 Task: Look for space in Pobé, Benin from 5th July, 2023 to 11th July, 2023 for 2 adults in price range Rs.8000 to Rs.16000. Place can be entire place with 2 bedrooms having 2 beds and 1 bathroom. Property type can be house, flat, guest house. Booking option can be shelf check-in. Required host language is English.
Action: Mouse moved to (694, 91)
Screenshot: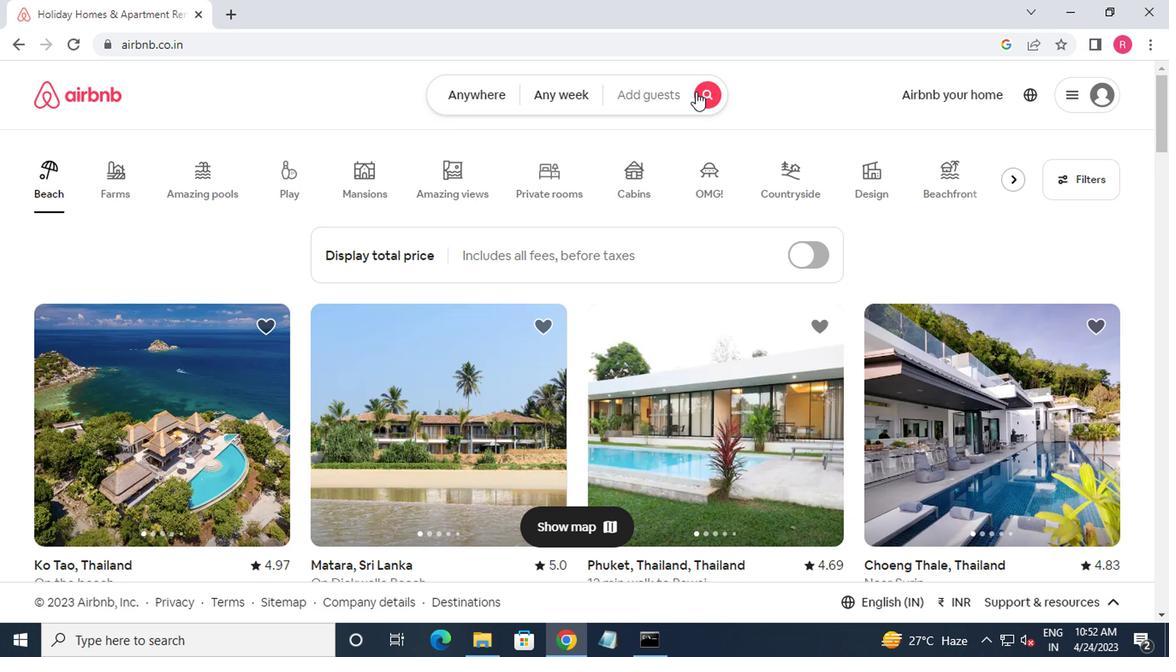 
Action: Mouse pressed left at (694, 91)
Screenshot: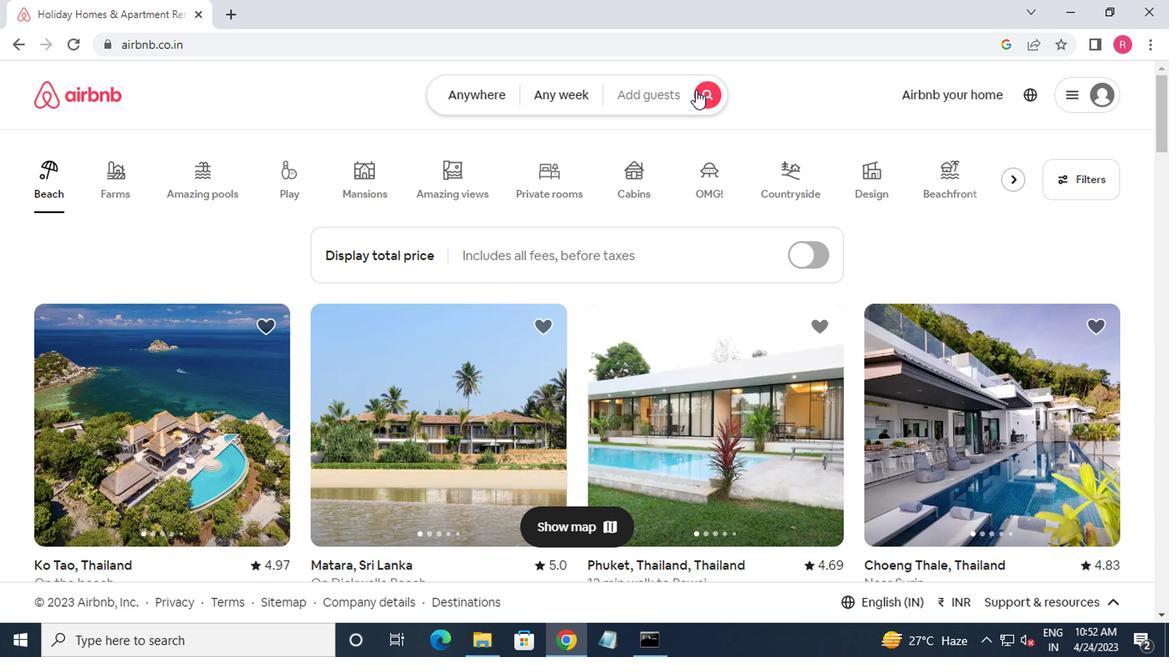 
Action: Mouse moved to (330, 168)
Screenshot: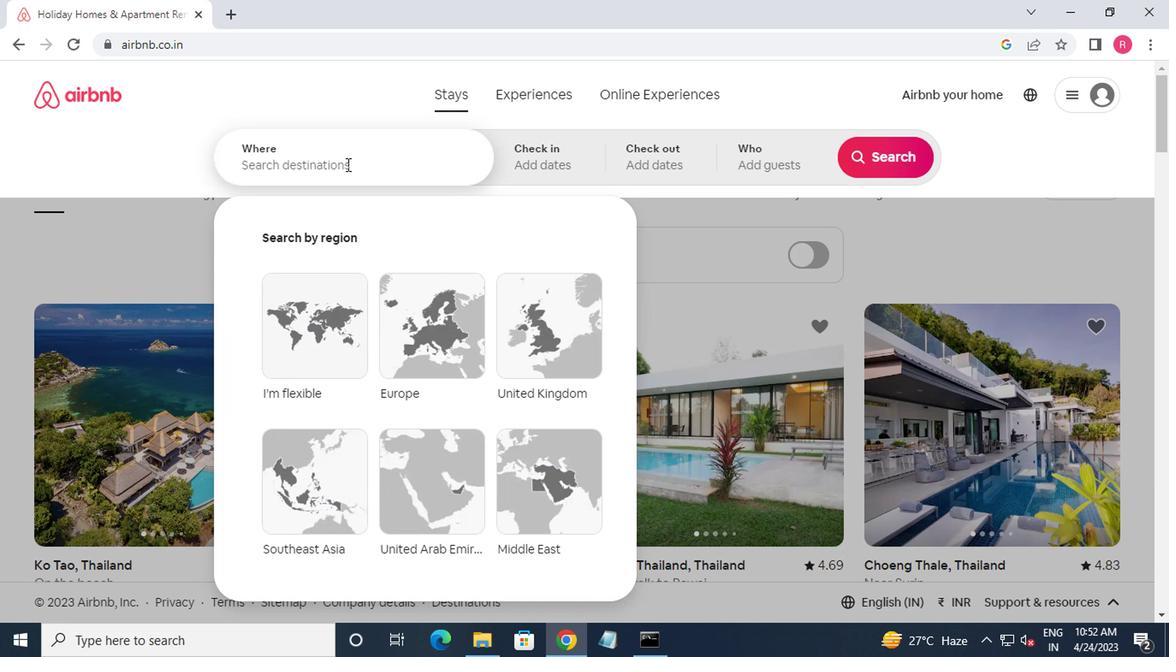 
Action: Mouse pressed left at (330, 168)
Screenshot: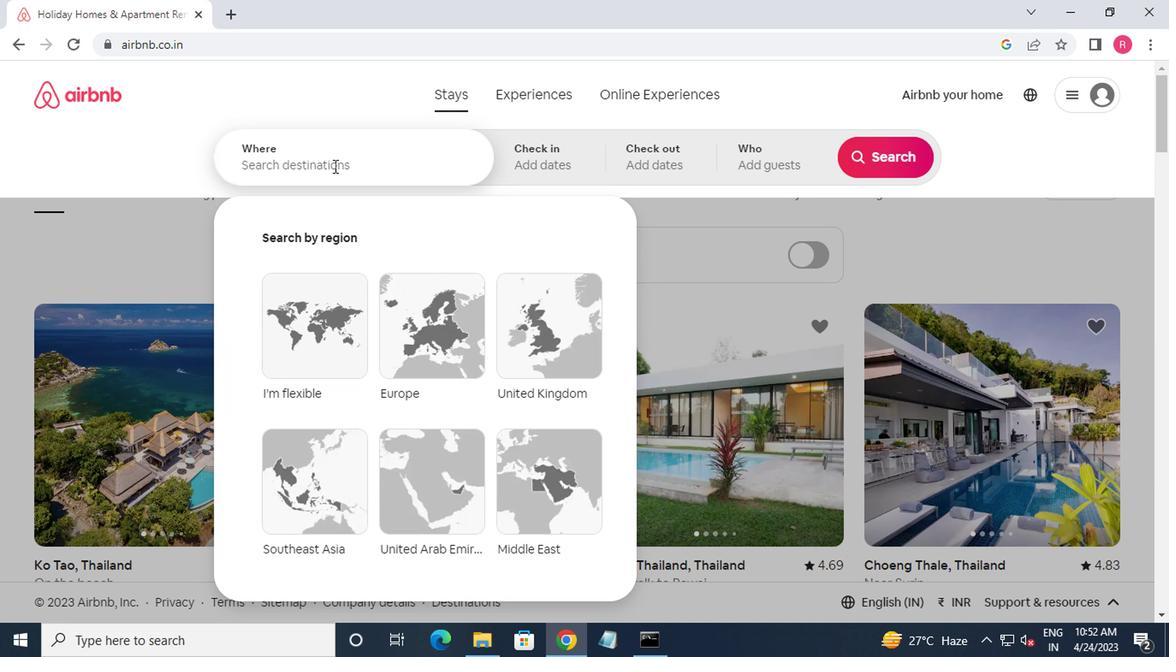 
Action: Mouse moved to (330, 168)
Screenshot: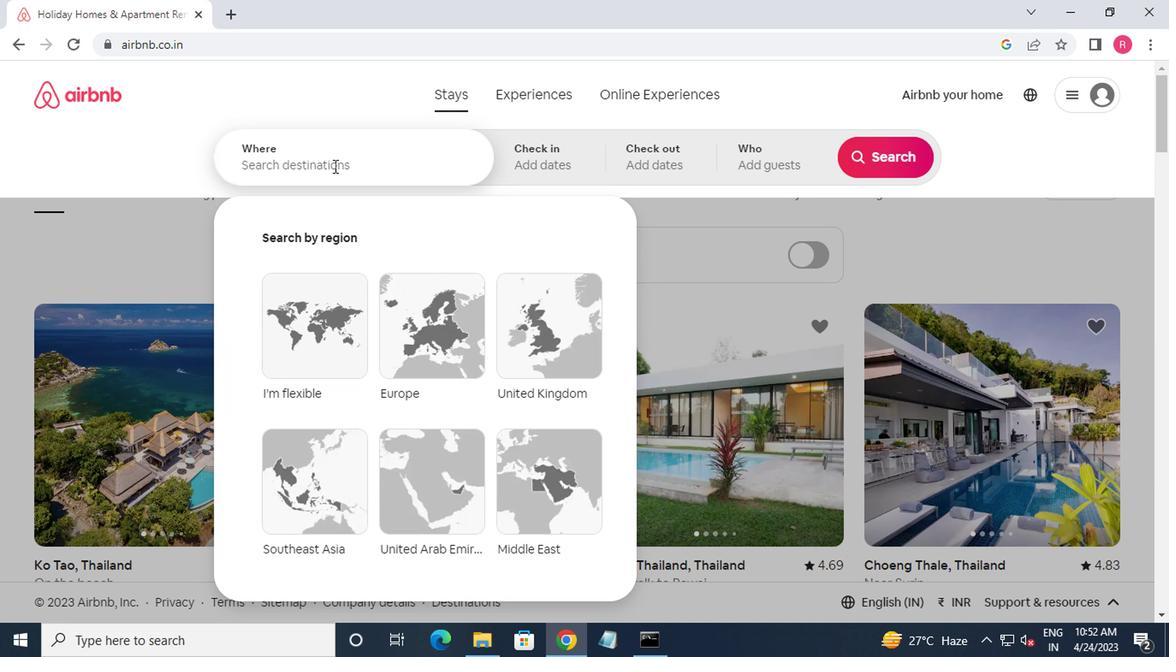 
Action: Key pressed <Key.shift_r><Key.shift_r><Key.shift_r><Key.shift_r><Key.shift_r>Pobe,<Key.shift><Key.shift><Key.shift><Key.shift><Key.shift><Key.shift><Key.shift><Key.shift><Key.shift><Key.shift><Key.shift><Key.shift><Key.shift><Key.shift><Key.shift><Key.shift><Key.shift><Key.shift><Key.shift><Key.shift><Key.shift><Key.shift><Key.shift><Key.shift><Key.shift><Key.shift><Key.shift><Key.shift><Key.shift><Key.shift><Key.shift>BENIN
Screenshot: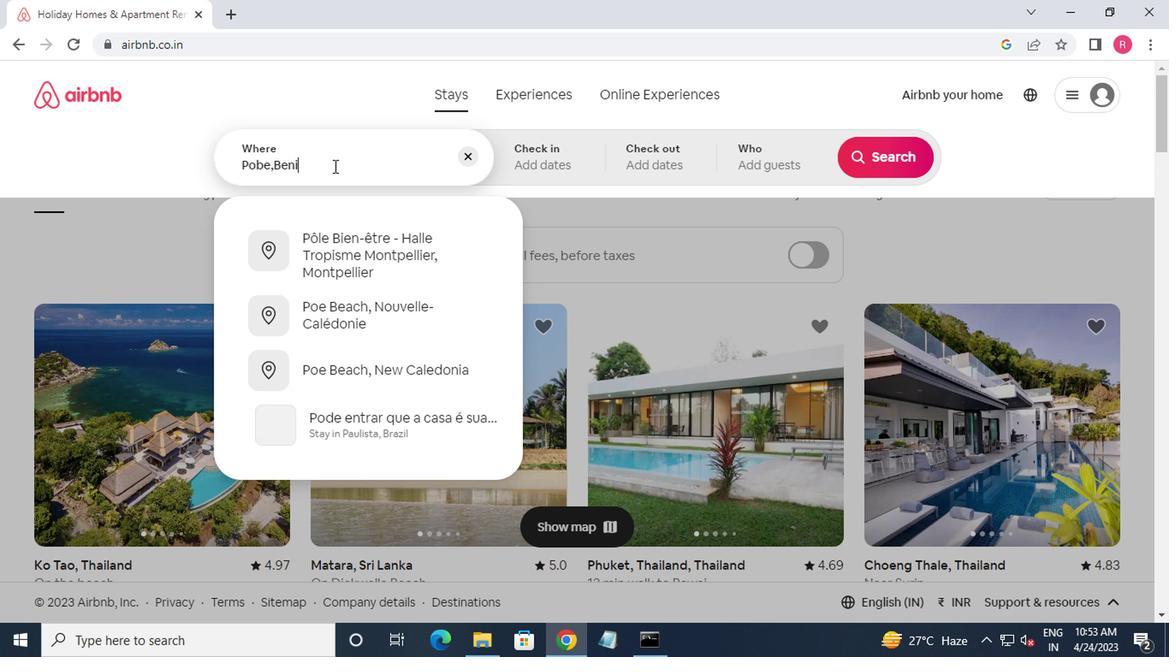 
Action: Mouse moved to (346, 246)
Screenshot: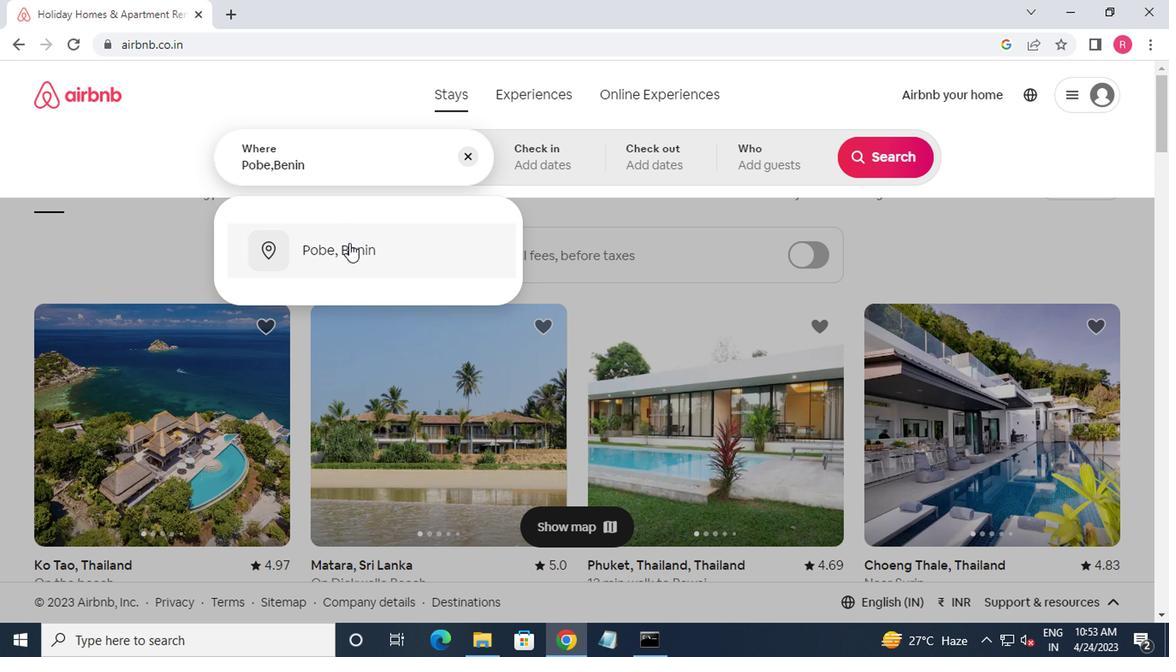 
Action: Mouse pressed left at (346, 246)
Screenshot: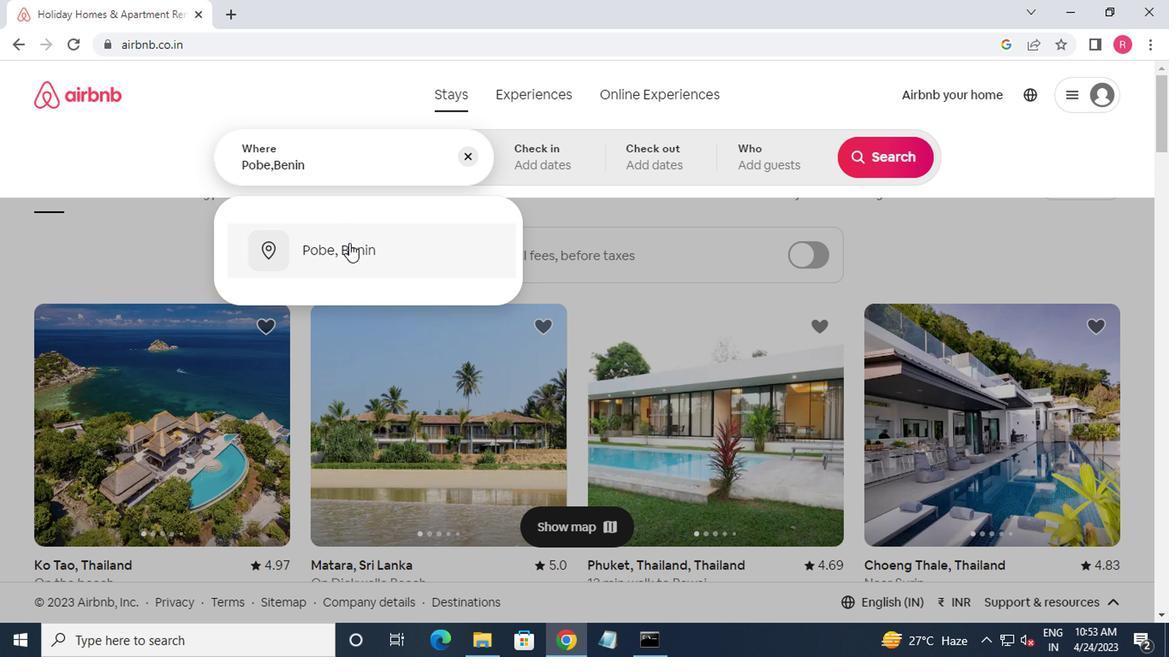 
Action: Mouse moved to (876, 300)
Screenshot: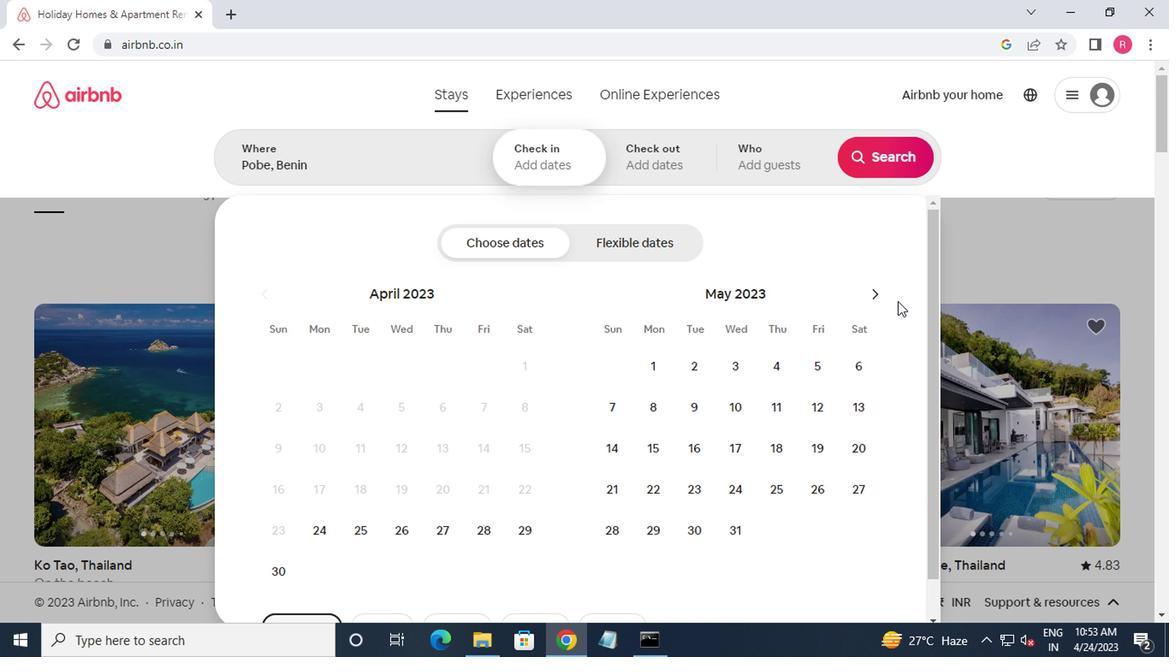 
Action: Mouse pressed left at (876, 300)
Screenshot: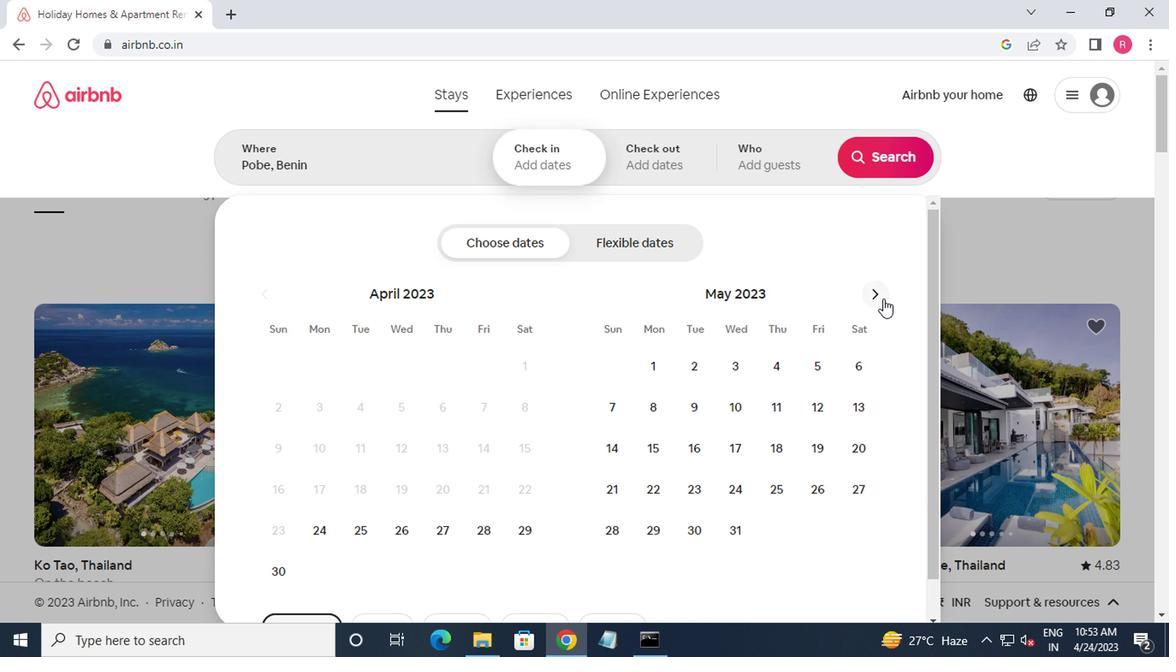 
Action: Mouse moved to (876, 300)
Screenshot: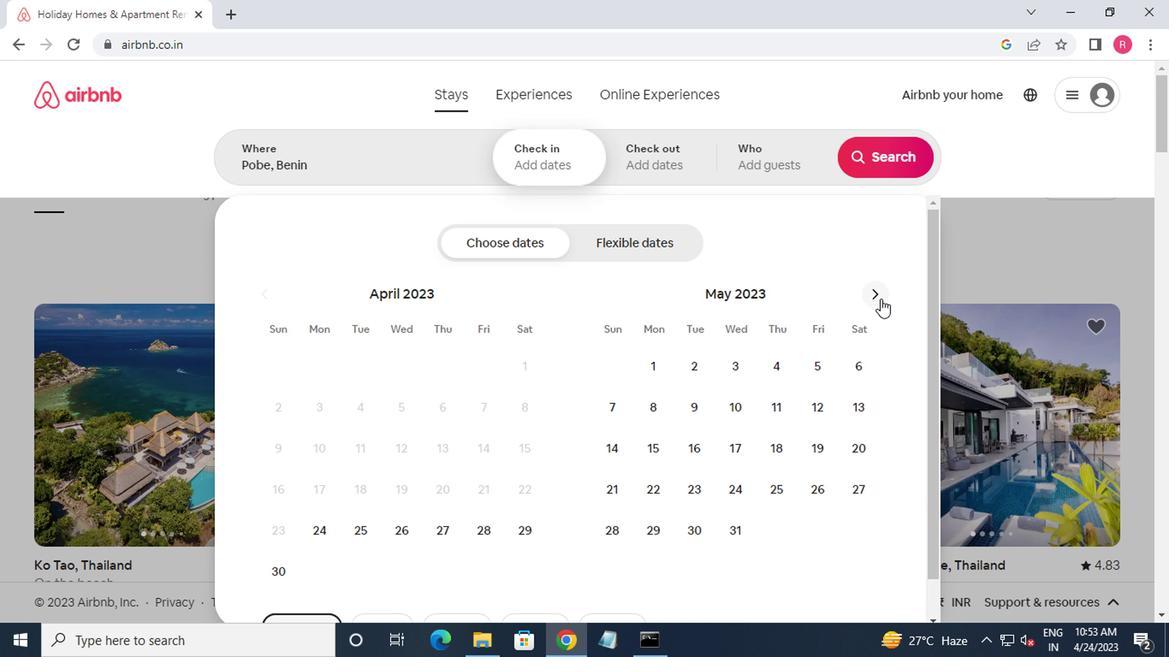 
Action: Mouse pressed left at (876, 300)
Screenshot: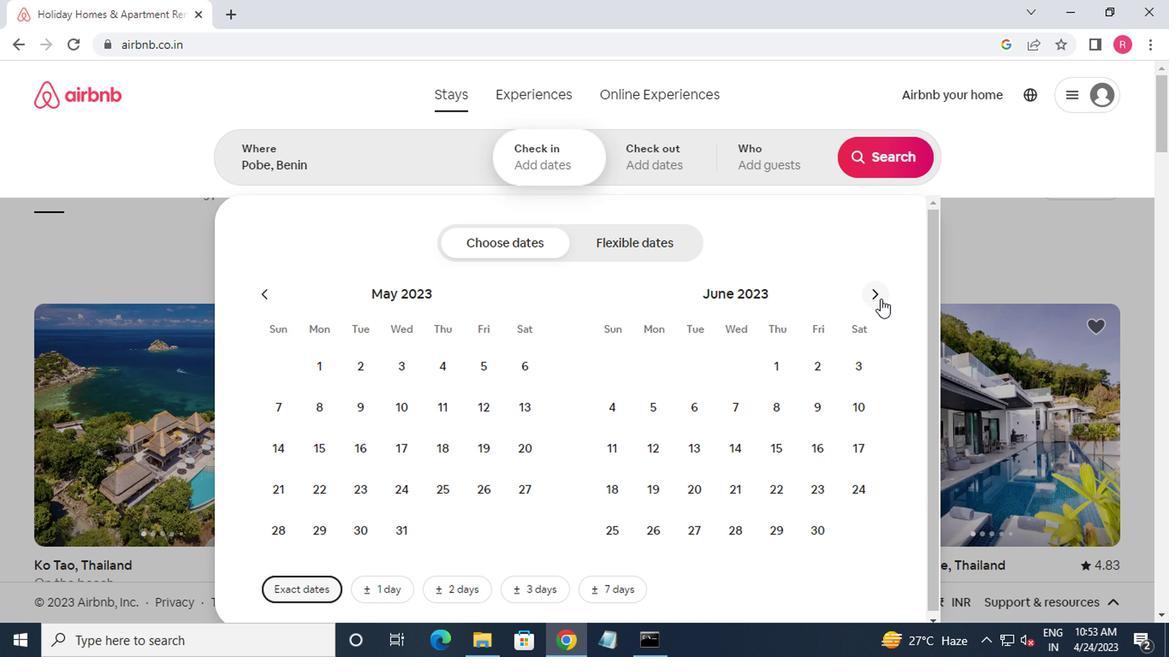 
Action: Mouse moved to (744, 414)
Screenshot: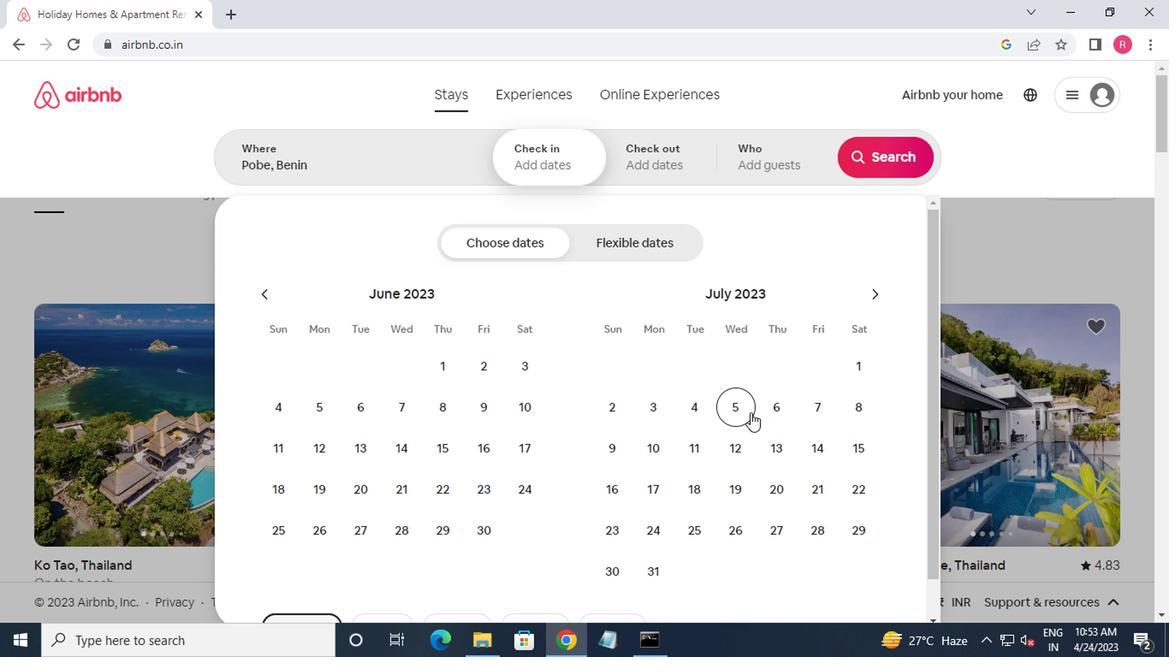 
Action: Mouse pressed left at (744, 414)
Screenshot: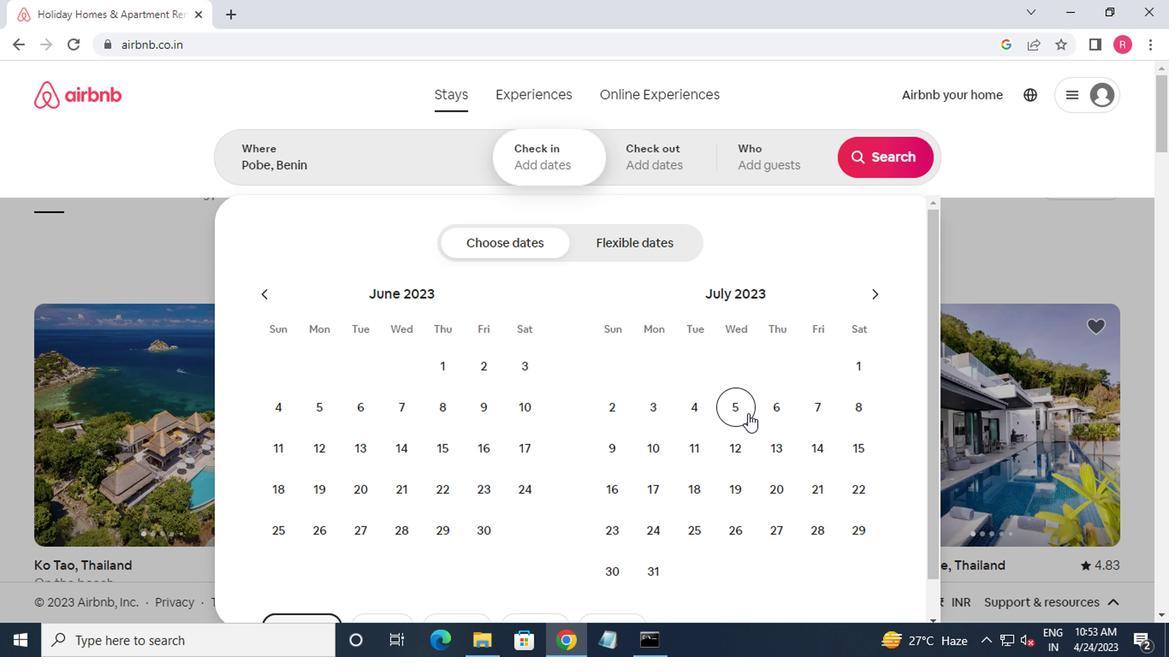 
Action: Mouse moved to (691, 447)
Screenshot: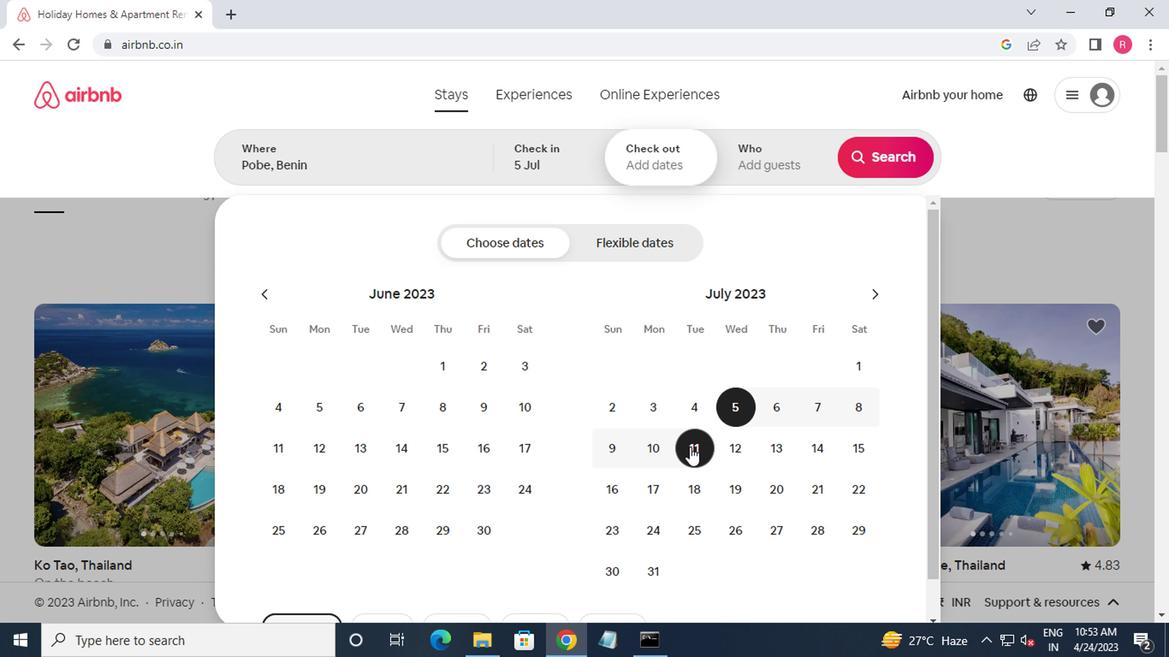 
Action: Mouse pressed left at (691, 447)
Screenshot: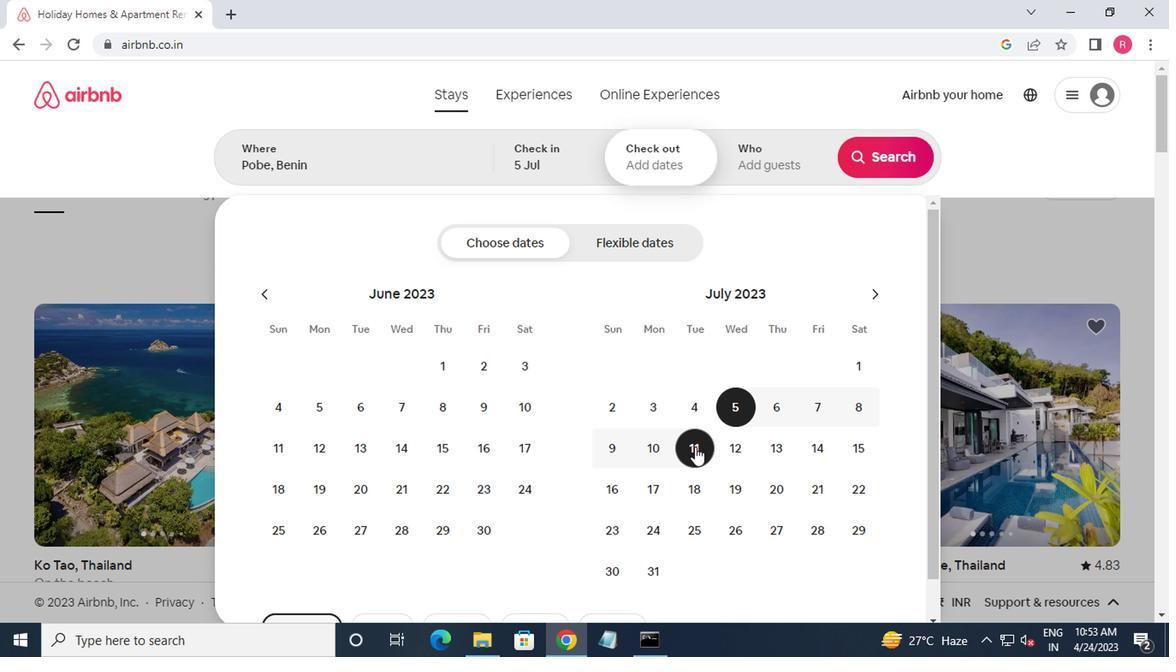 
Action: Mouse moved to (752, 174)
Screenshot: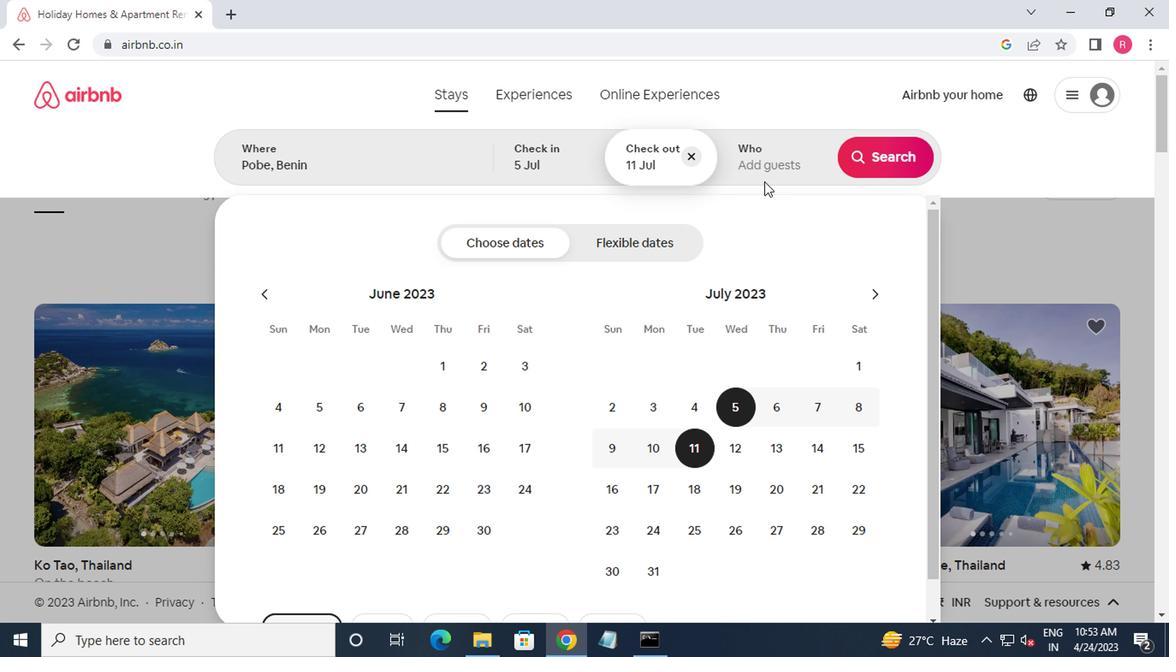 
Action: Mouse pressed left at (752, 174)
Screenshot: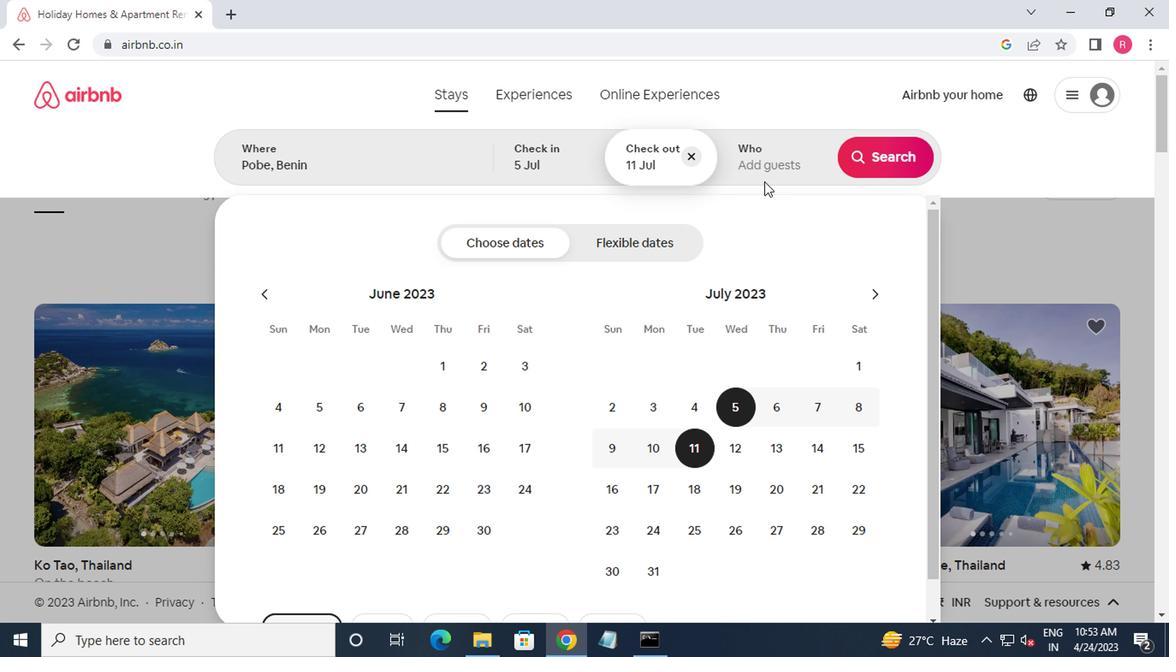 
Action: Mouse moved to (891, 252)
Screenshot: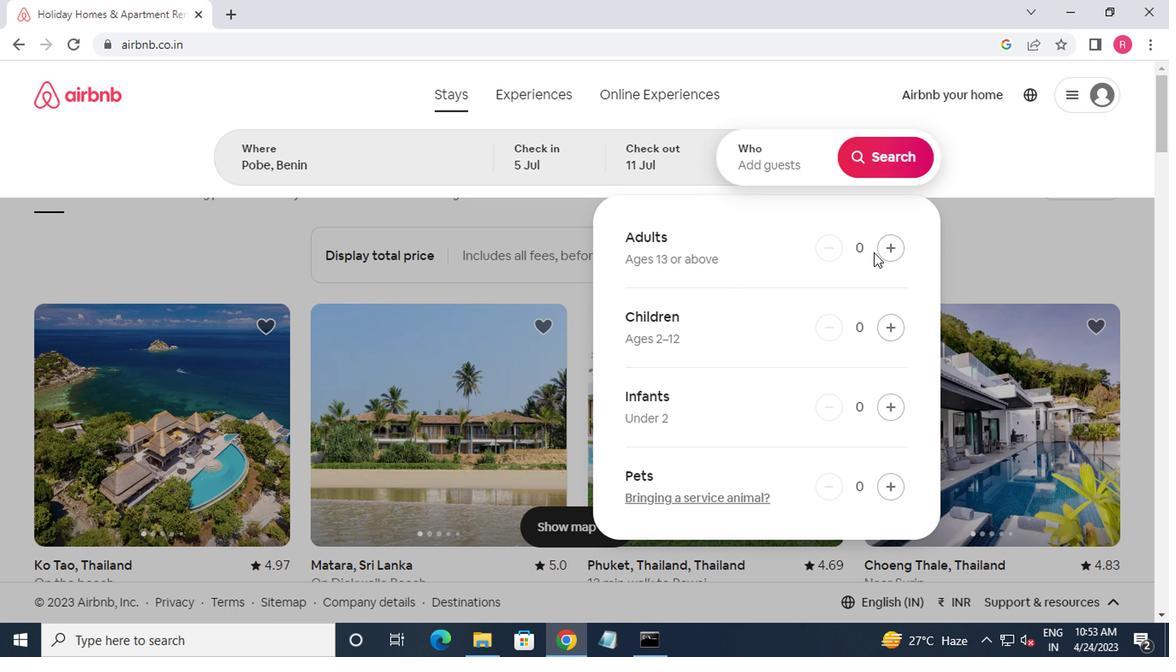 
Action: Mouse pressed left at (891, 252)
Screenshot: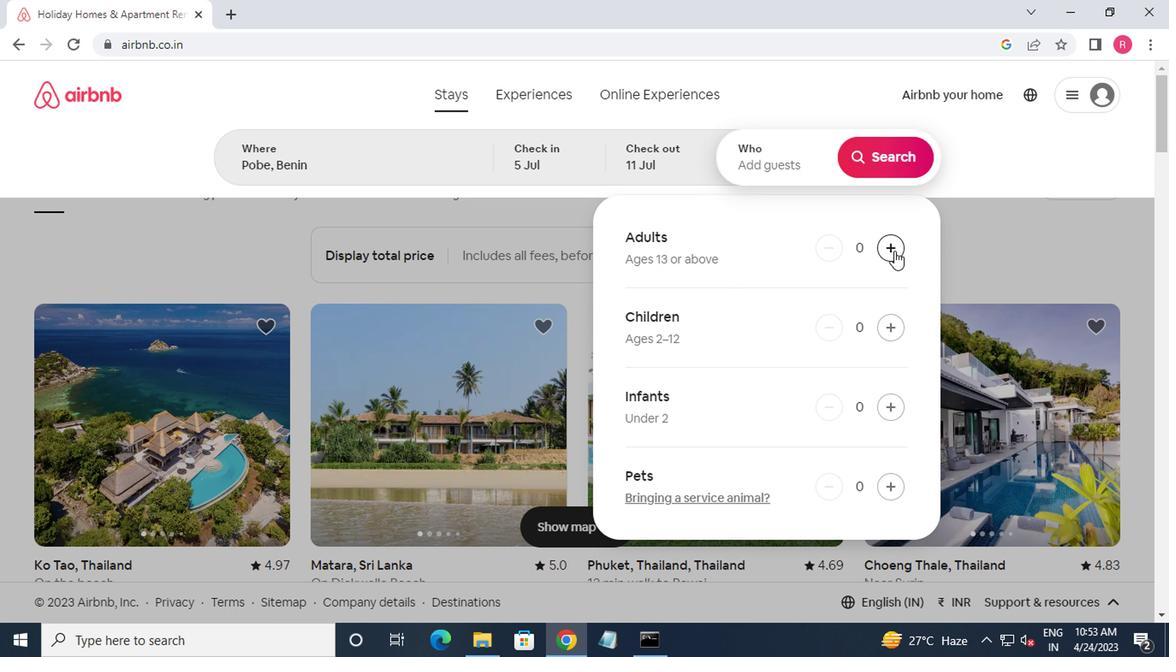 
Action: Mouse pressed left at (891, 252)
Screenshot: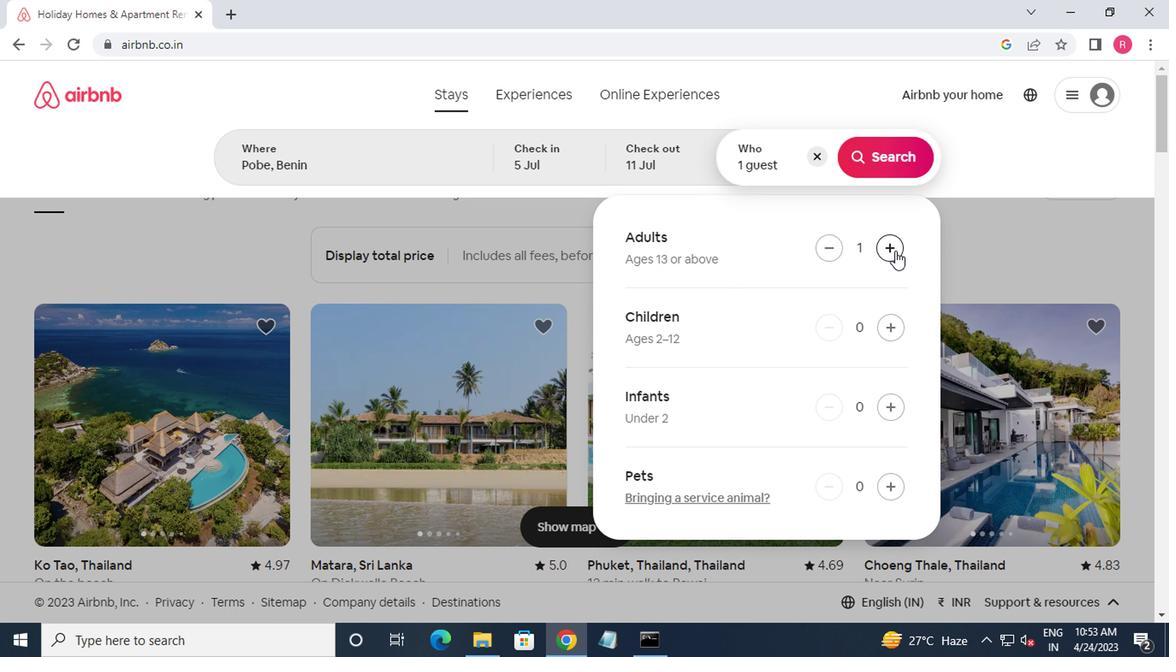 
Action: Mouse moved to (883, 172)
Screenshot: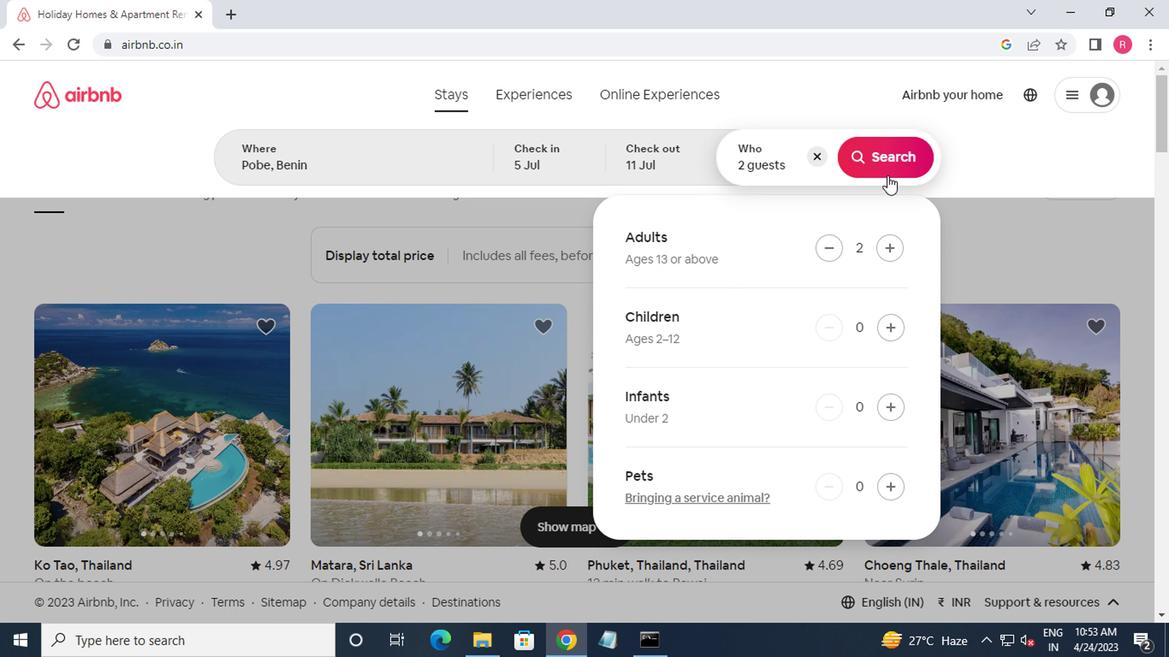 
Action: Mouse pressed left at (883, 172)
Screenshot: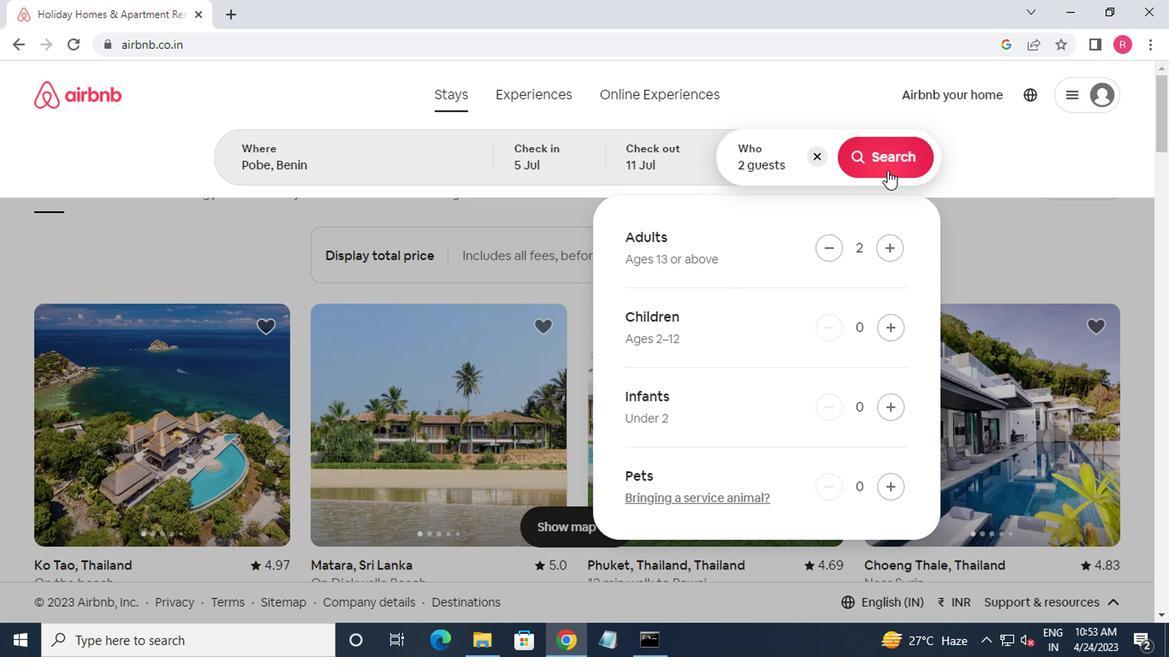 
Action: Mouse moved to (1069, 166)
Screenshot: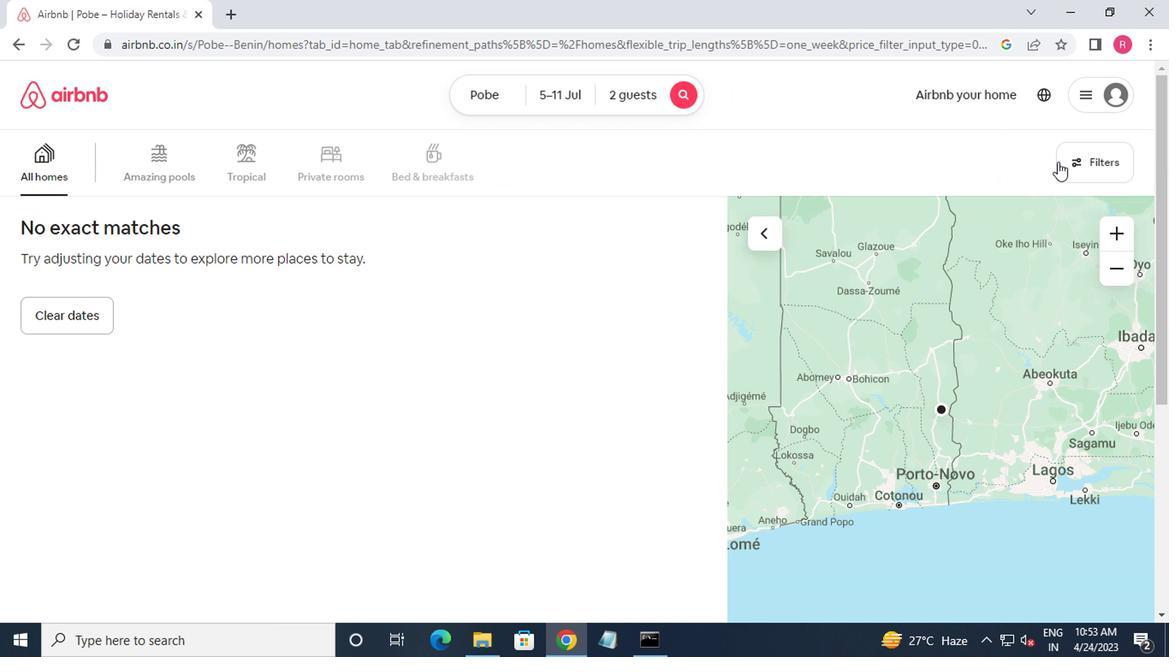 
Action: Mouse pressed left at (1069, 166)
Screenshot: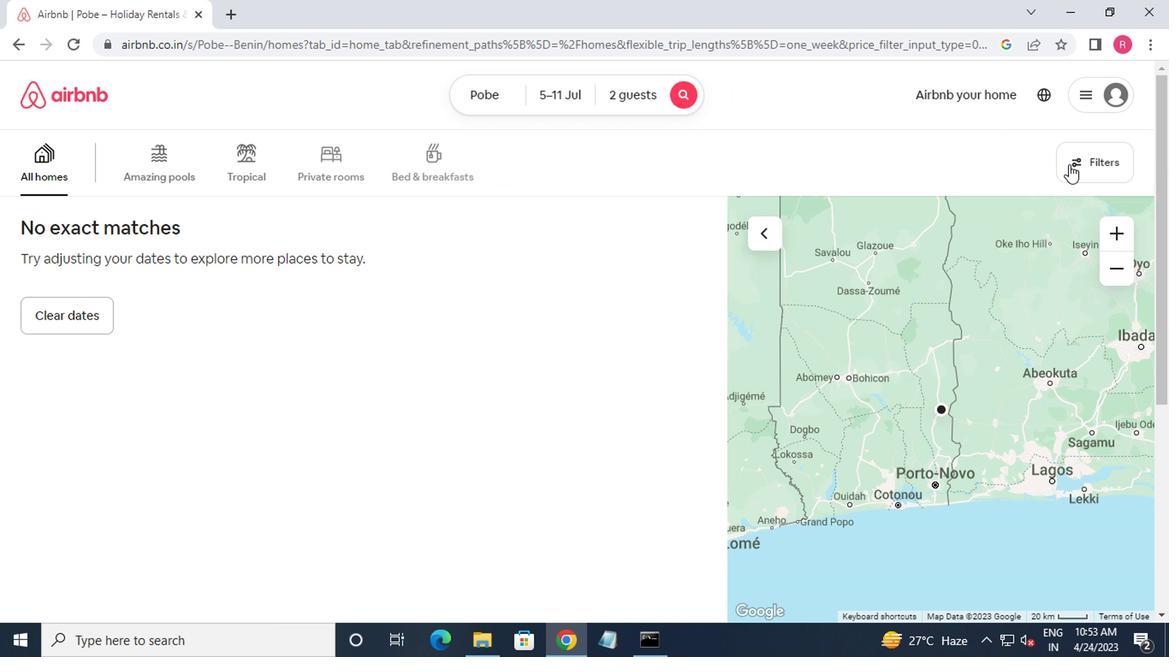
Action: Mouse moved to (381, 270)
Screenshot: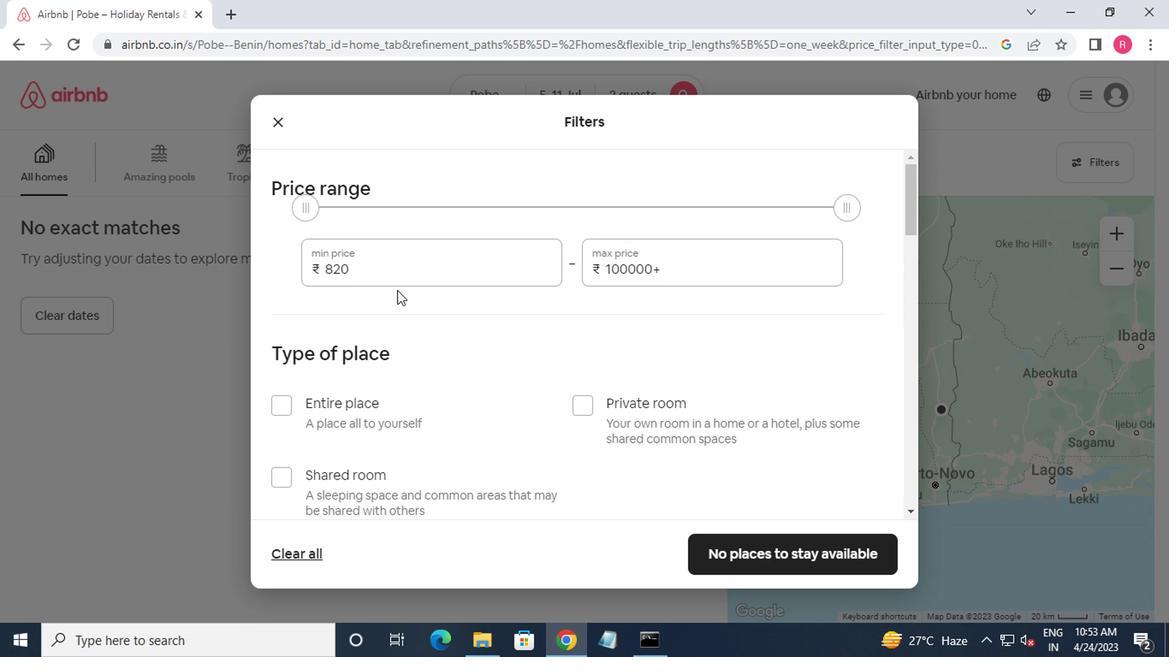 
Action: Mouse pressed left at (381, 270)
Screenshot: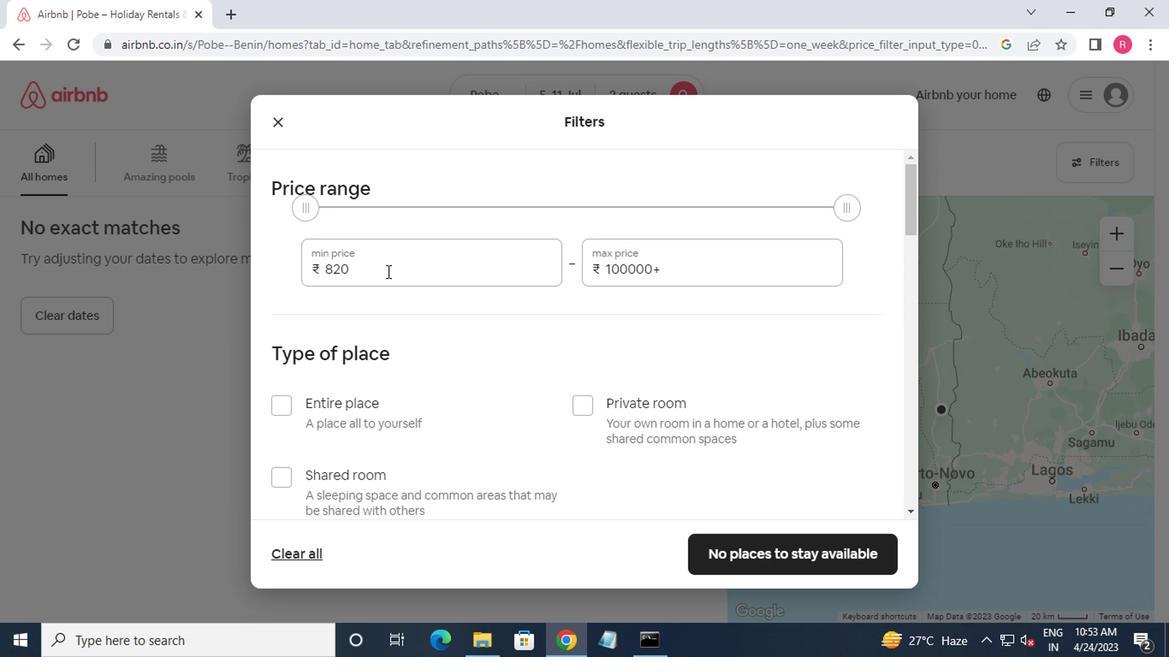 
Action: Key pressed <Key.backspace><Key.backspace>000<Key.tab>16000
Screenshot: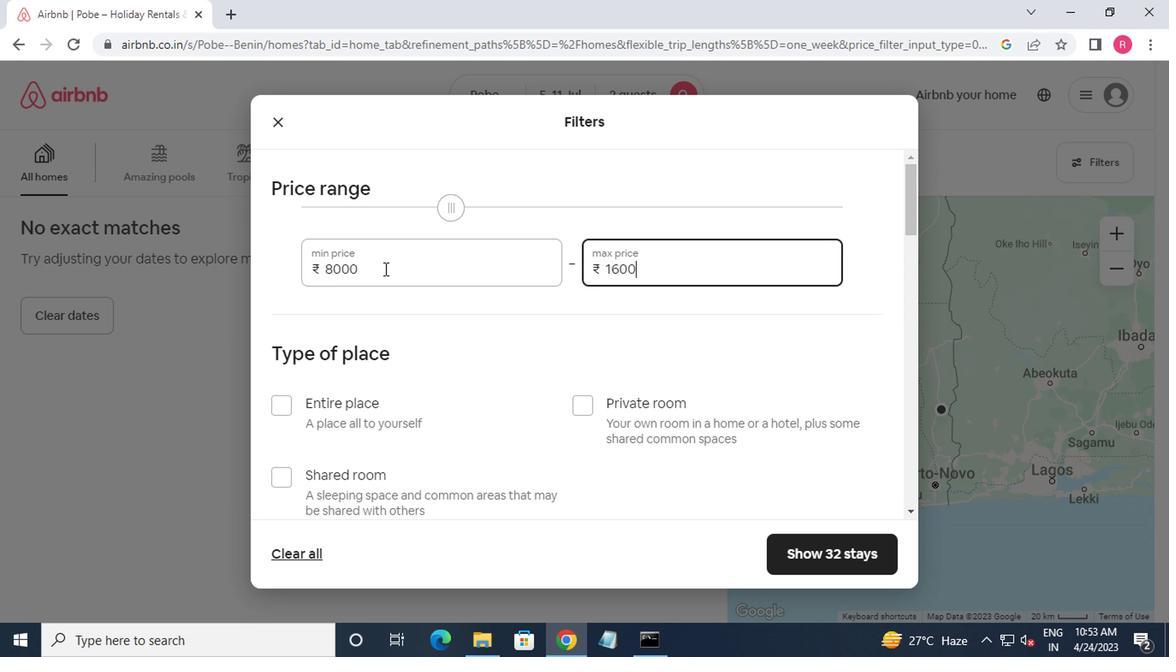 
Action: Mouse moved to (354, 307)
Screenshot: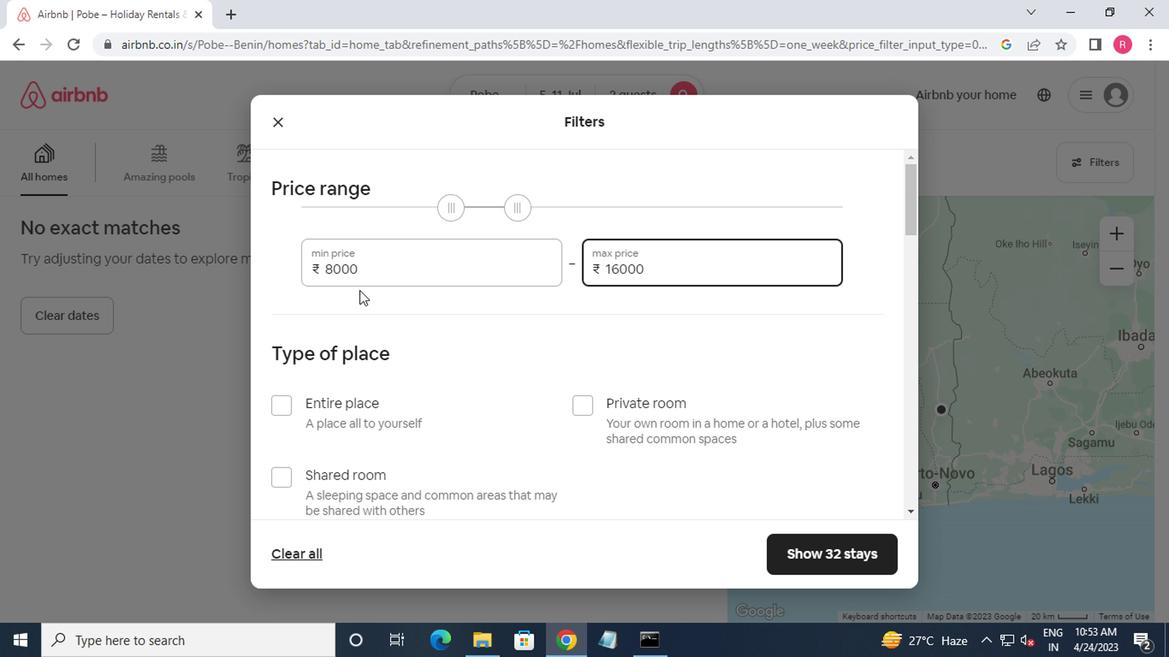 
Action: Mouse scrolled (354, 306) with delta (0, 0)
Screenshot: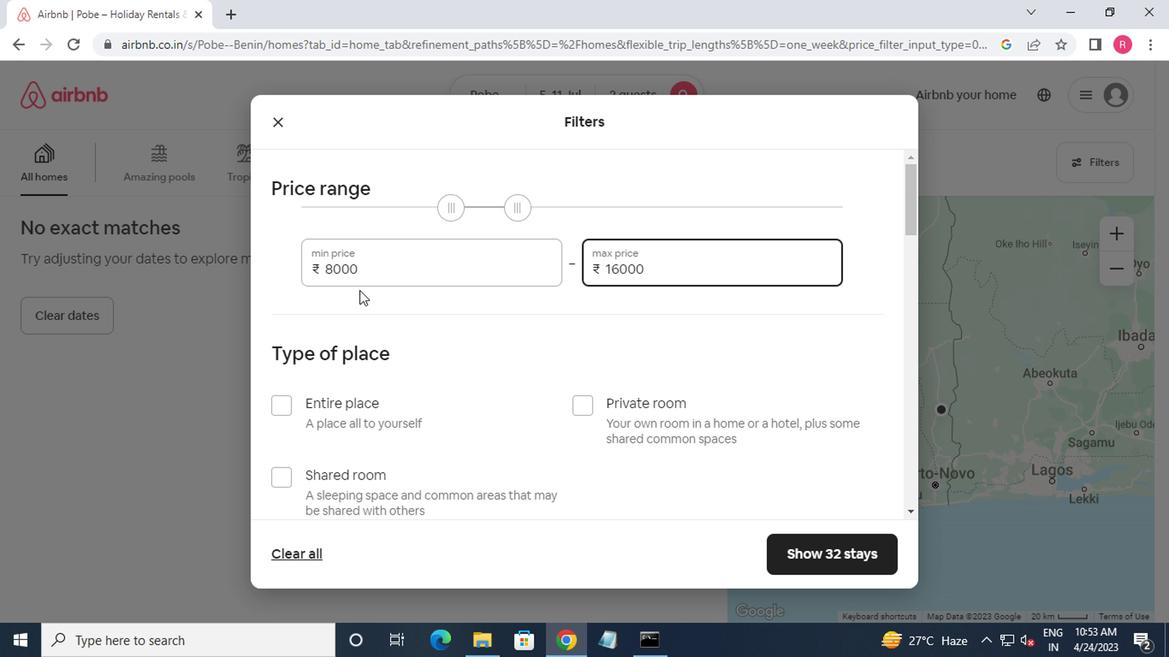
Action: Mouse moved to (335, 349)
Screenshot: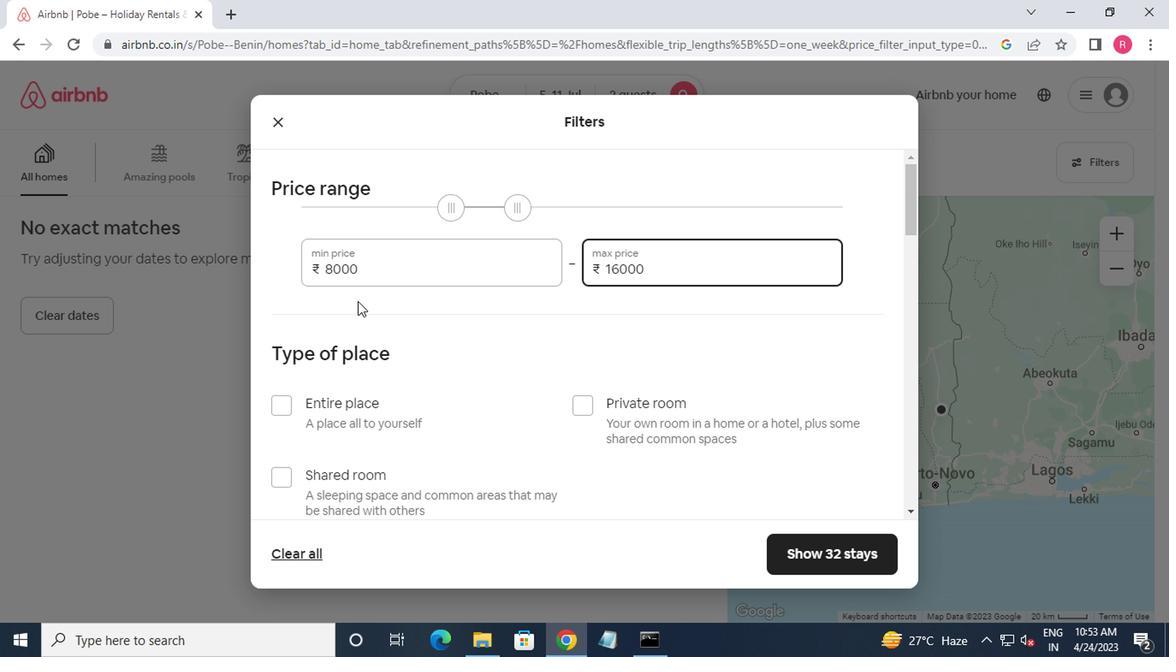 
Action: Mouse scrolled (335, 349) with delta (0, 0)
Screenshot: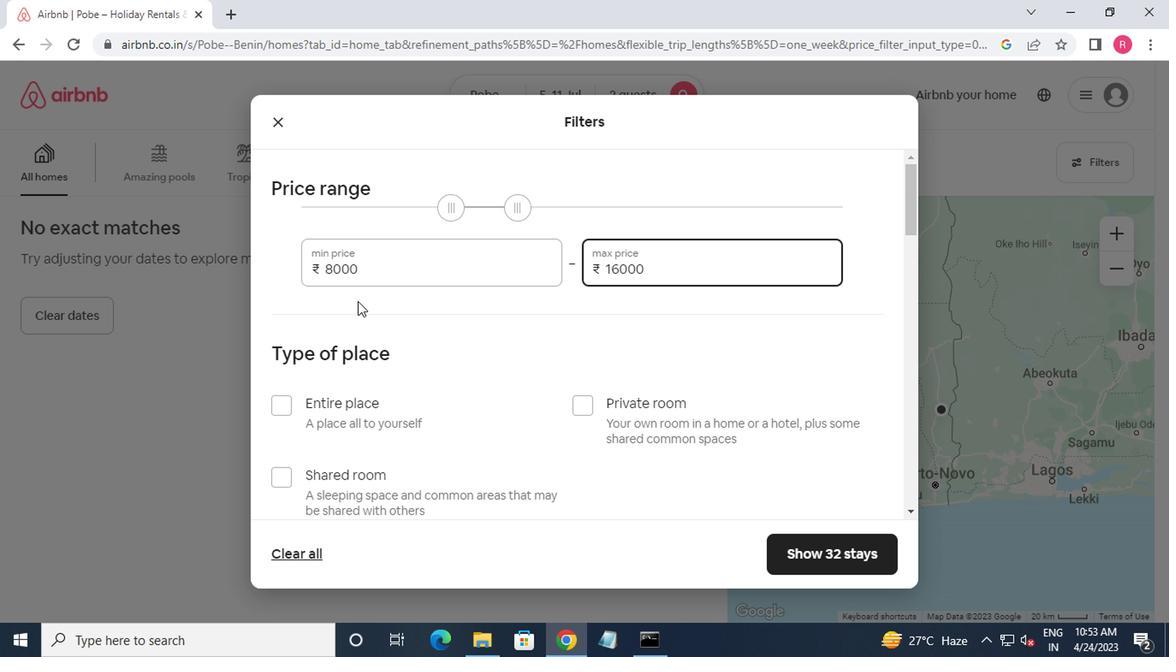 
Action: Mouse moved to (267, 234)
Screenshot: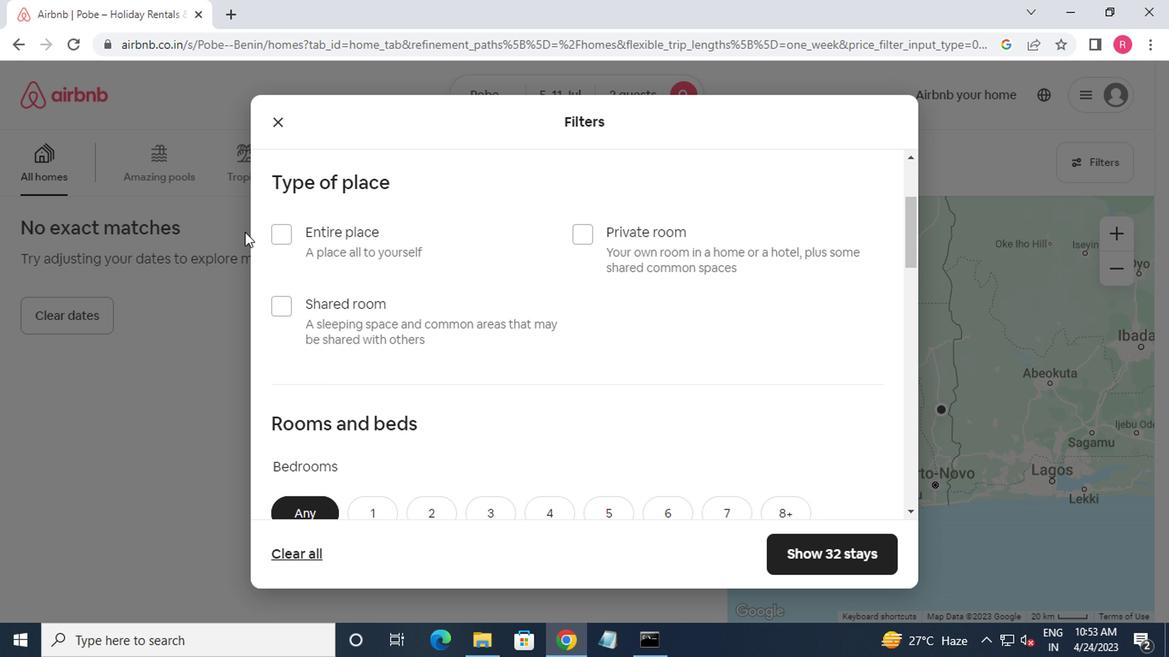 
Action: Mouse pressed left at (267, 234)
Screenshot: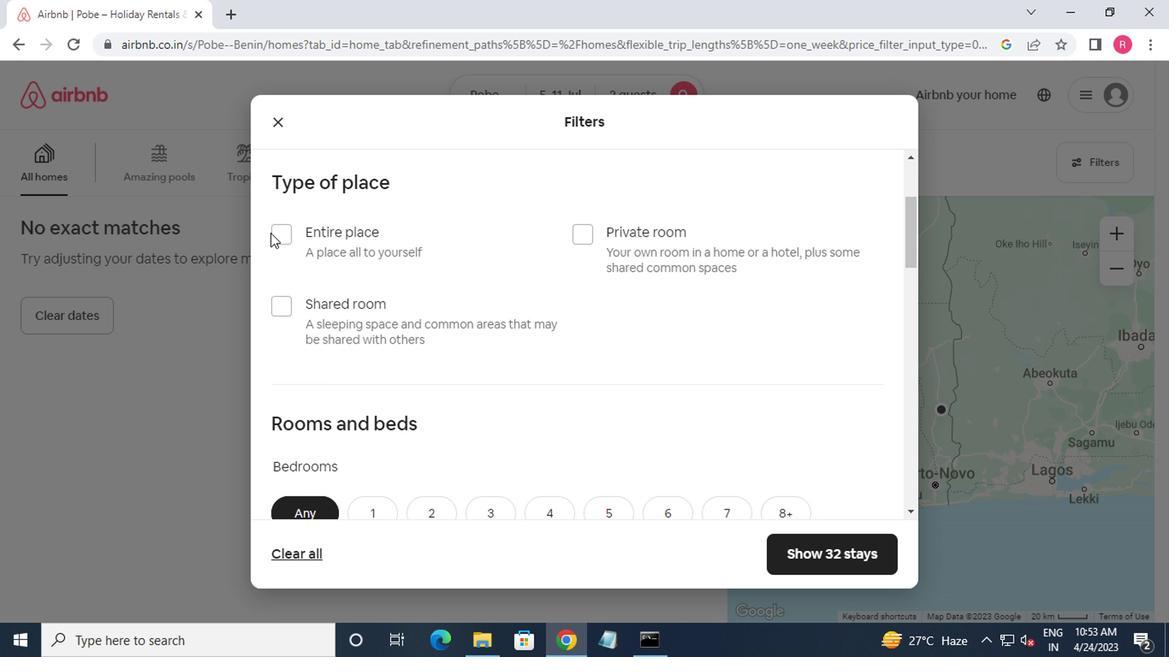 
Action: Mouse moved to (265, 240)
Screenshot: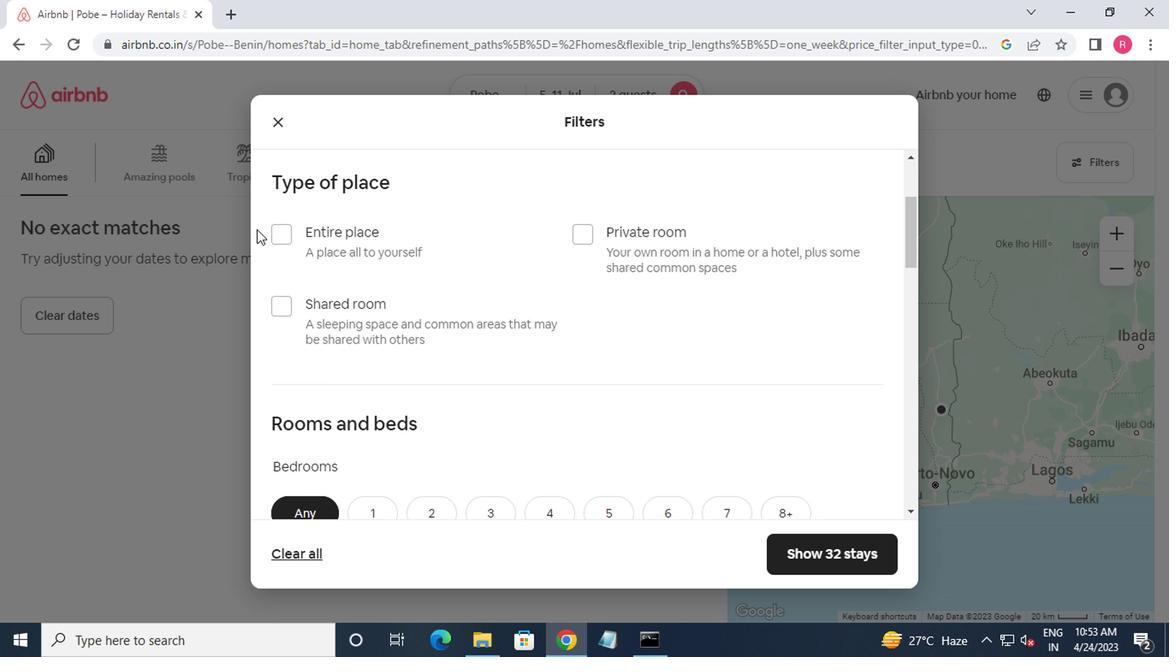 
Action: Mouse scrolled (265, 240) with delta (0, 0)
Screenshot: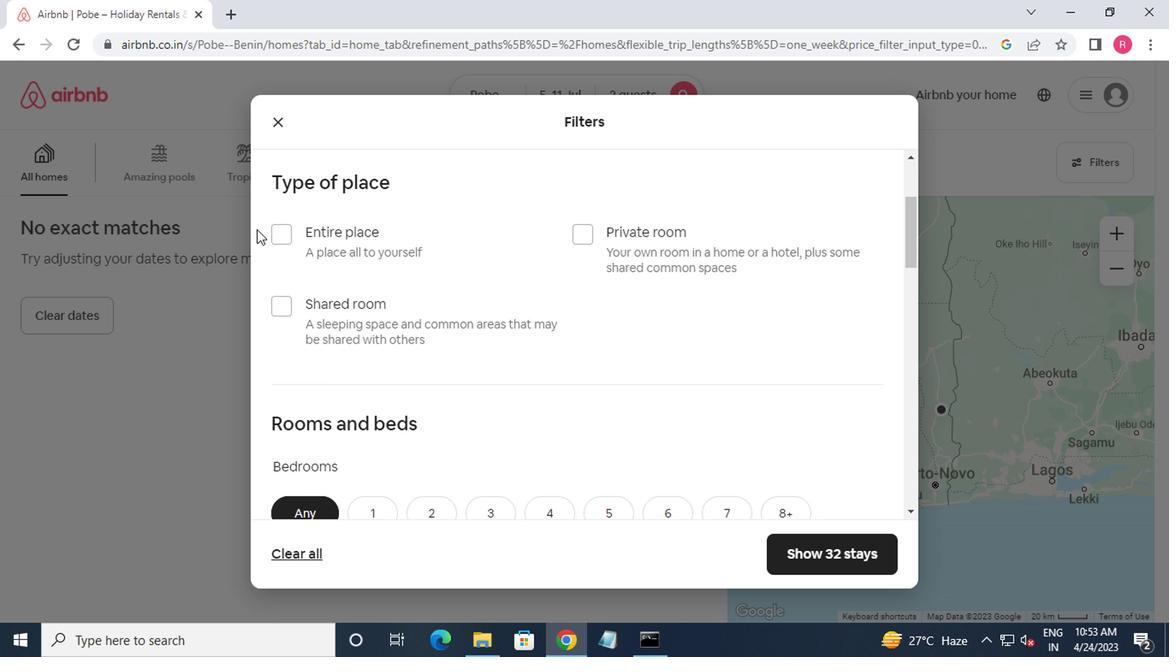 
Action: Mouse moved to (269, 243)
Screenshot: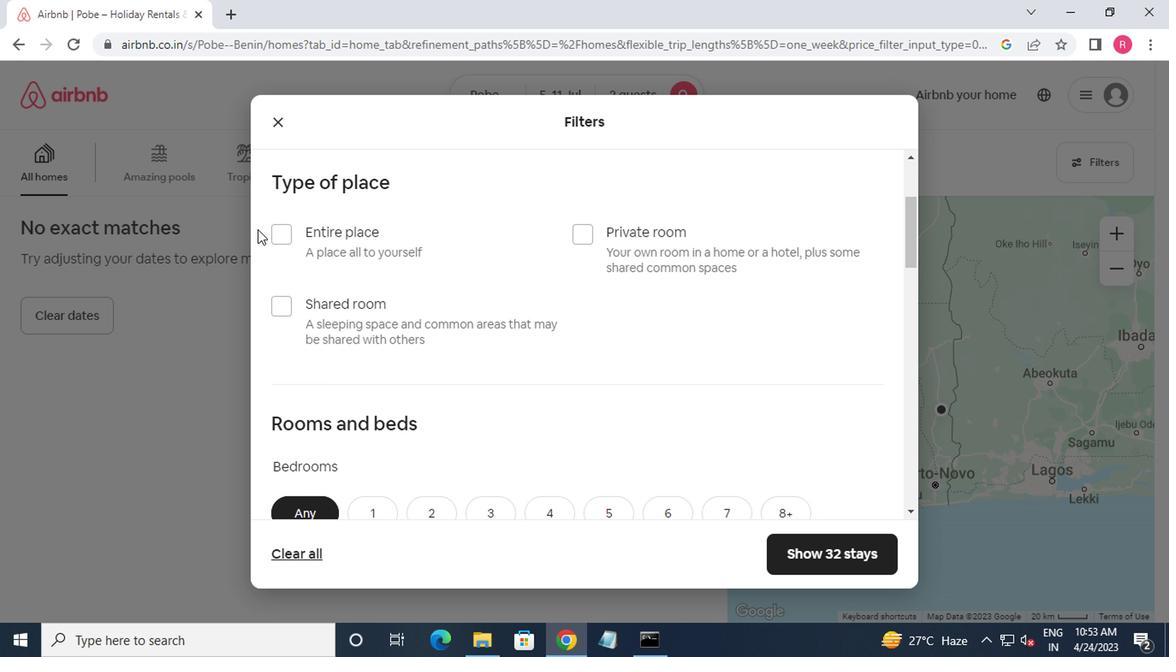
Action: Mouse scrolled (269, 242) with delta (0, 0)
Screenshot: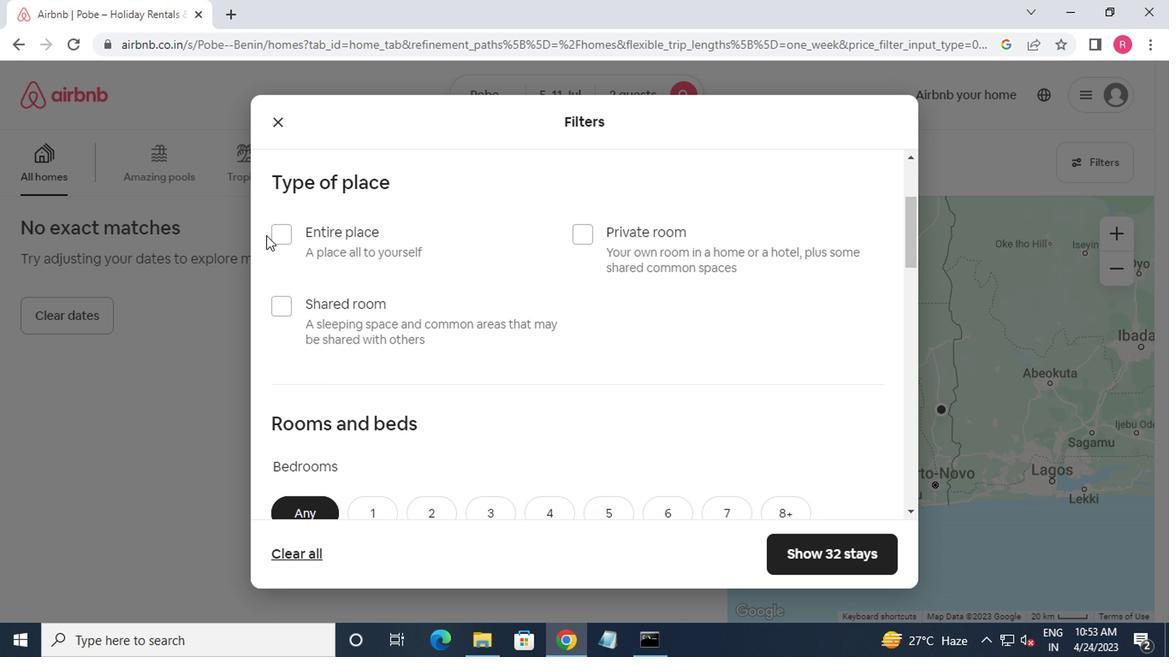 
Action: Mouse moved to (285, 225)
Screenshot: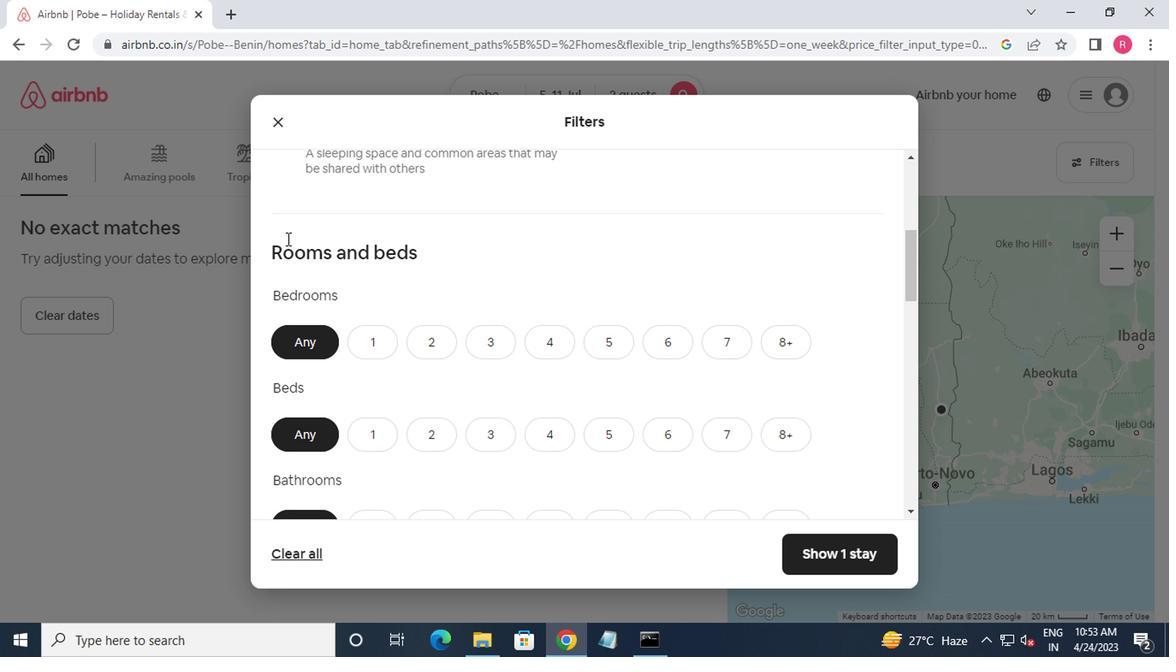 
Action: Mouse scrolled (285, 226) with delta (0, 0)
Screenshot: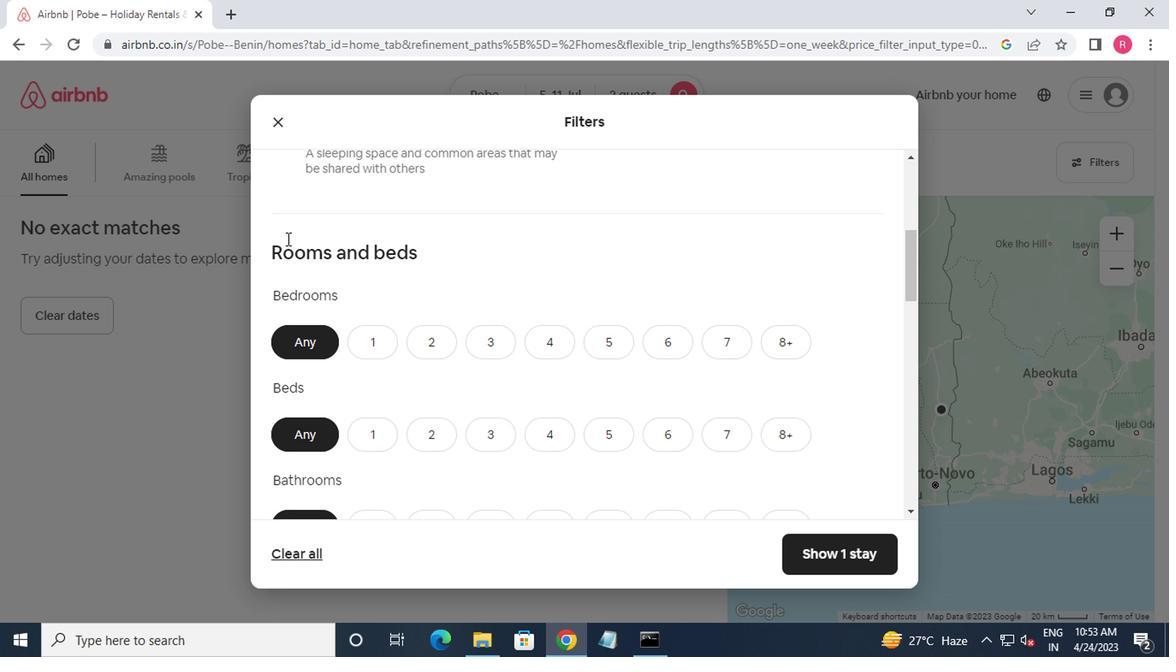
Action: Mouse moved to (285, 225)
Screenshot: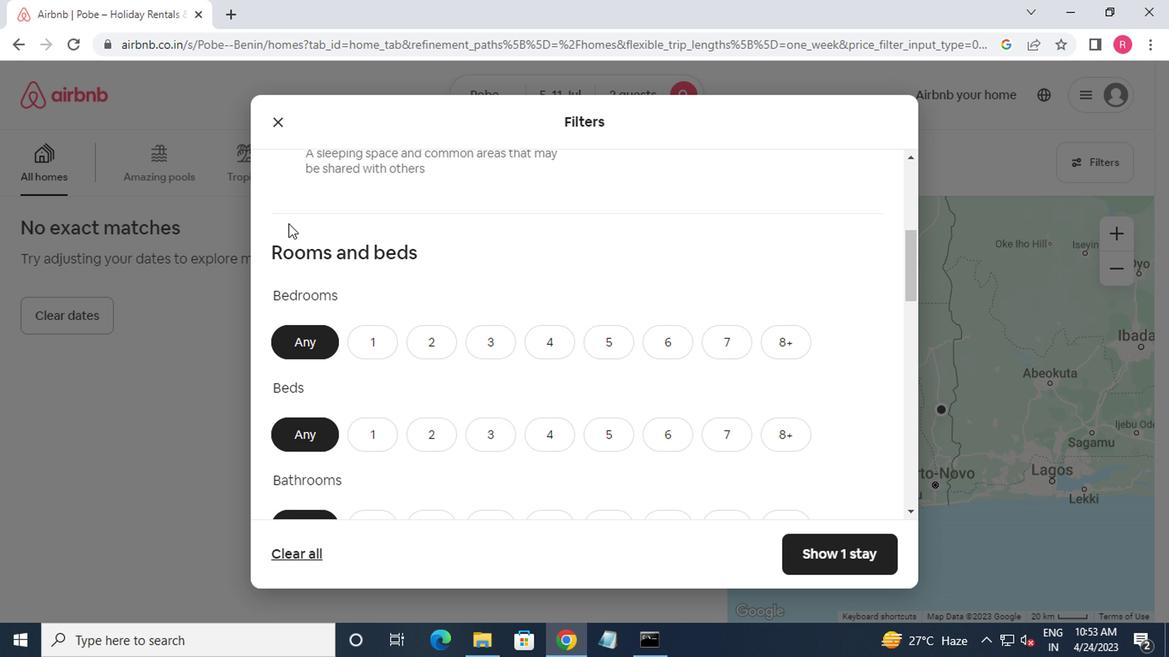 
Action: Mouse scrolled (285, 226) with delta (0, 0)
Screenshot: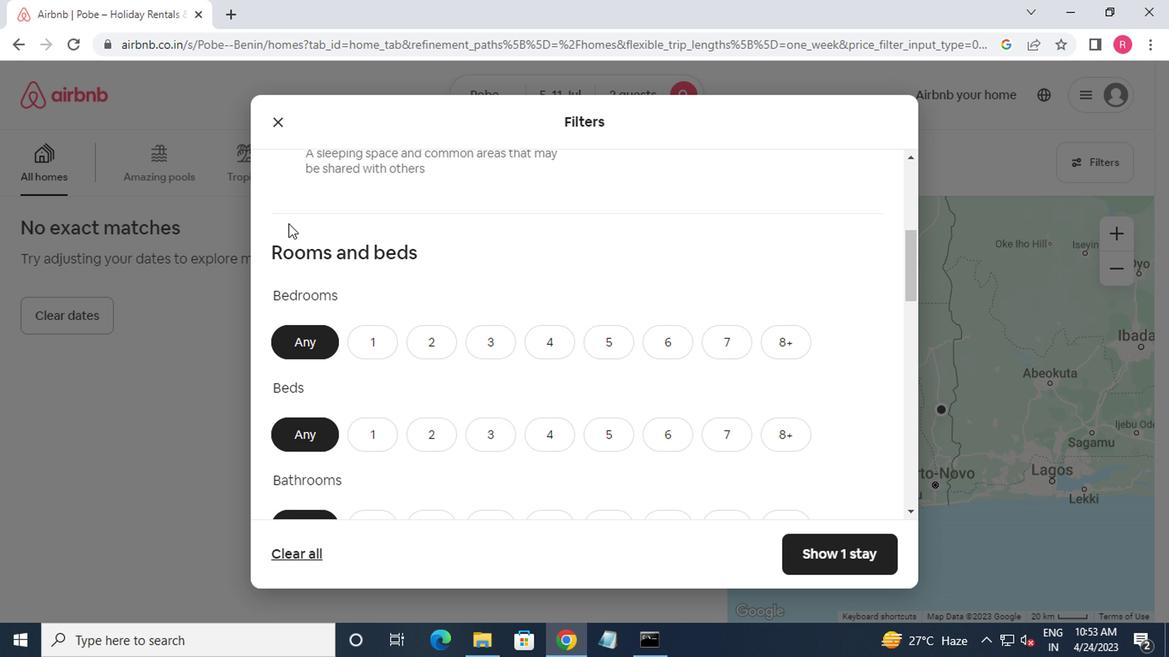 
Action: Mouse moved to (292, 204)
Screenshot: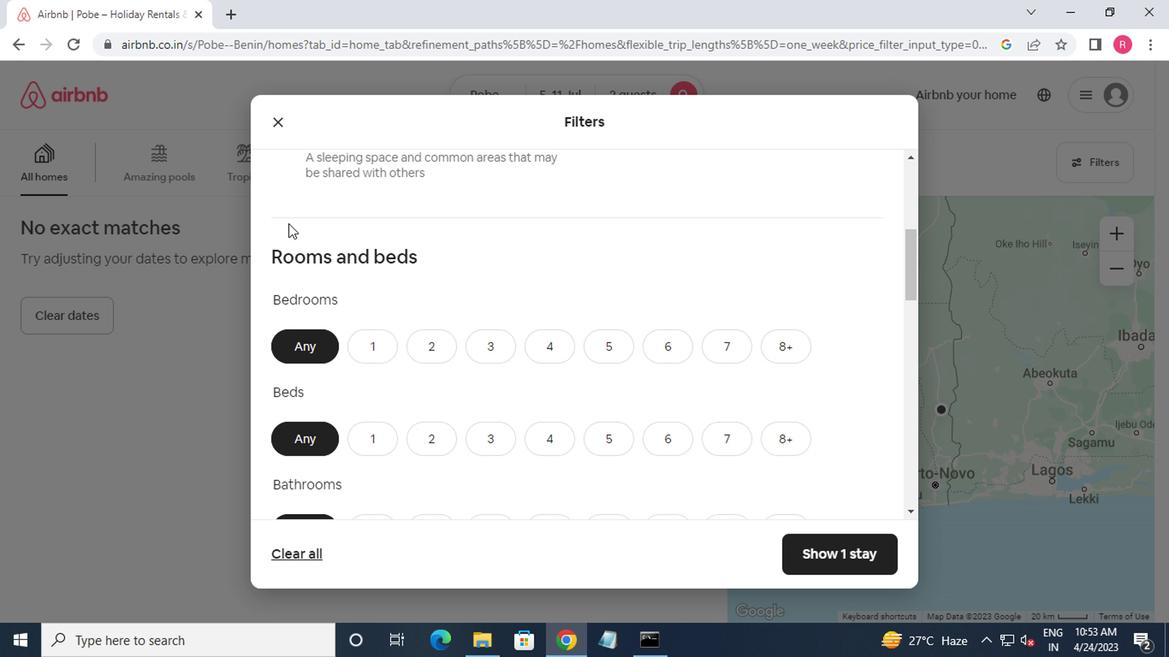 
Action: Mouse scrolled (292, 203) with delta (0, 0)
Screenshot: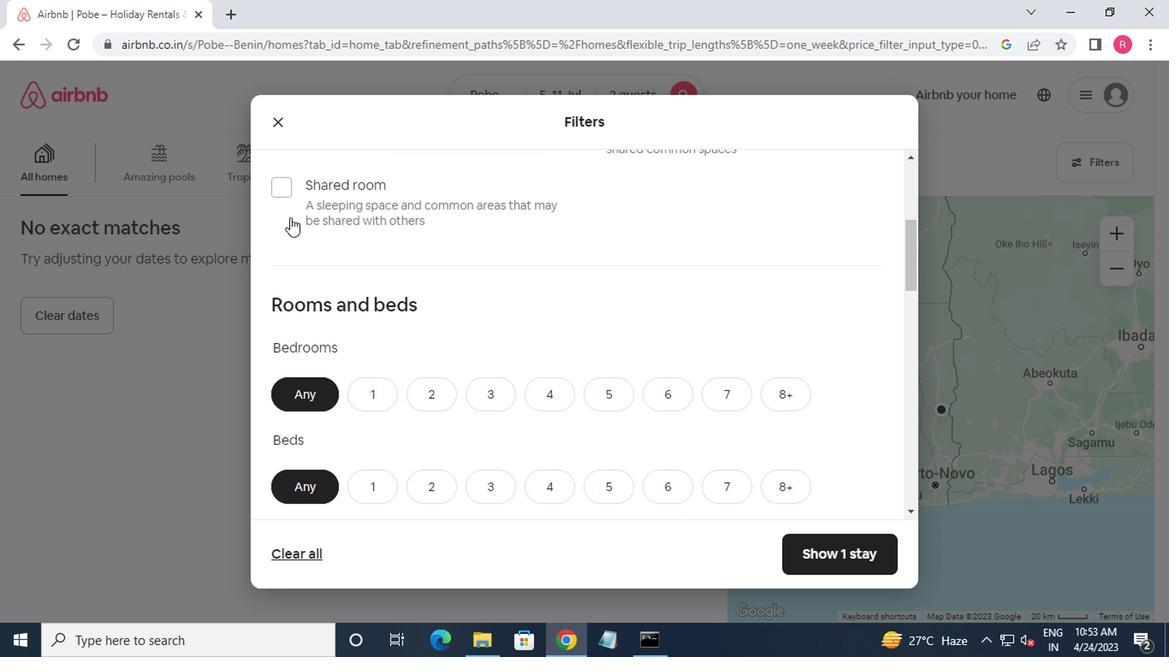 
Action: Mouse moved to (285, 163)
Screenshot: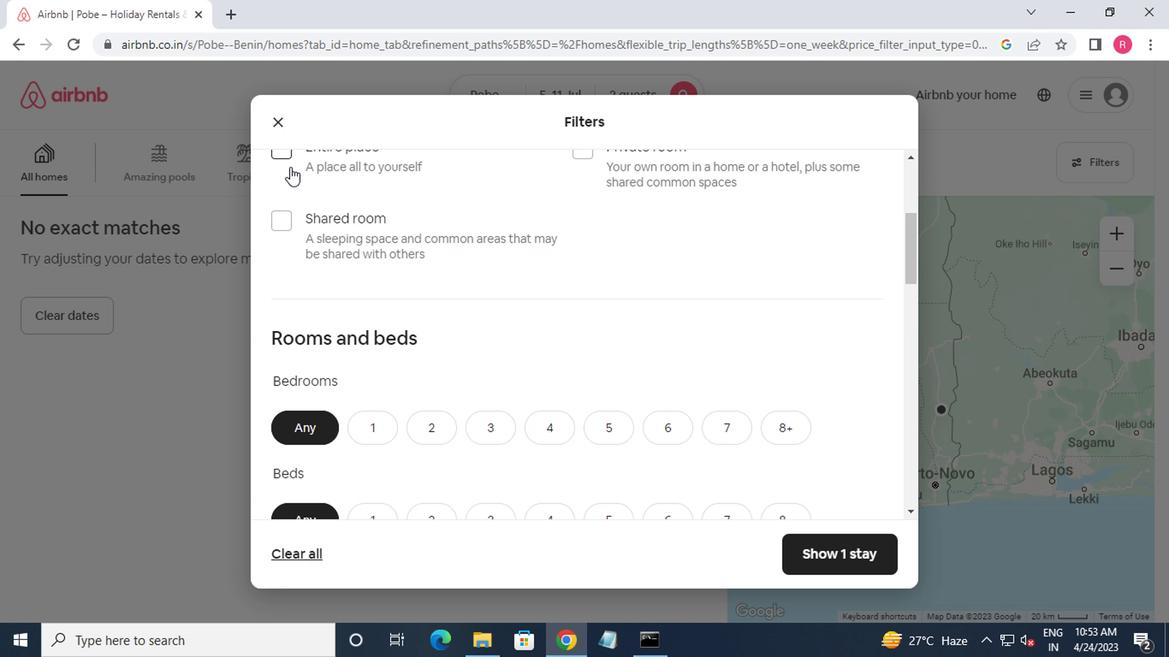 
Action: Mouse pressed left at (285, 163)
Screenshot: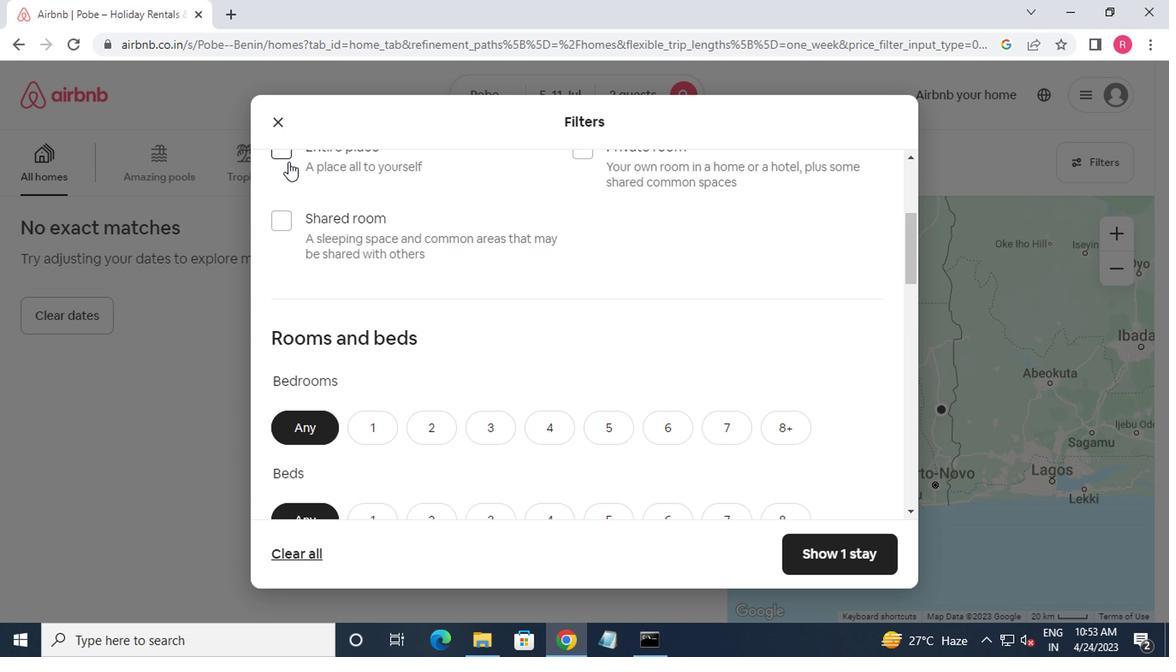 
Action: Mouse moved to (319, 266)
Screenshot: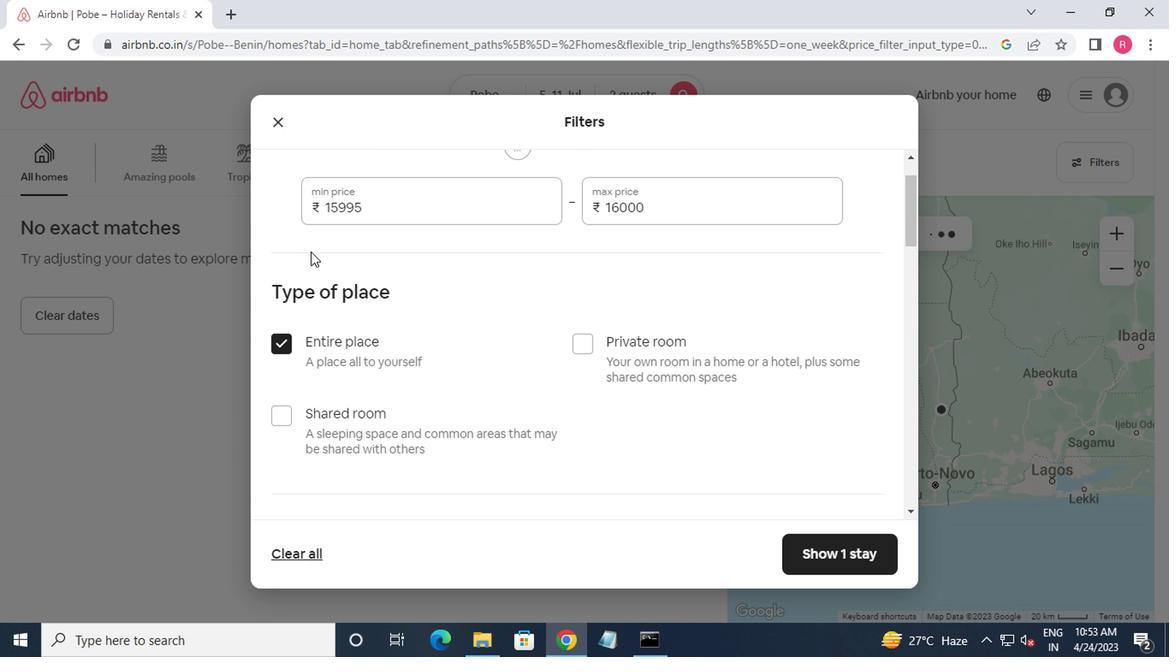 
Action: Mouse scrolled (319, 267) with delta (0, 1)
Screenshot: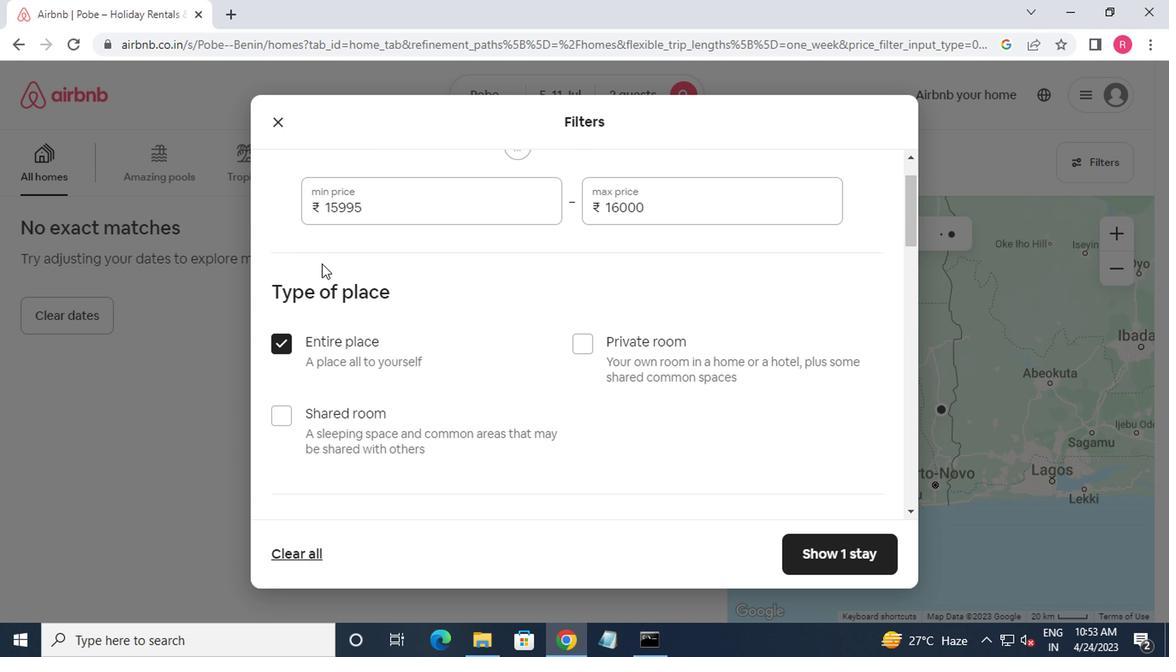 
Action: Mouse scrolled (319, 267) with delta (0, 1)
Screenshot: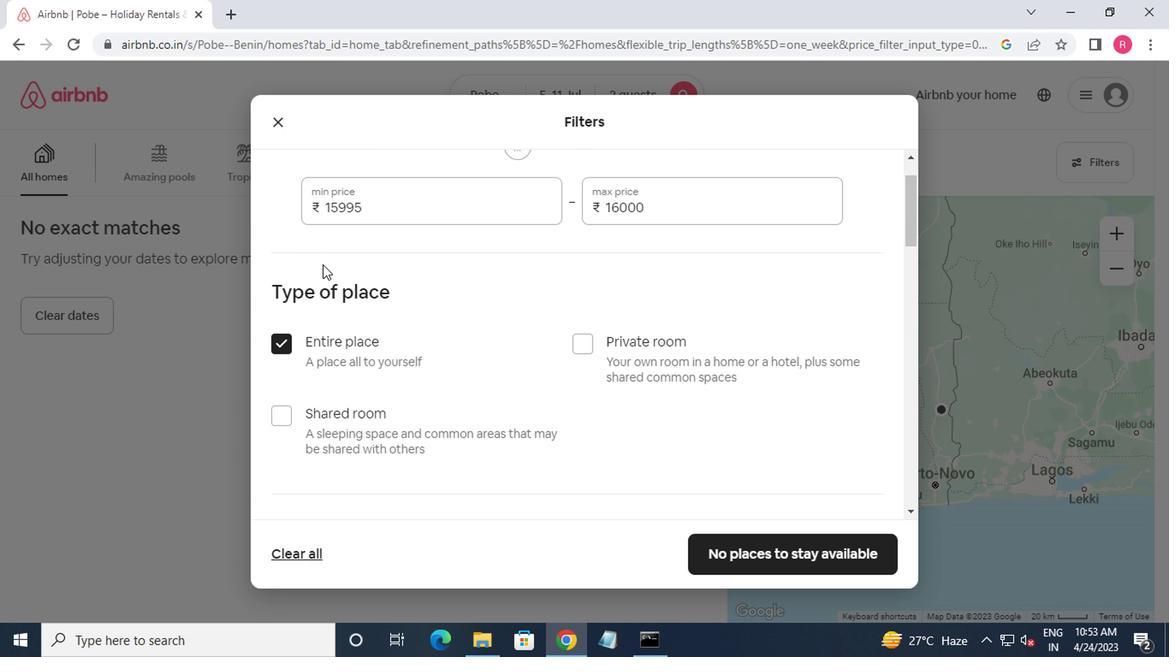 
Action: Mouse scrolled (319, 267) with delta (0, 1)
Screenshot: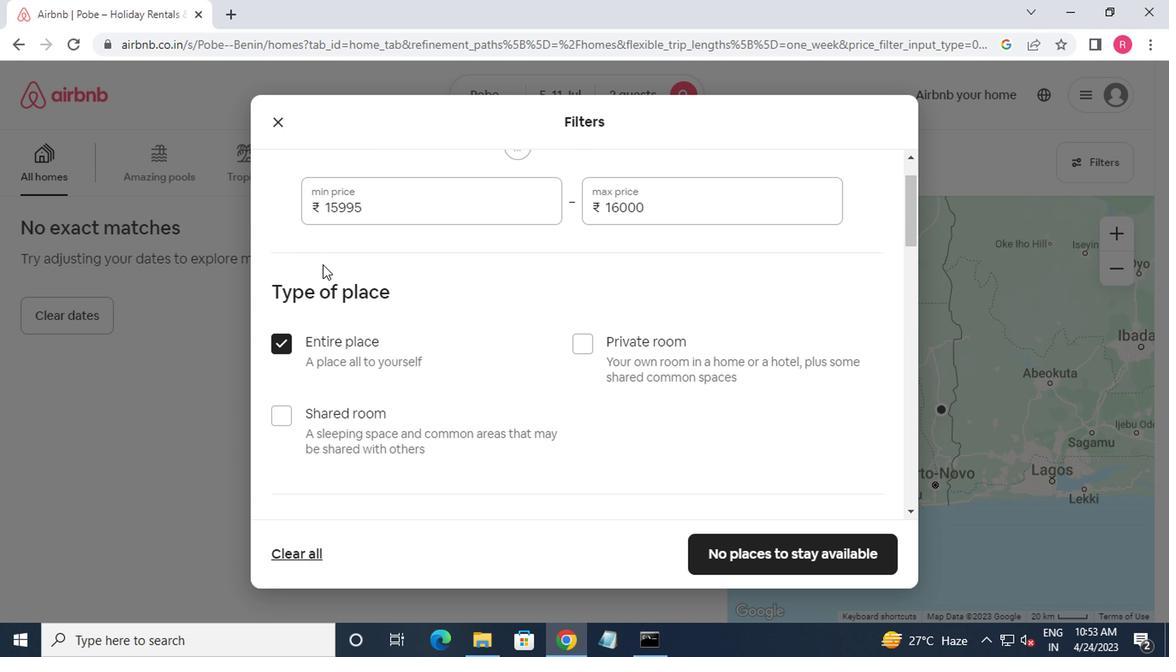 
Action: Mouse moved to (320, 266)
Screenshot: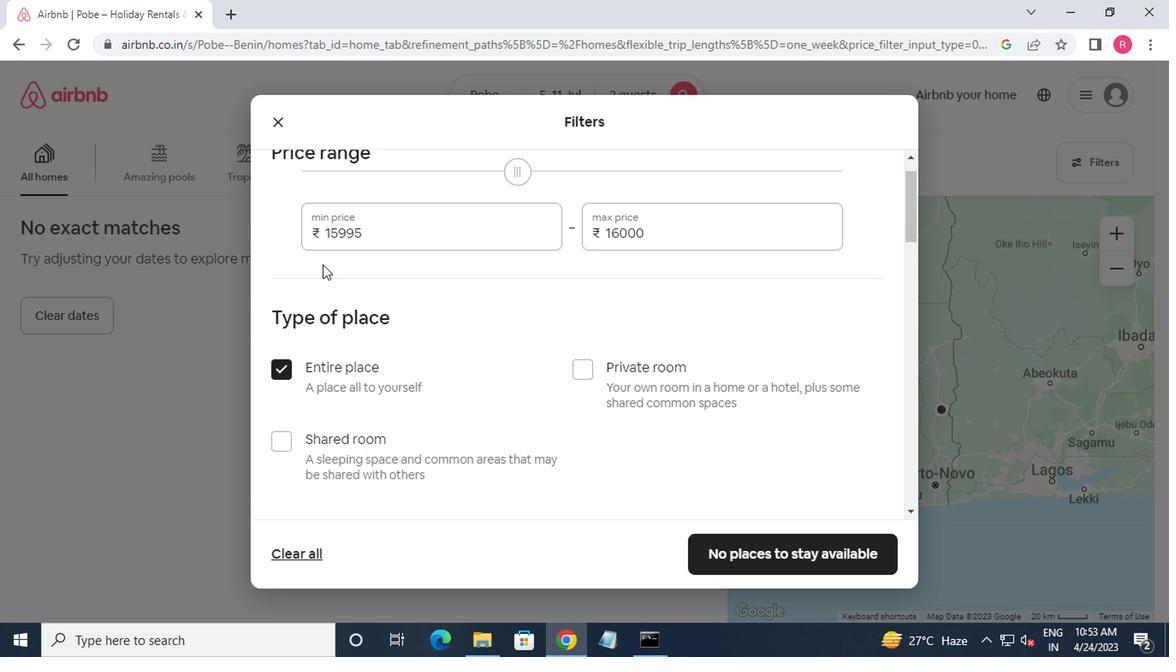 
Action: Mouse scrolled (320, 267) with delta (0, 1)
Screenshot: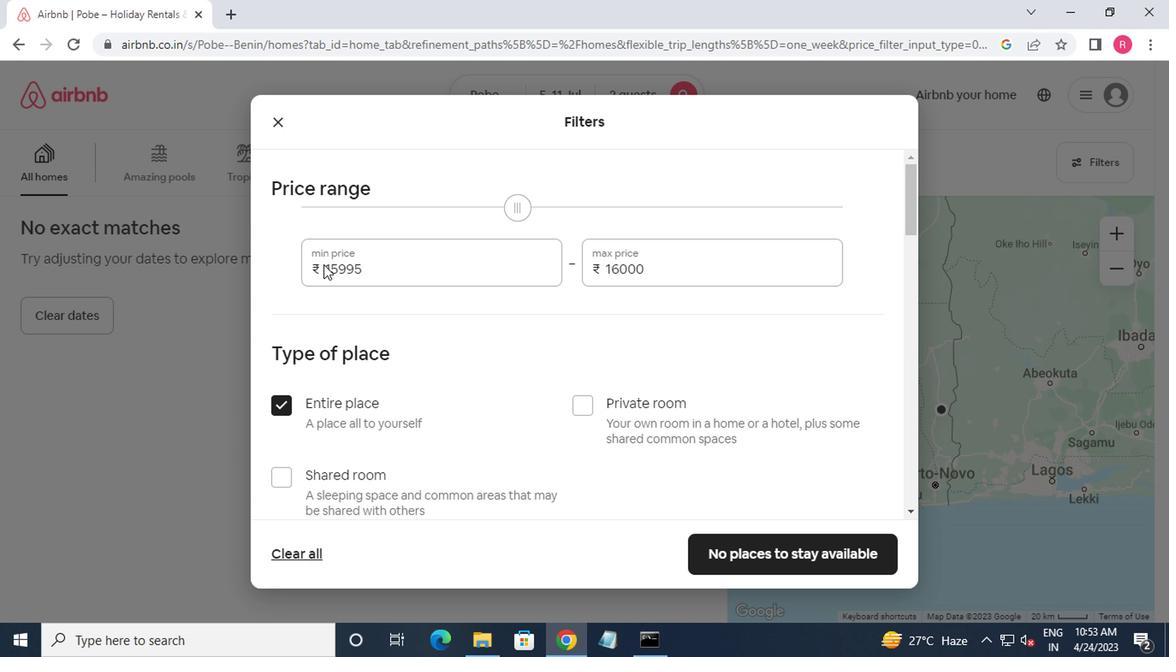 
Action: Mouse moved to (314, 278)
Screenshot: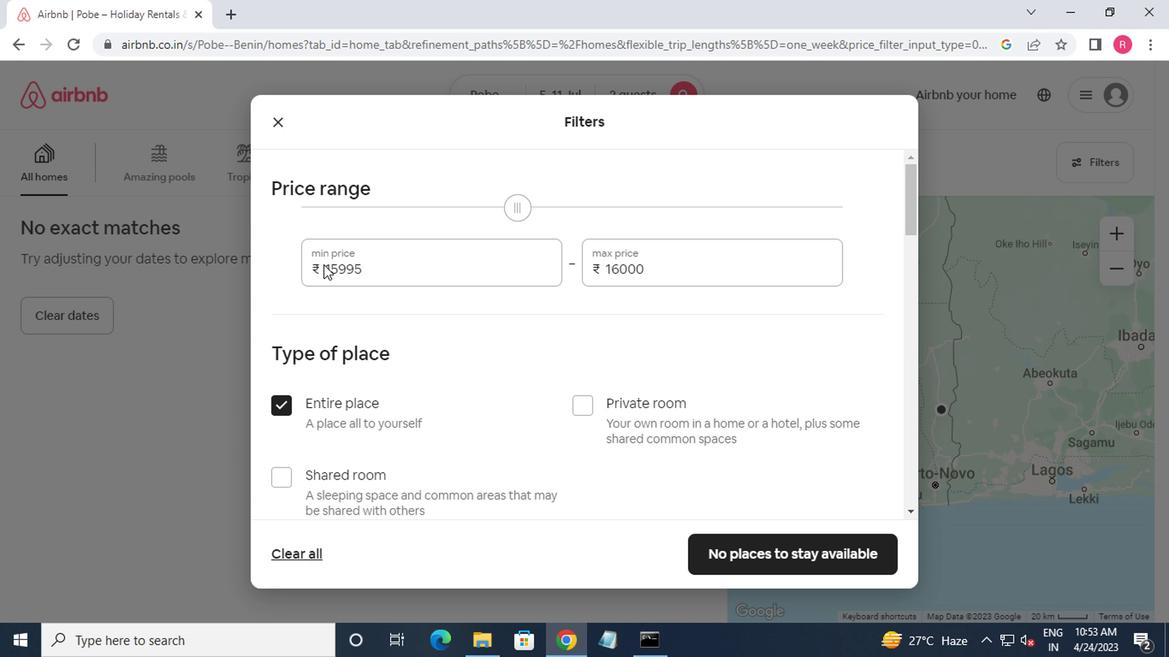 
Action: Mouse scrolled (314, 277) with delta (0, -1)
Screenshot: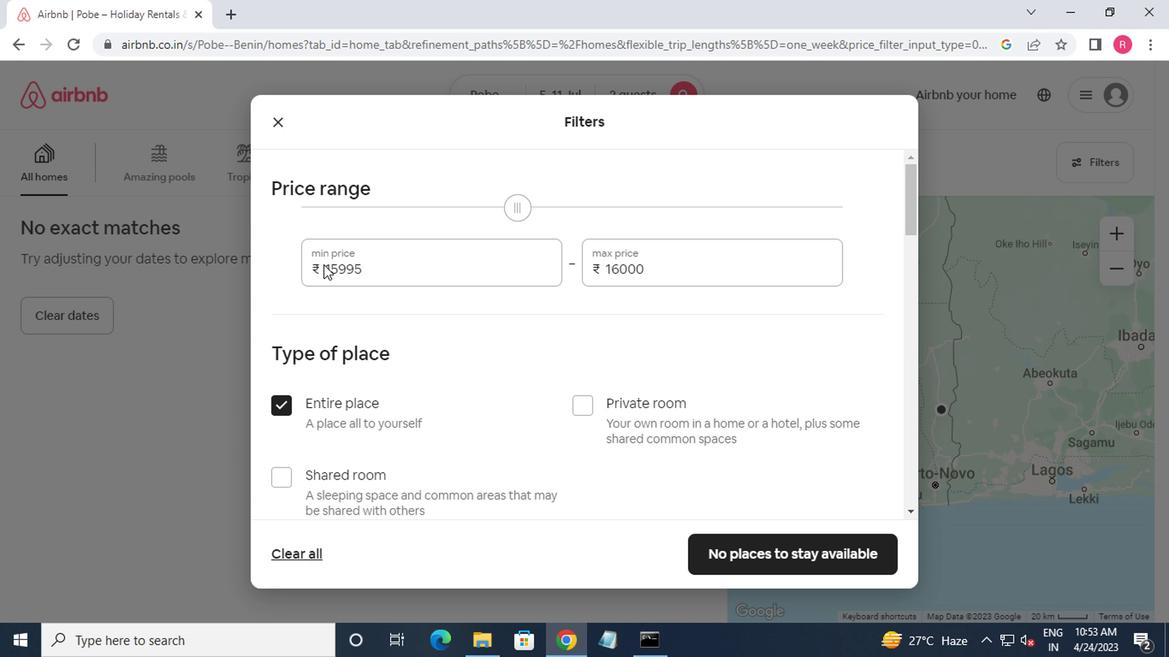 
Action: Mouse moved to (314, 280)
Screenshot: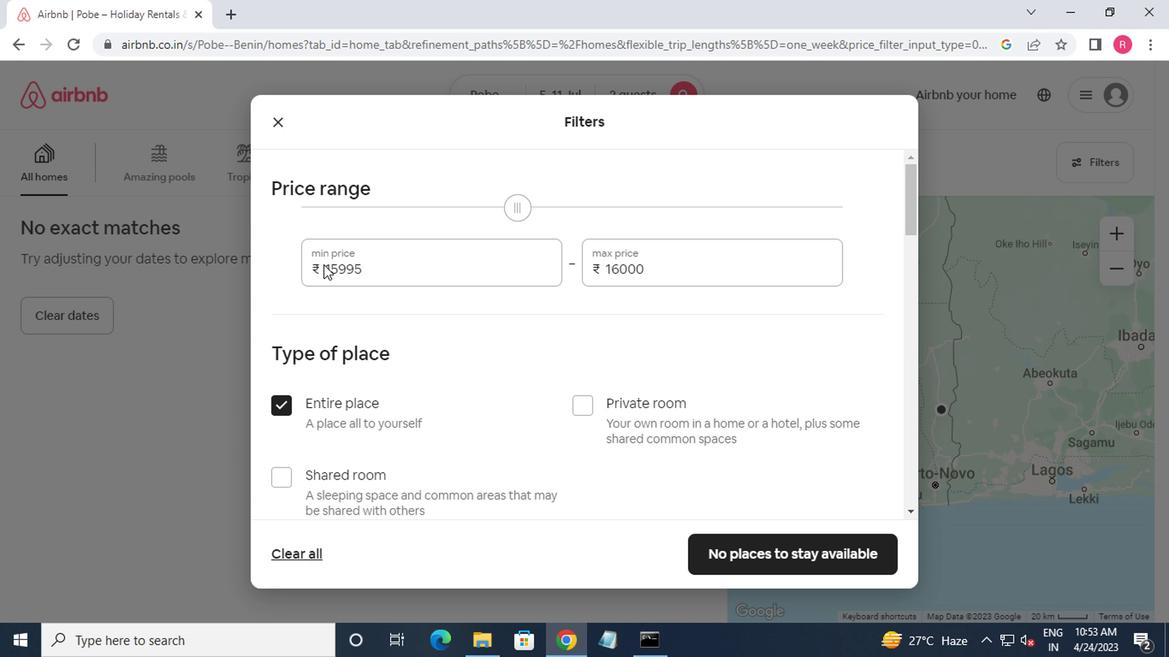 
Action: Mouse scrolled (314, 279) with delta (0, -1)
Screenshot: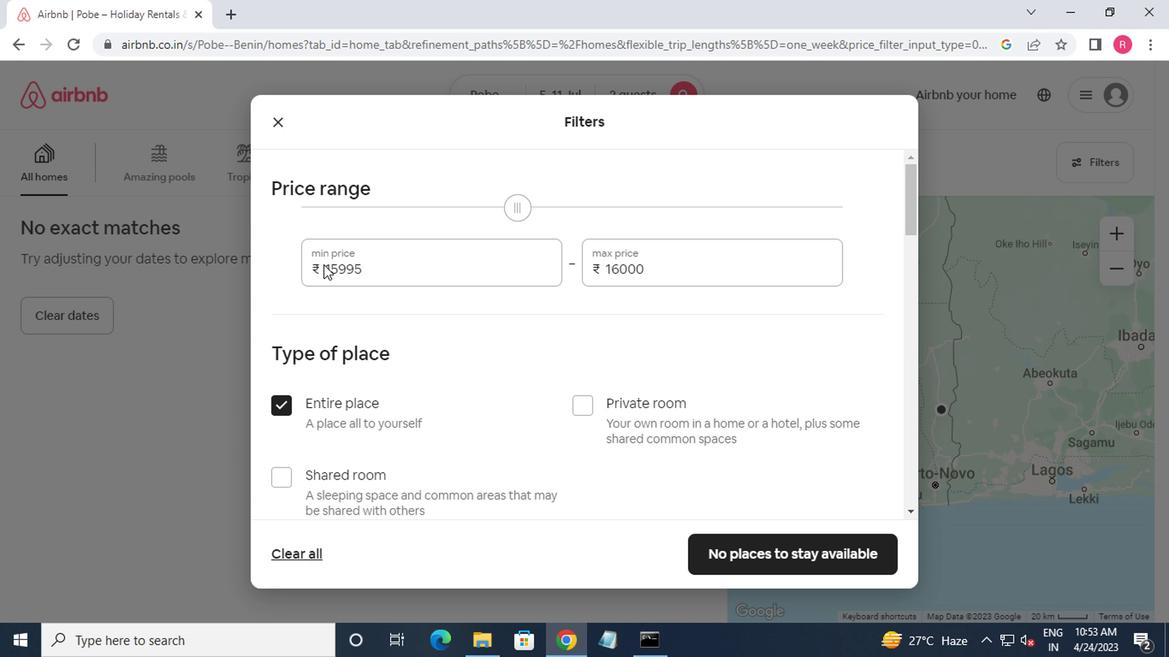 
Action: Mouse moved to (314, 280)
Screenshot: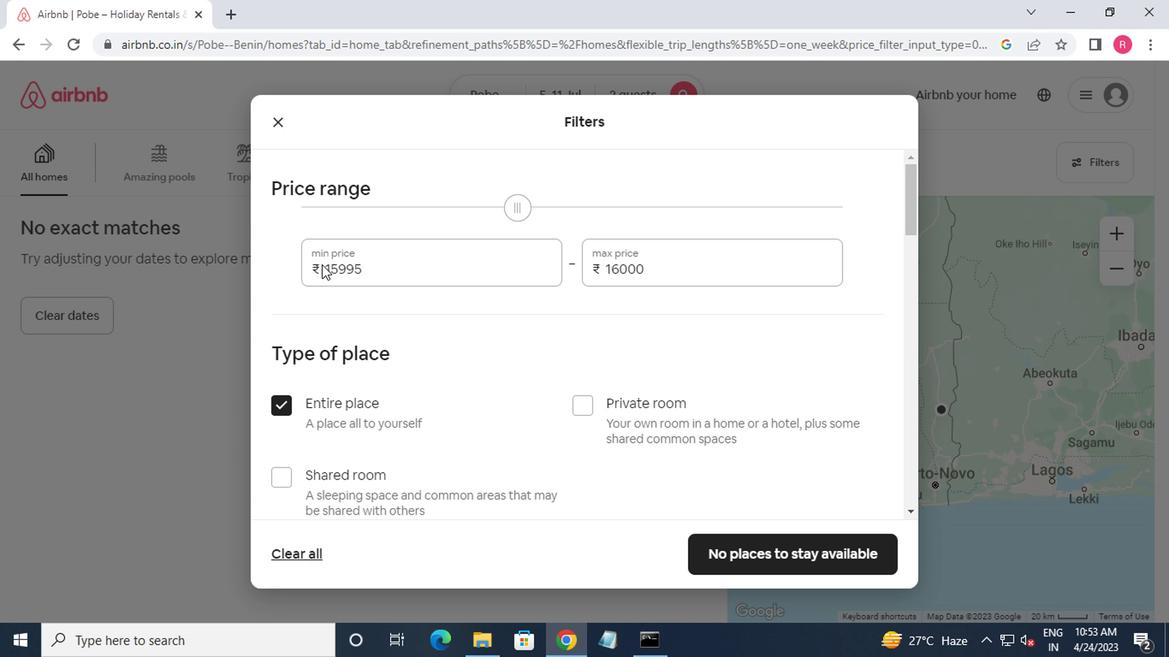 
Action: Mouse scrolled (314, 280) with delta (0, 0)
Screenshot: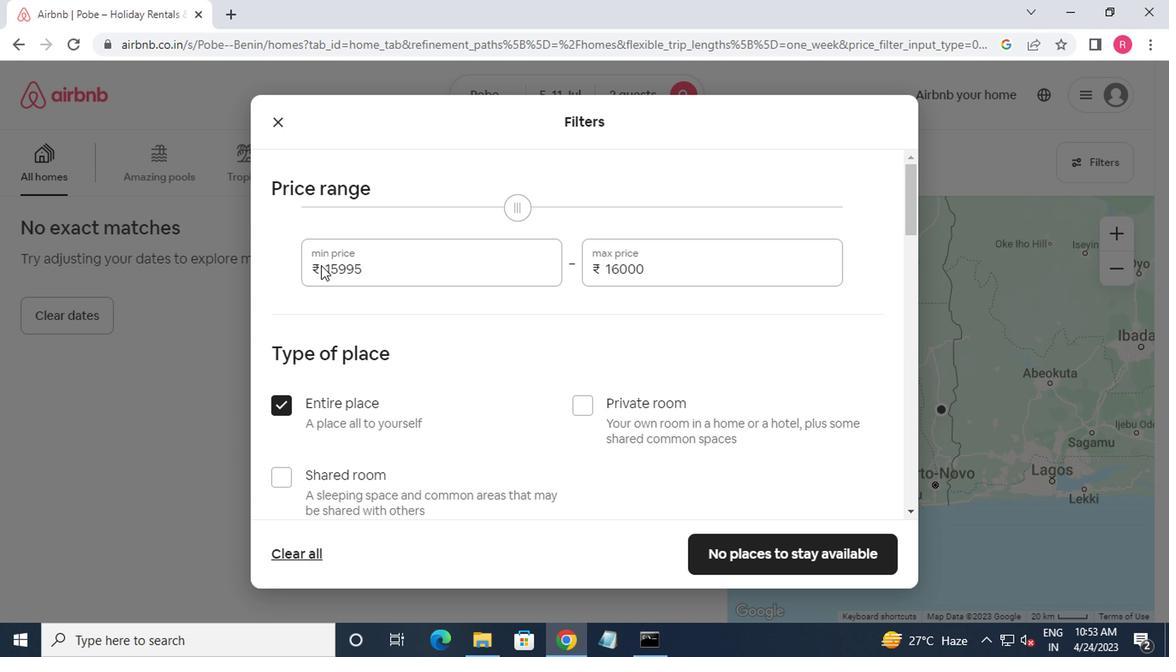 
Action: Mouse moved to (320, 291)
Screenshot: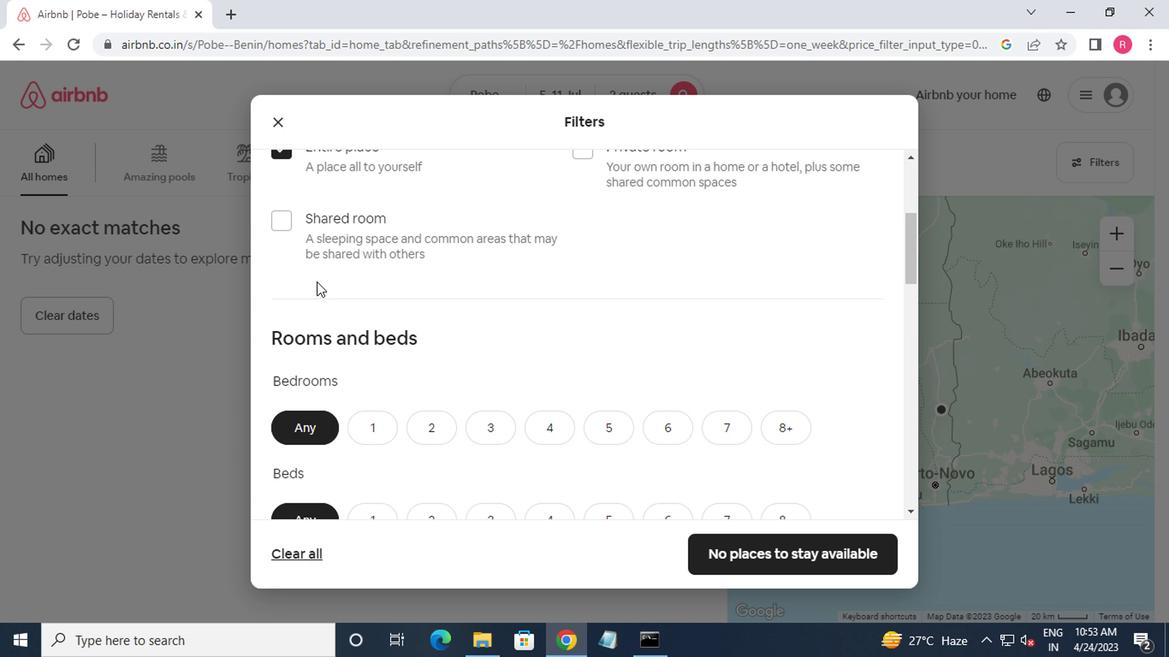
Action: Mouse scrolled (320, 291) with delta (0, 0)
Screenshot: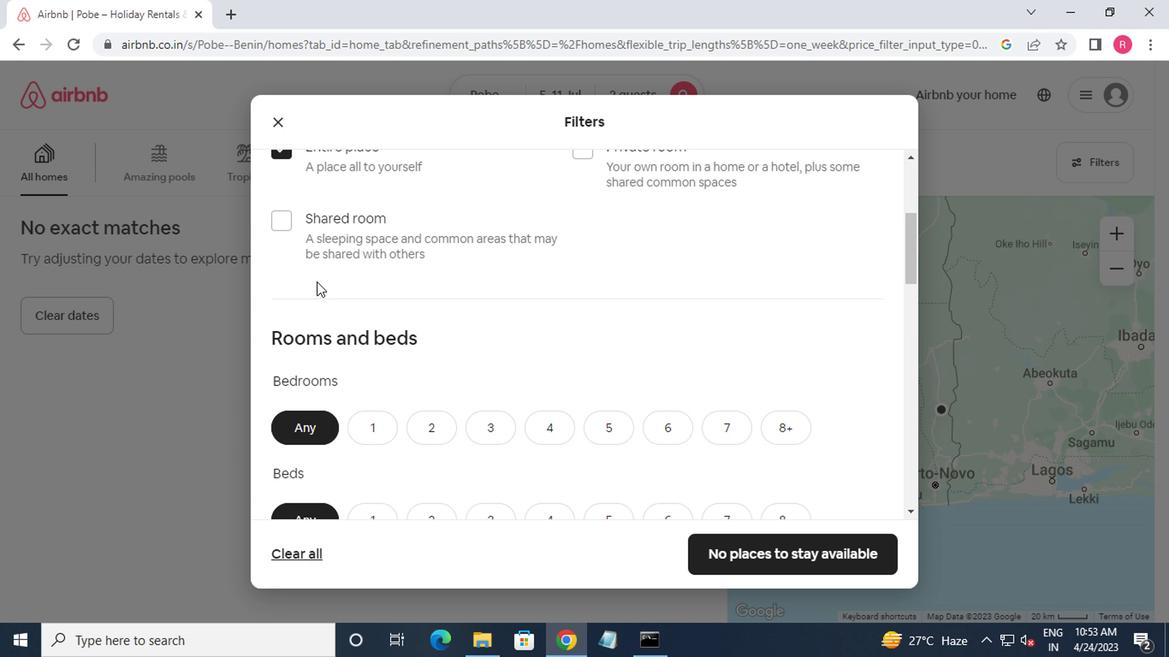 
Action: Mouse moved to (322, 296)
Screenshot: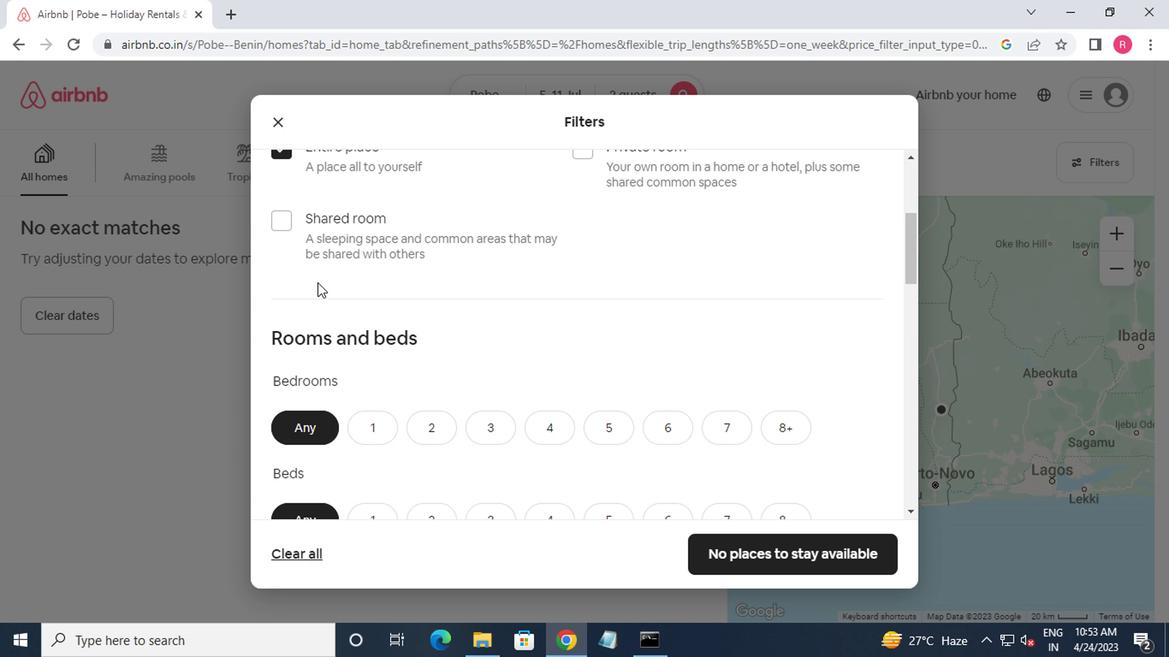 
Action: Mouse scrolled (322, 295) with delta (0, 0)
Screenshot: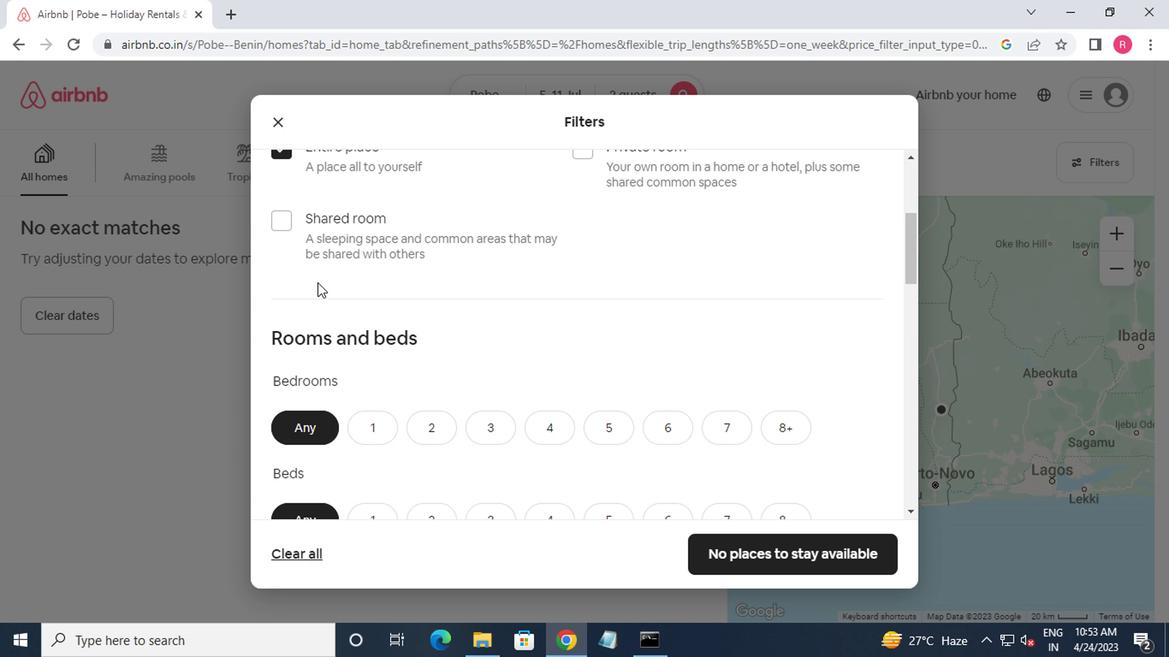
Action: Mouse scrolled (322, 295) with delta (0, 0)
Screenshot: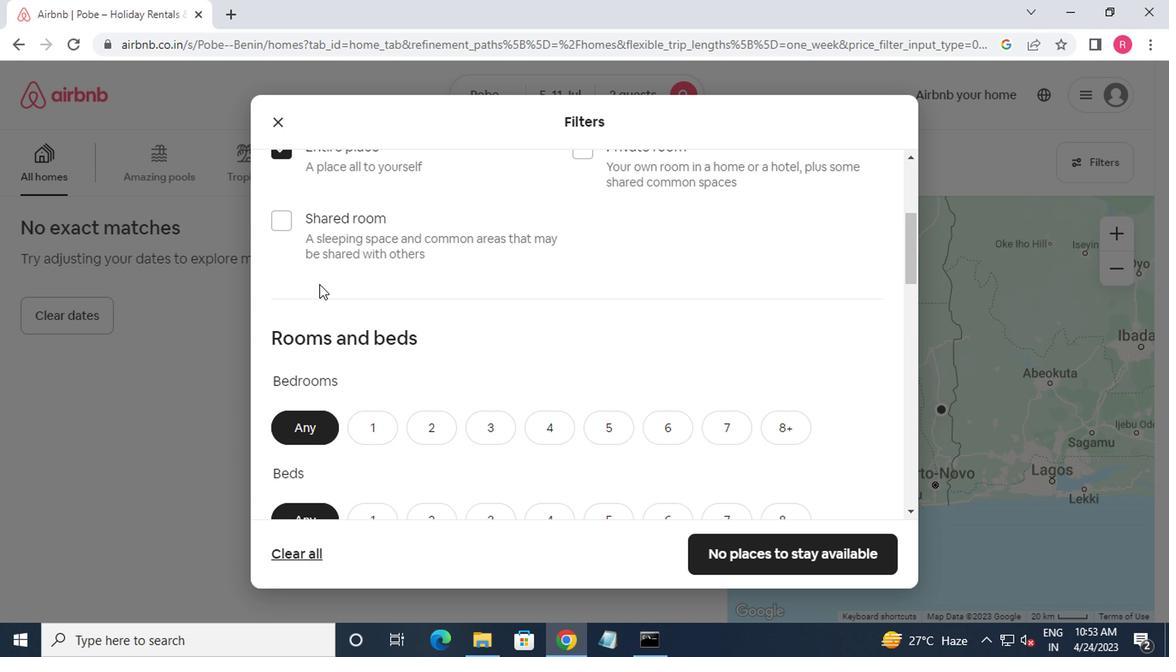 
Action: Mouse moved to (426, 180)
Screenshot: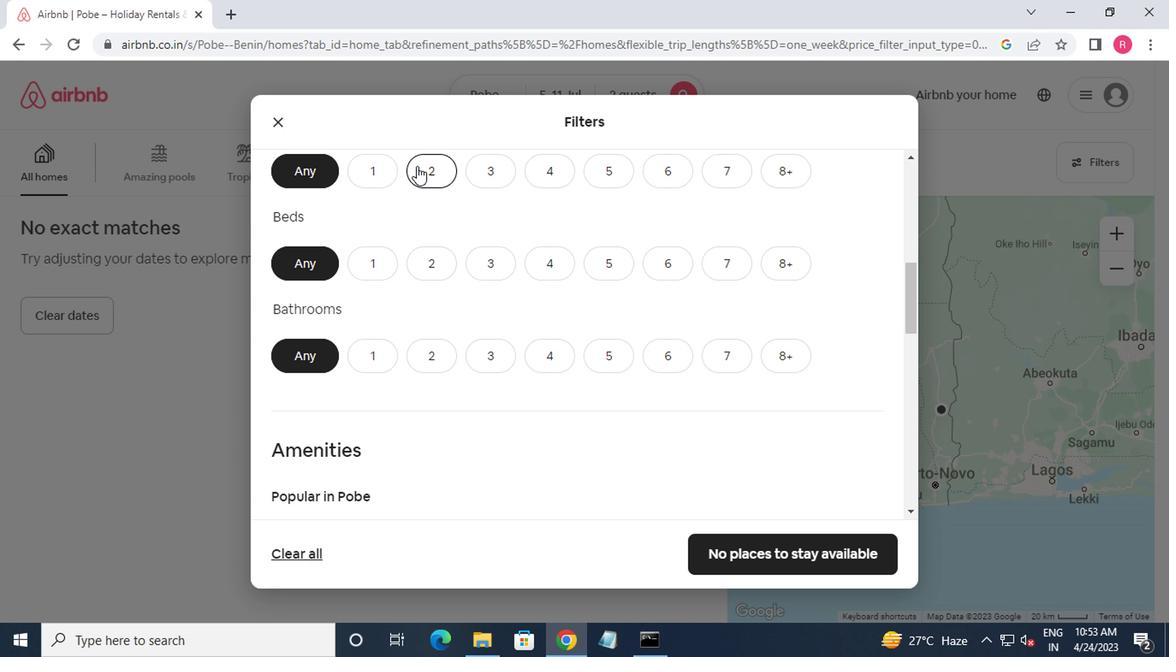 
Action: Mouse pressed left at (426, 180)
Screenshot: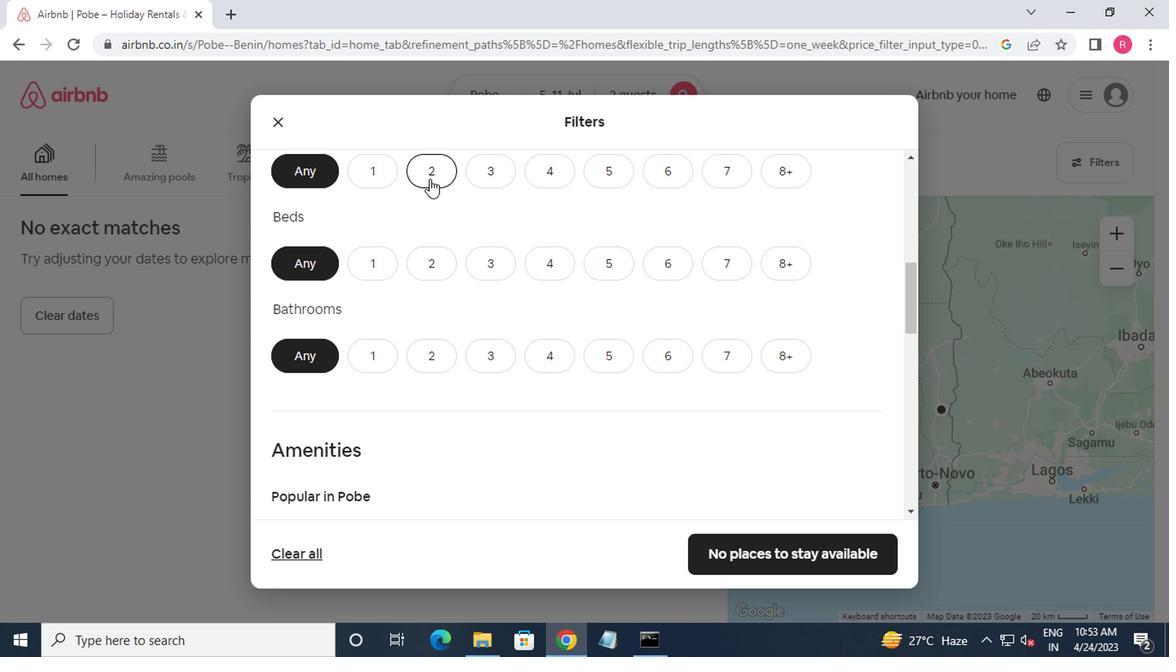 
Action: Mouse moved to (408, 272)
Screenshot: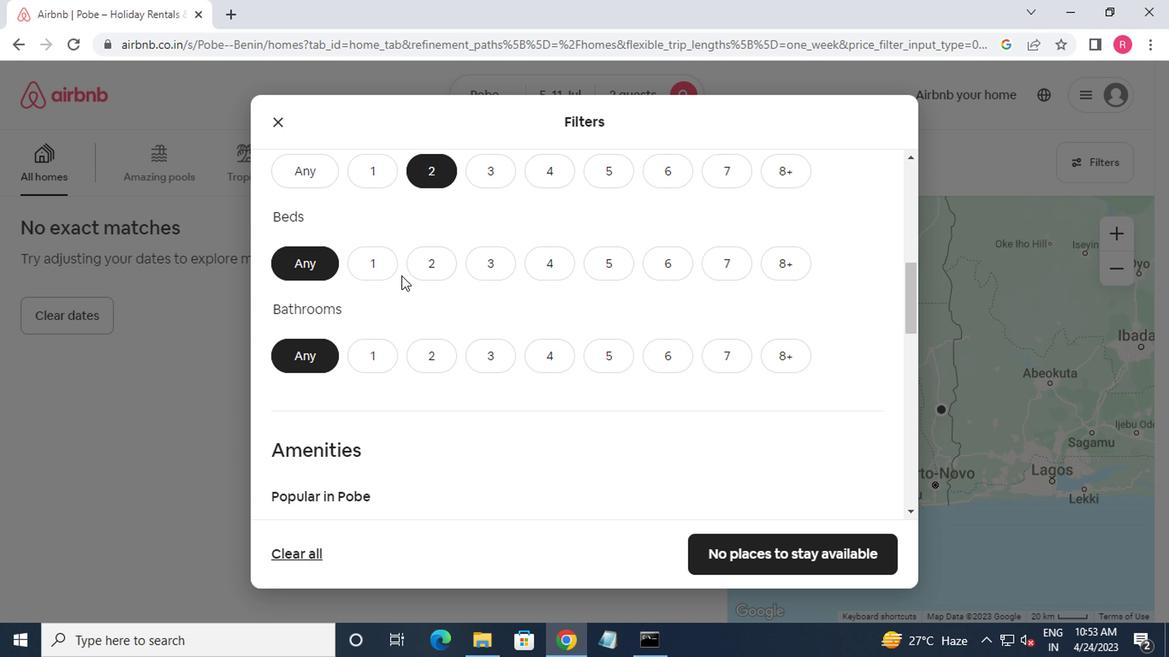 
Action: Mouse pressed left at (408, 272)
Screenshot: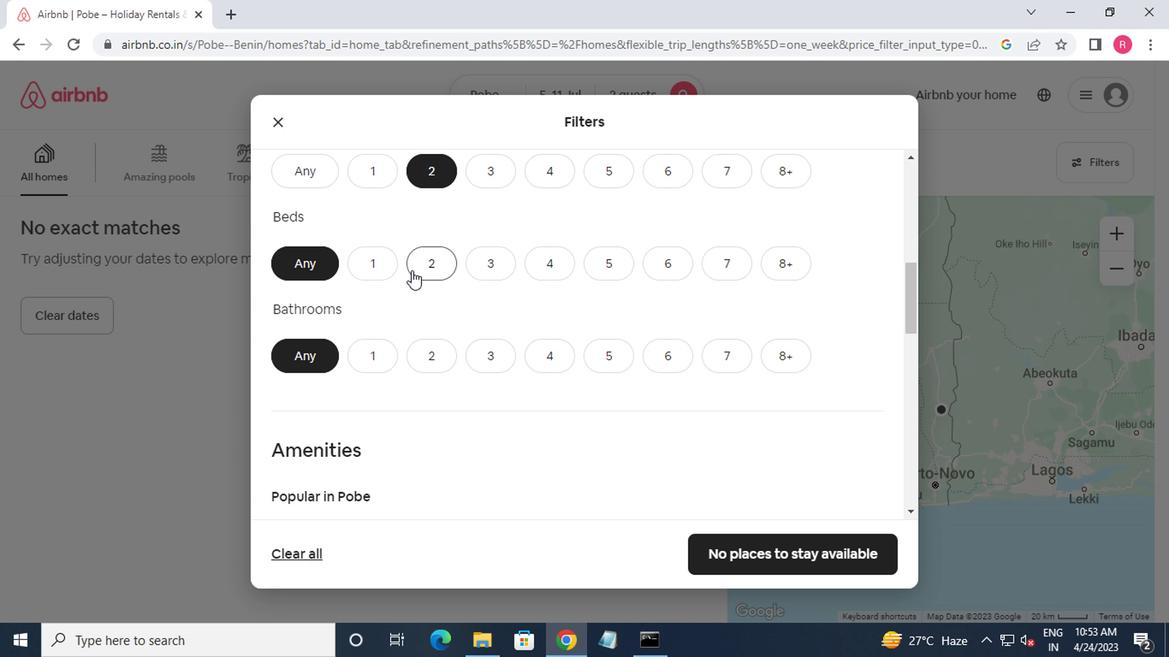 
Action: Mouse moved to (352, 359)
Screenshot: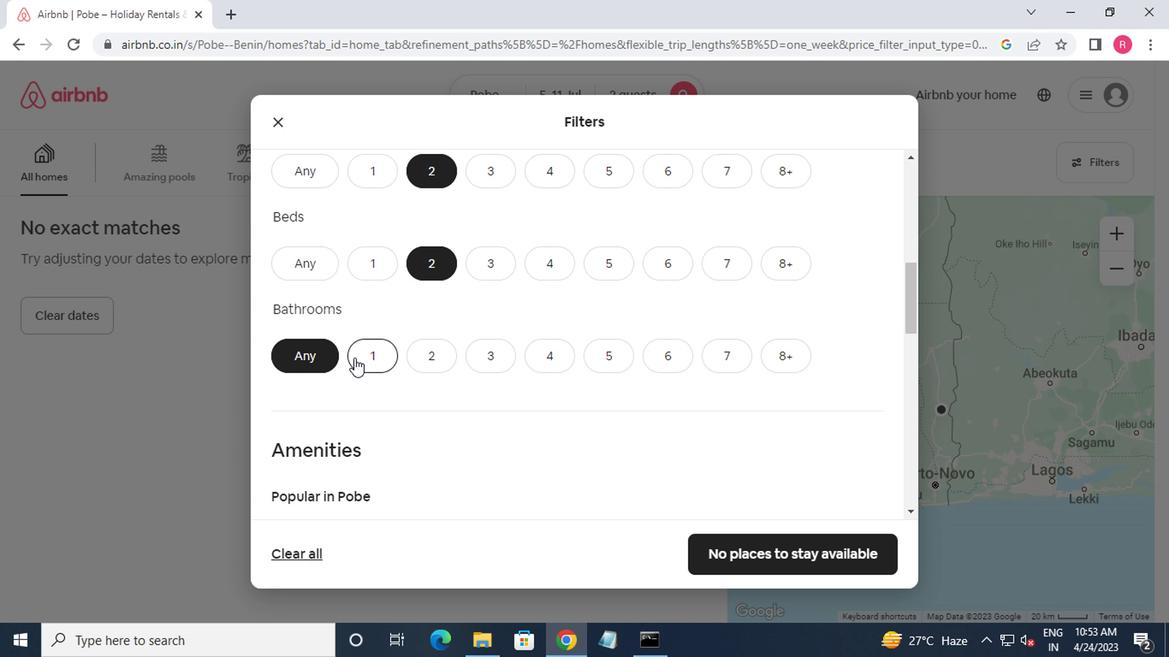 
Action: Mouse pressed left at (352, 359)
Screenshot: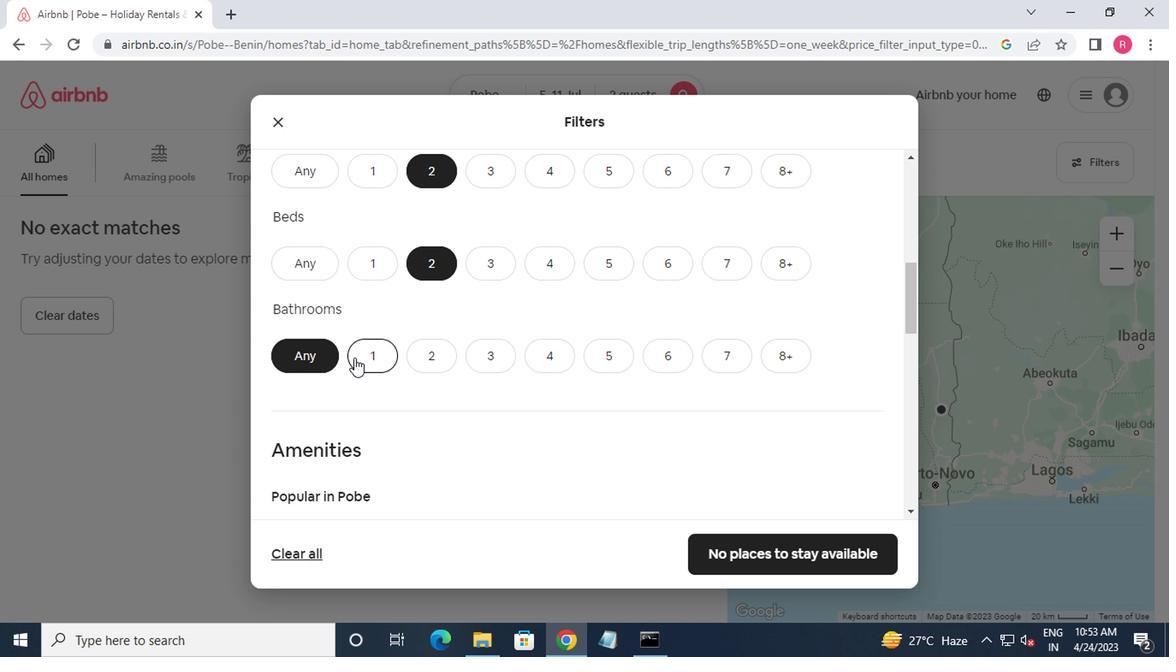 
Action: Mouse moved to (367, 413)
Screenshot: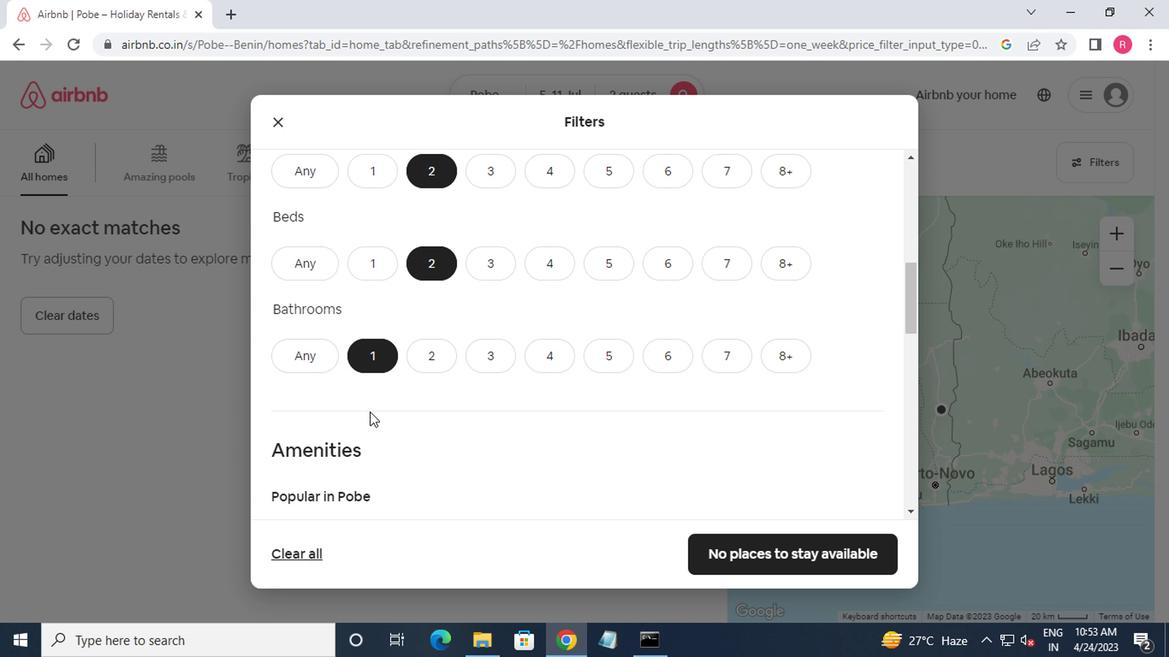 
Action: Mouse scrolled (367, 411) with delta (0, -1)
Screenshot: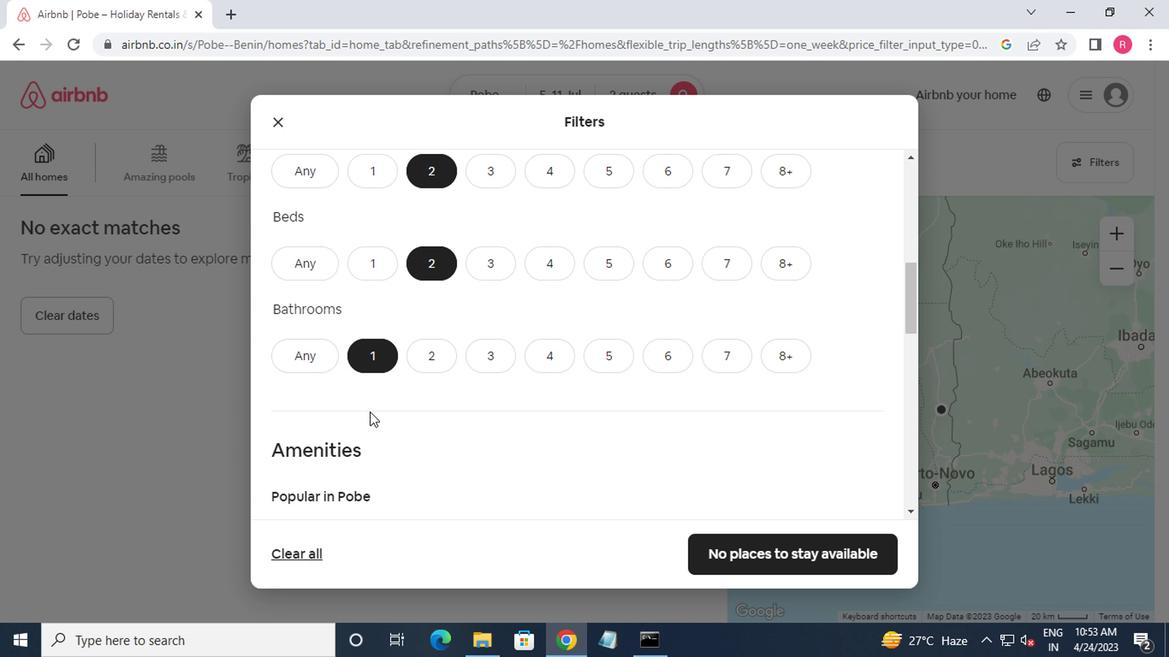 
Action: Mouse moved to (377, 413)
Screenshot: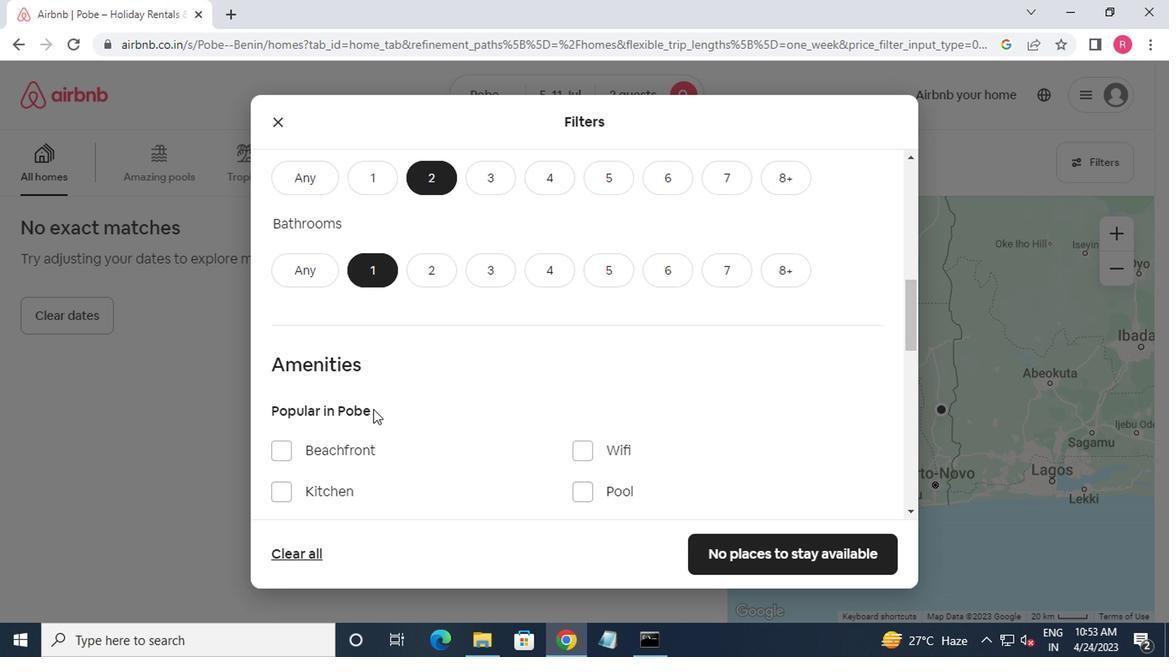 
Action: Mouse scrolled (377, 411) with delta (0, -1)
Screenshot: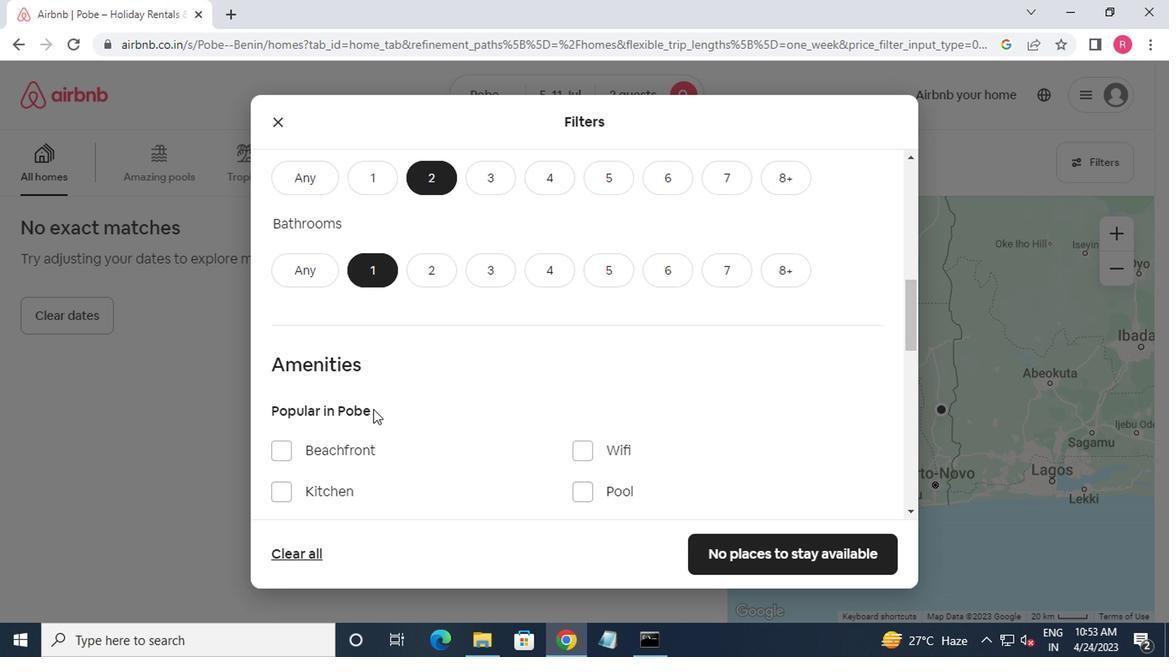 
Action: Mouse moved to (378, 406)
Screenshot: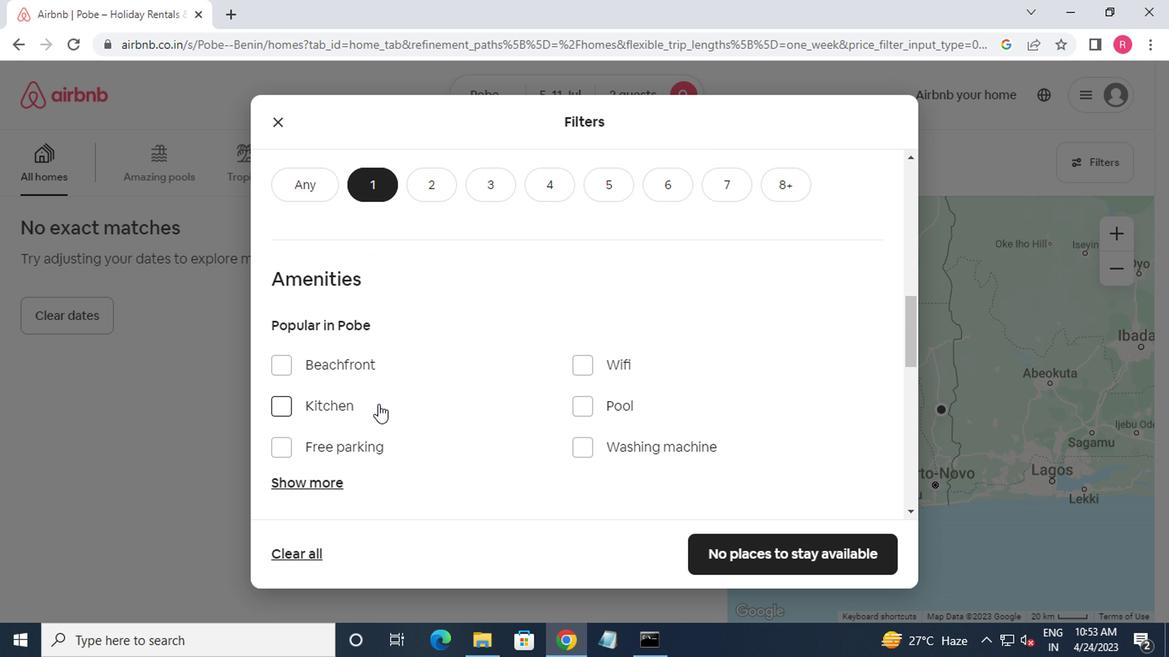 
Action: Mouse scrolled (378, 405) with delta (0, -1)
Screenshot: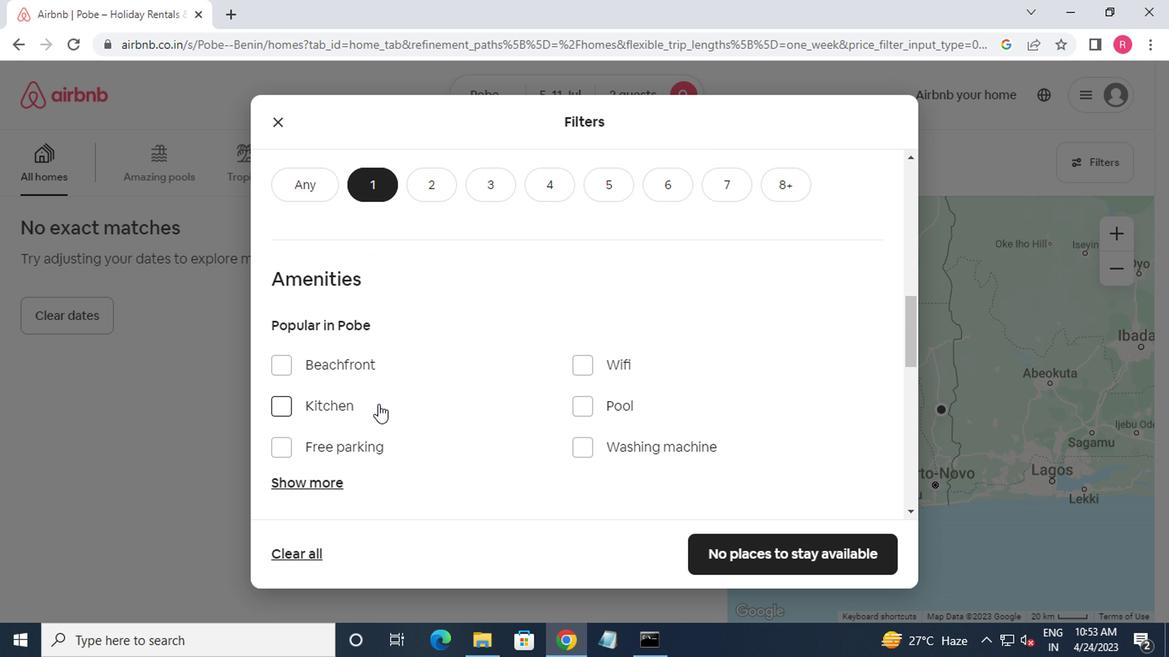 
Action: Mouse moved to (380, 408)
Screenshot: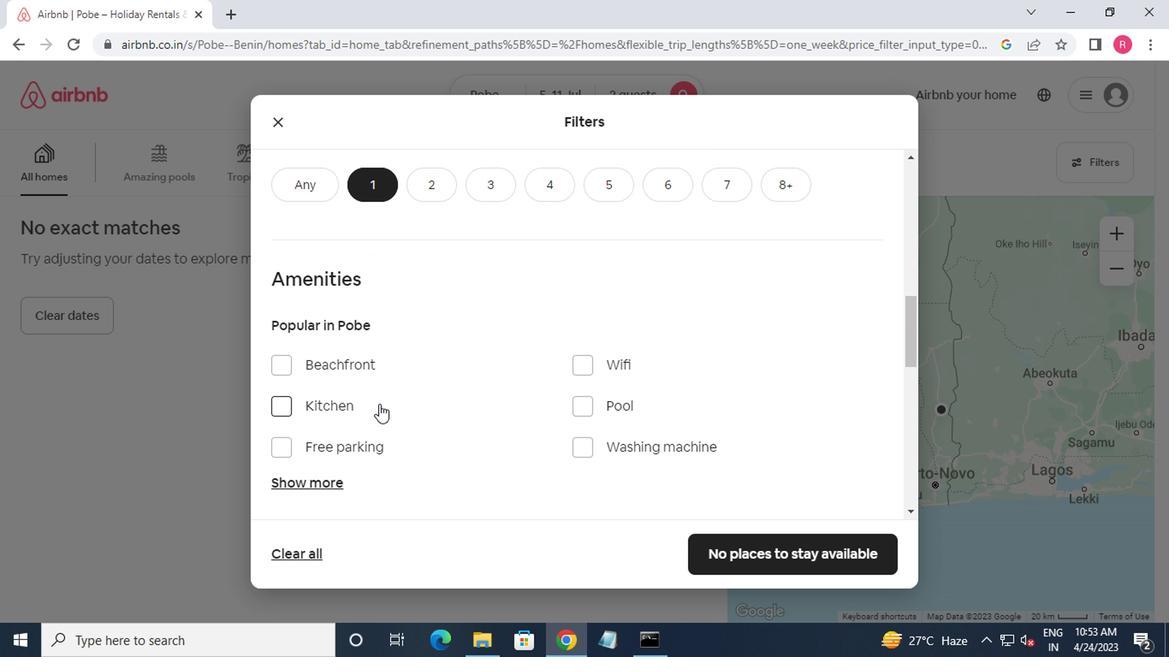 
Action: Mouse scrolled (380, 407) with delta (0, -1)
Screenshot: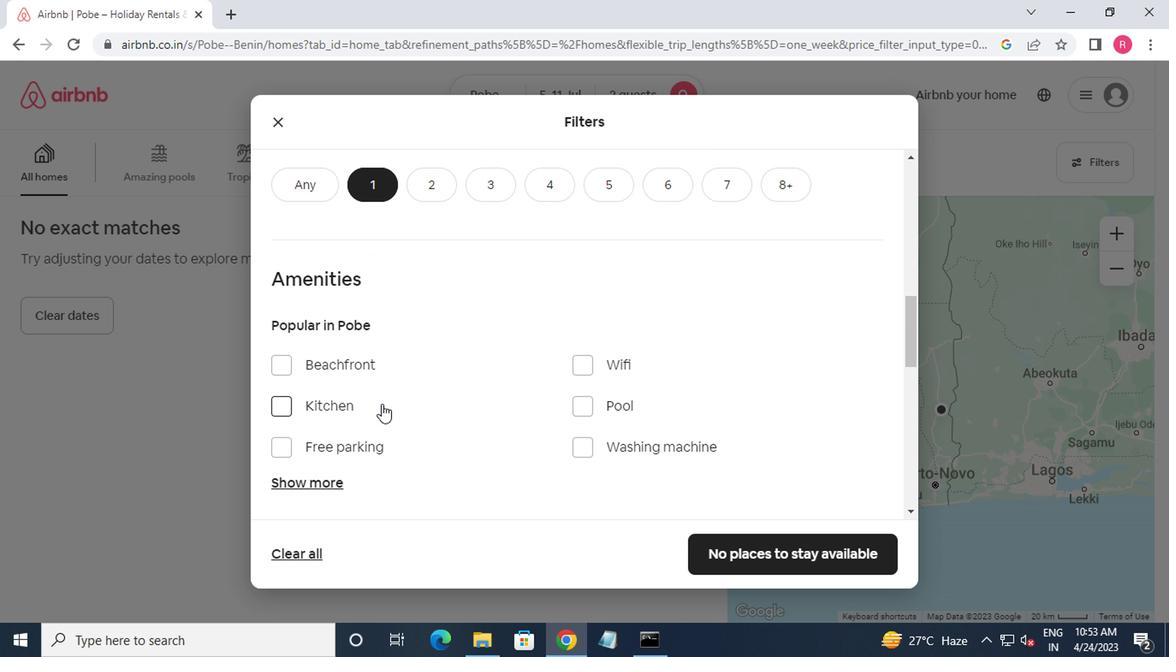 
Action: Mouse scrolled (380, 407) with delta (0, -1)
Screenshot: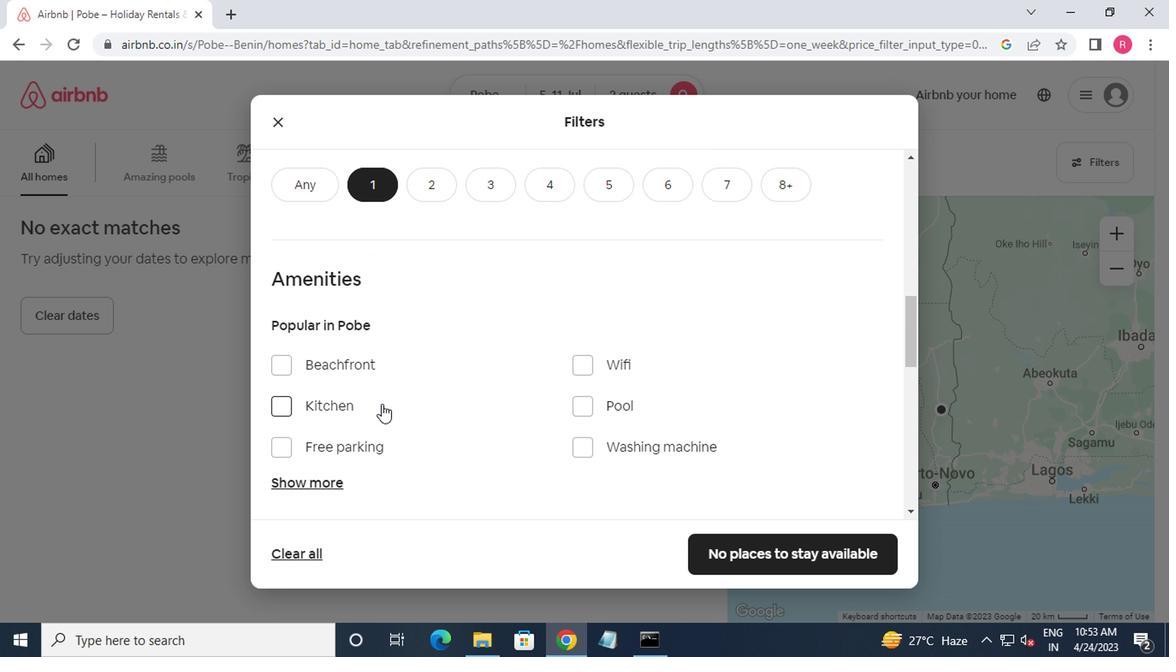 
Action: Mouse moved to (381, 408)
Screenshot: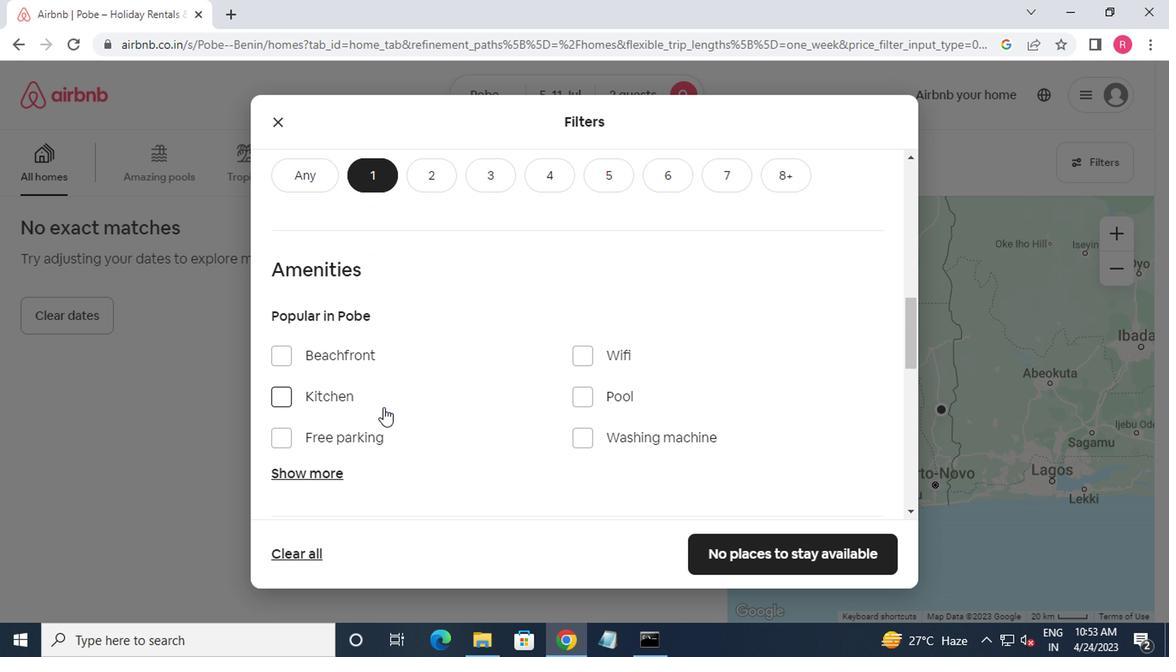 
Action: Mouse scrolled (381, 407) with delta (0, -1)
Screenshot: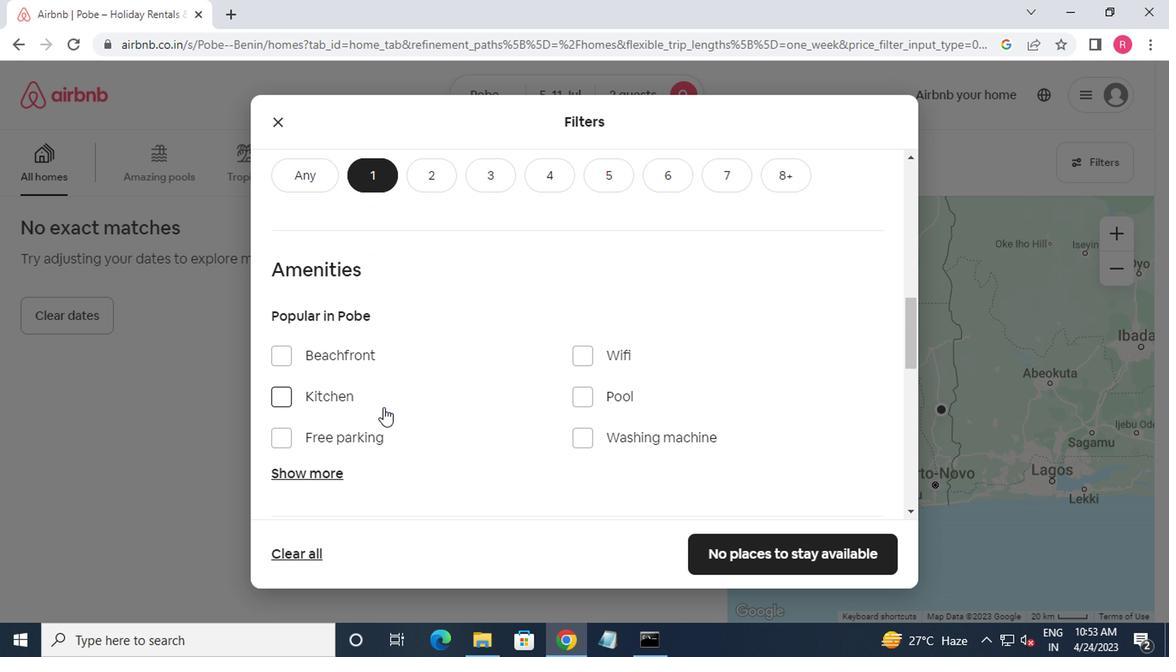 
Action: Mouse moved to (852, 347)
Screenshot: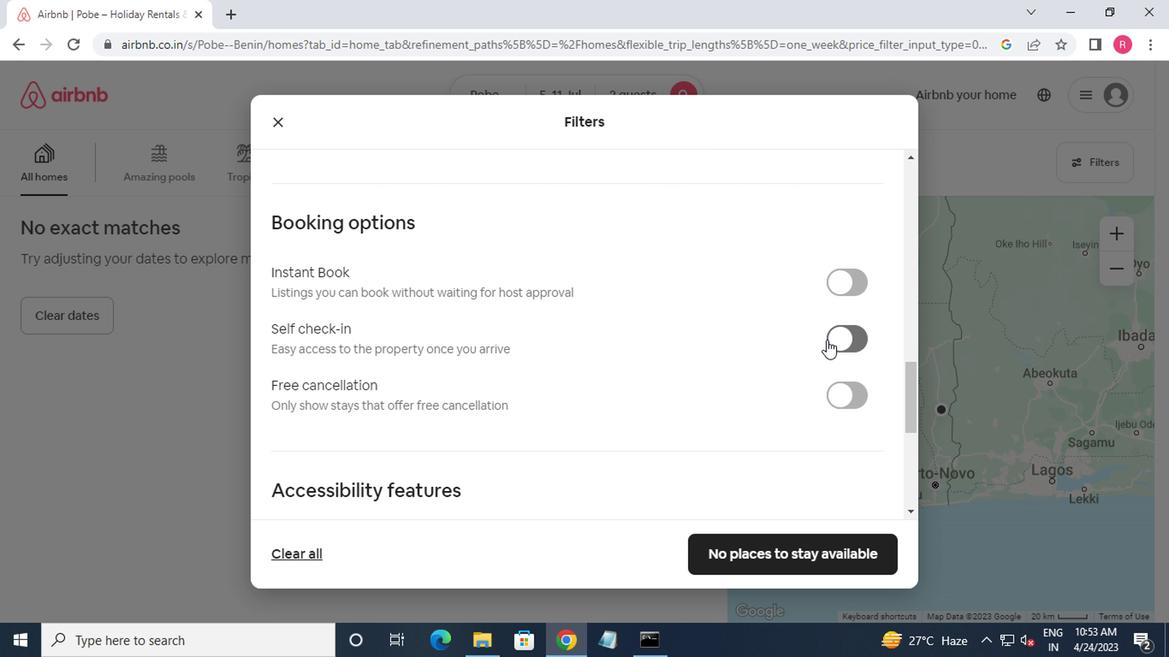 
Action: Mouse pressed left at (852, 347)
Screenshot: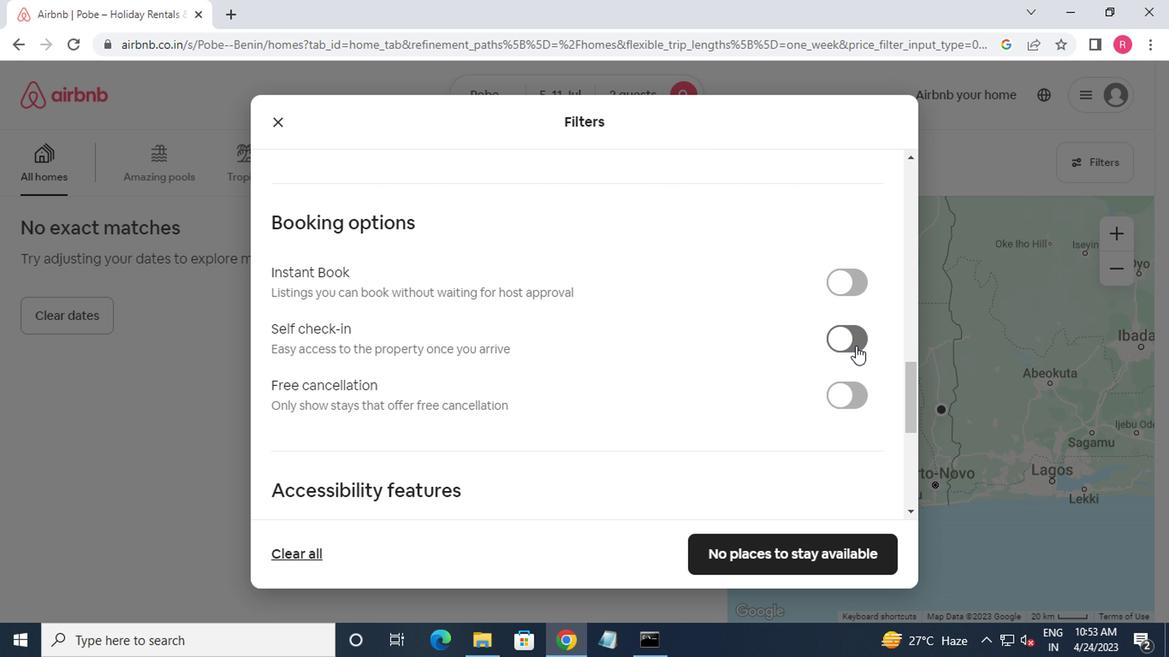 
Action: Mouse moved to (809, 360)
Screenshot: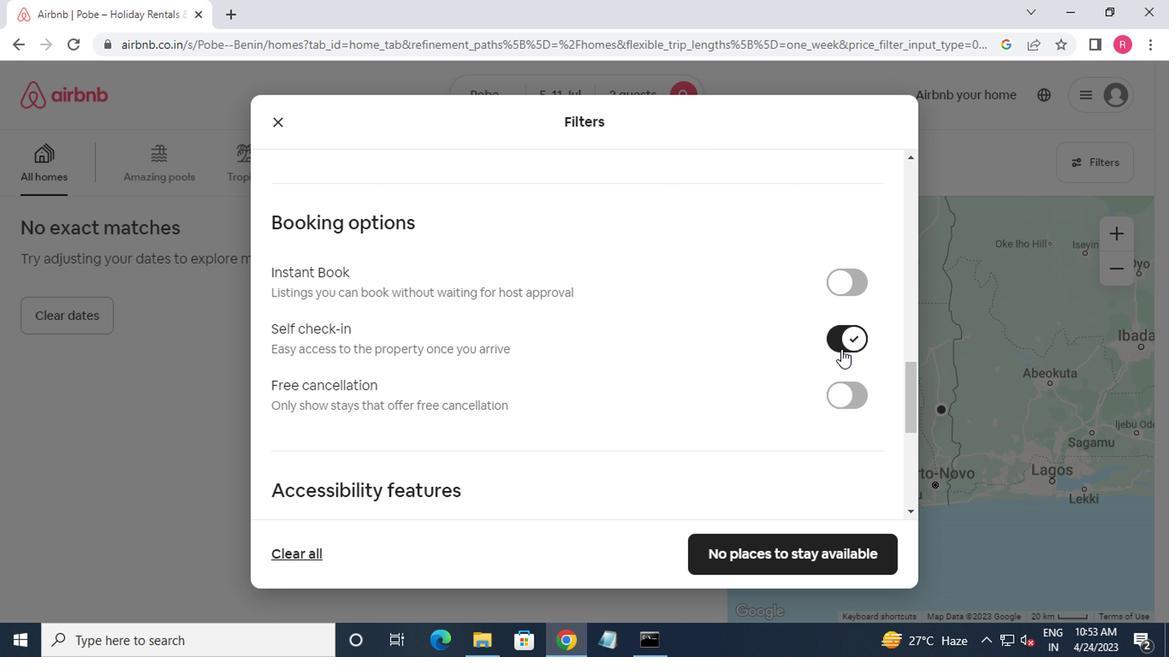 
Action: Mouse scrolled (809, 359) with delta (0, 0)
Screenshot: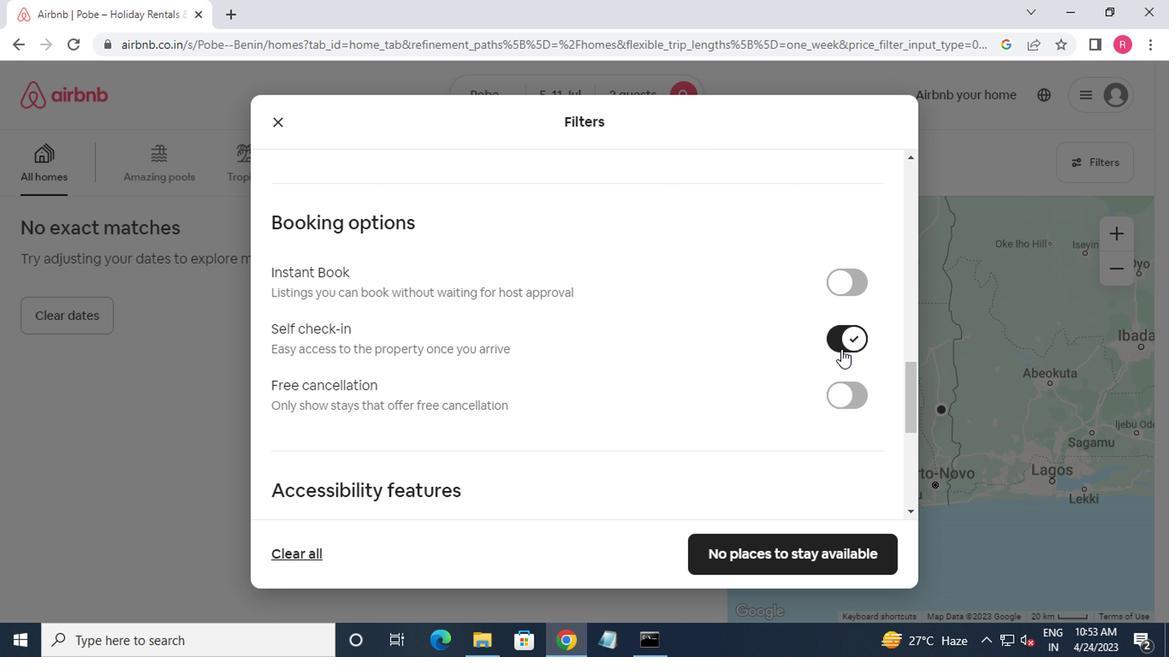 
Action: Mouse moved to (801, 364)
Screenshot: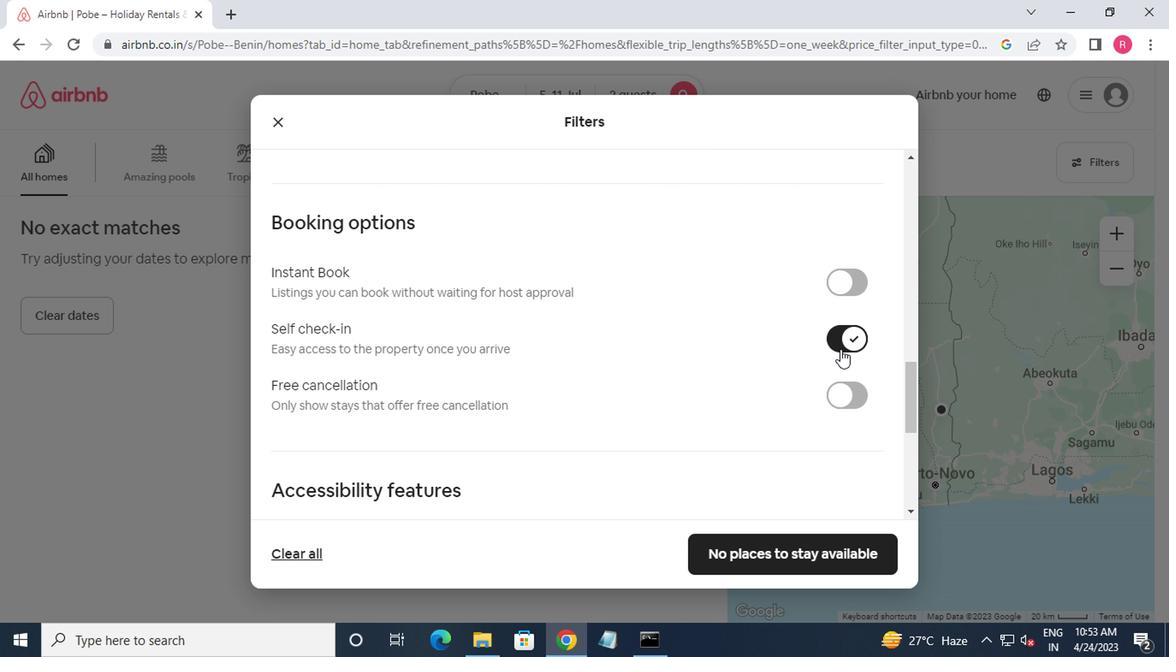 
Action: Mouse scrolled (801, 363) with delta (0, 0)
Screenshot: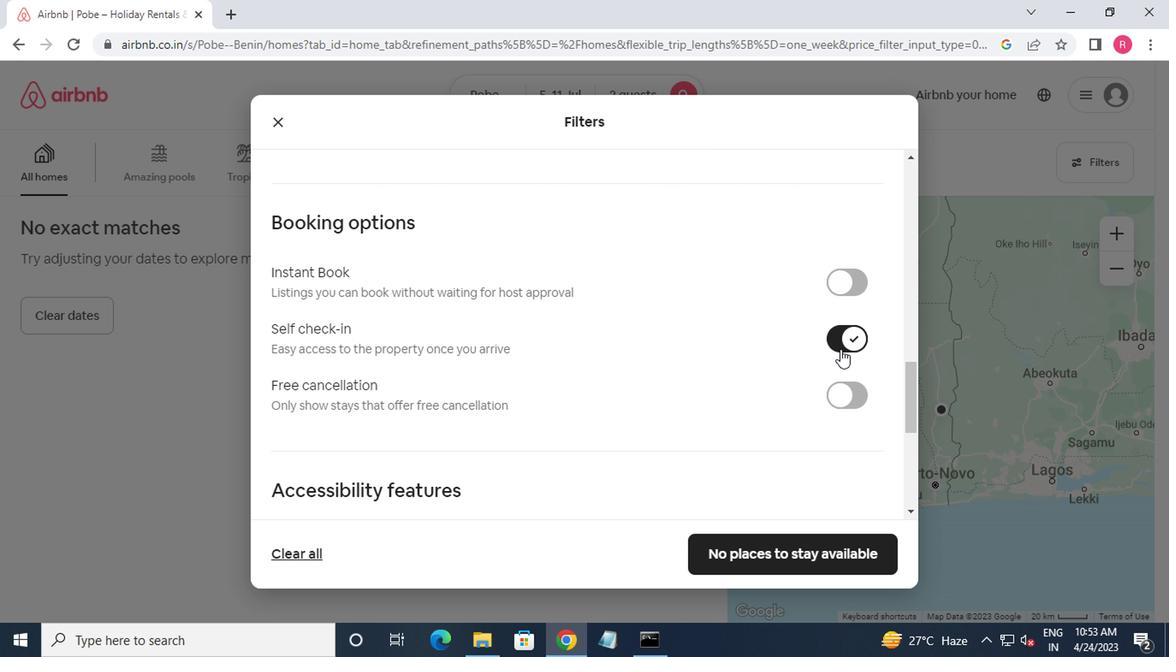 
Action: Mouse moved to (793, 368)
Screenshot: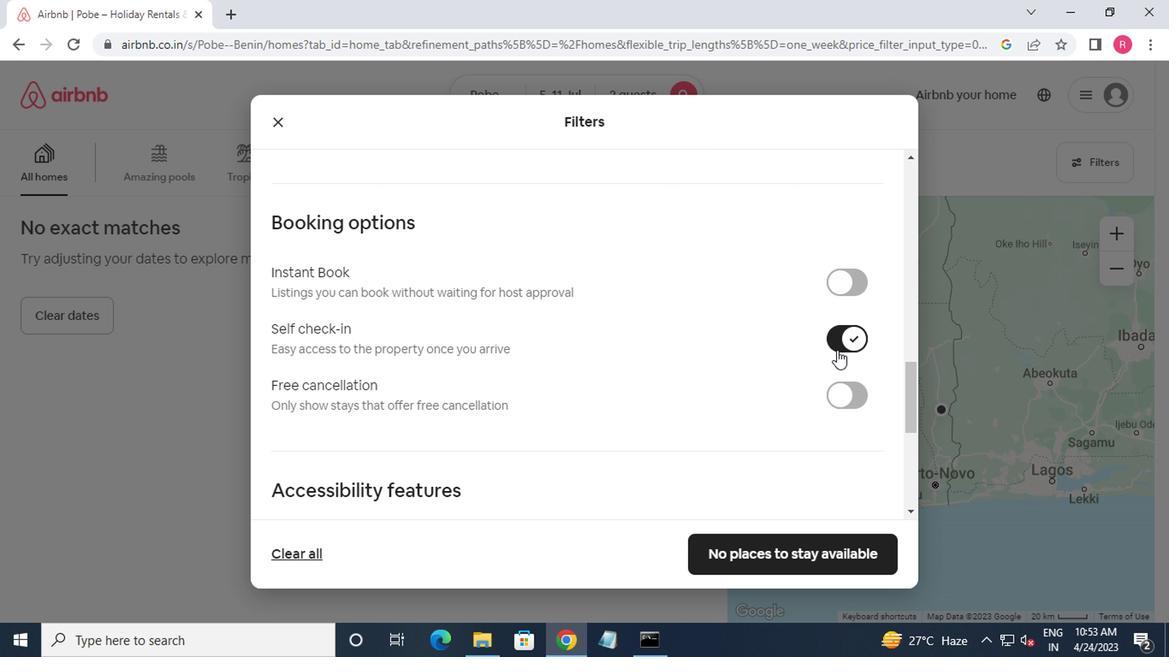 
Action: Mouse scrolled (793, 367) with delta (0, 0)
Screenshot: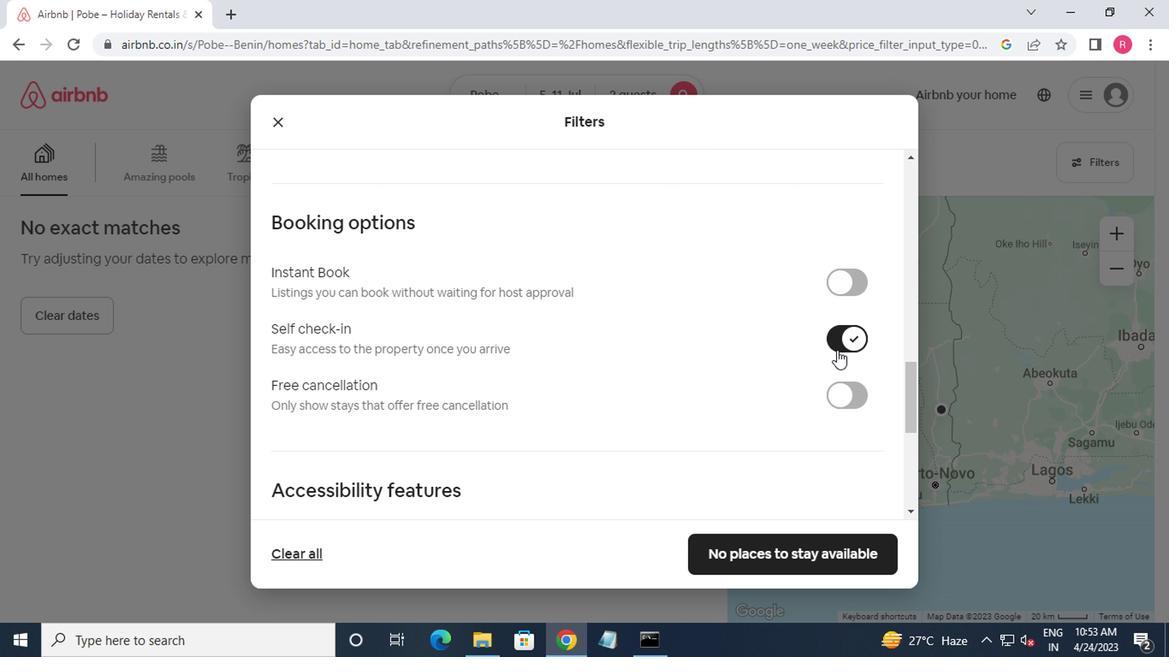 
Action: Mouse moved to (780, 371)
Screenshot: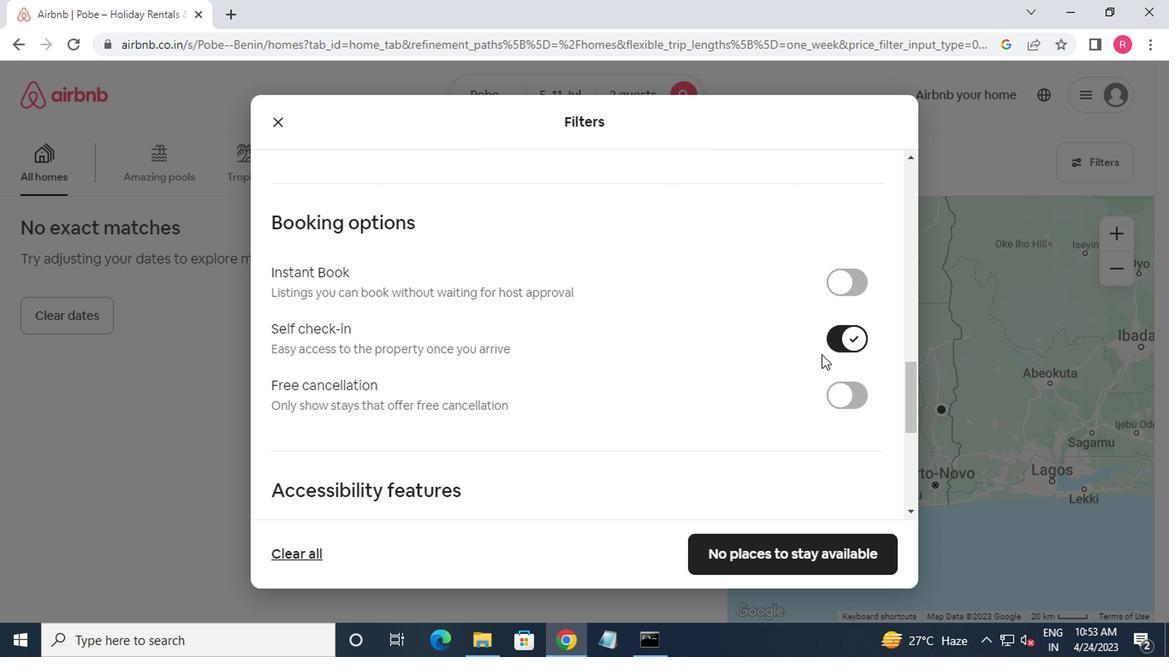 
Action: Mouse scrolled (780, 370) with delta (0, 0)
Screenshot: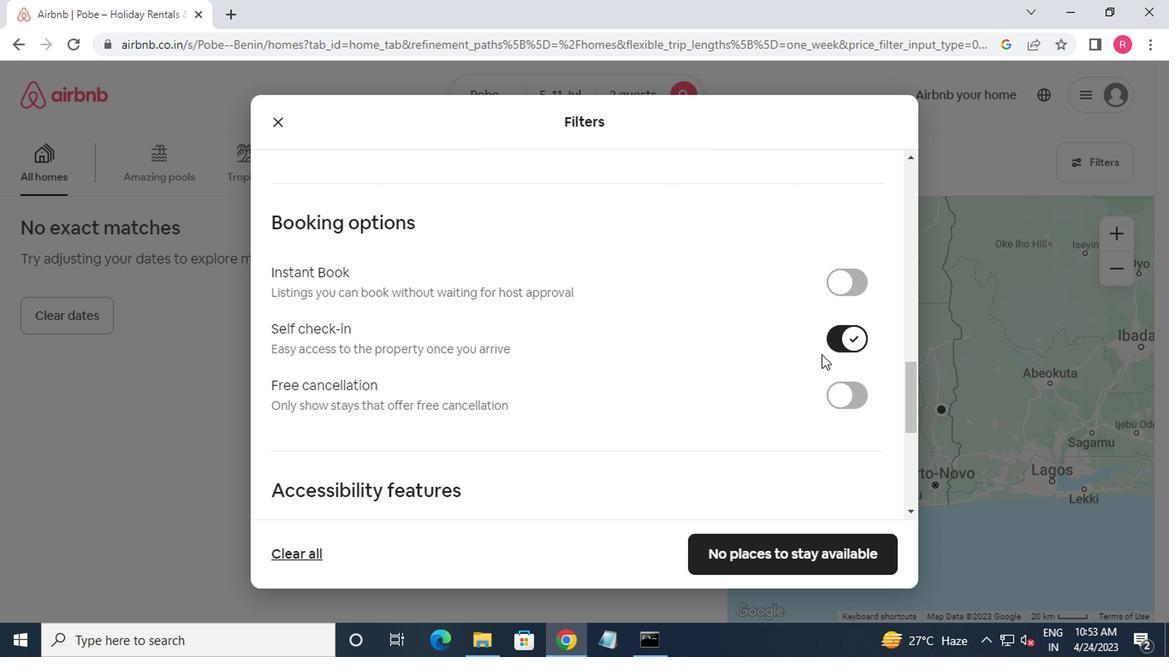 
Action: Mouse moved to (730, 372)
Screenshot: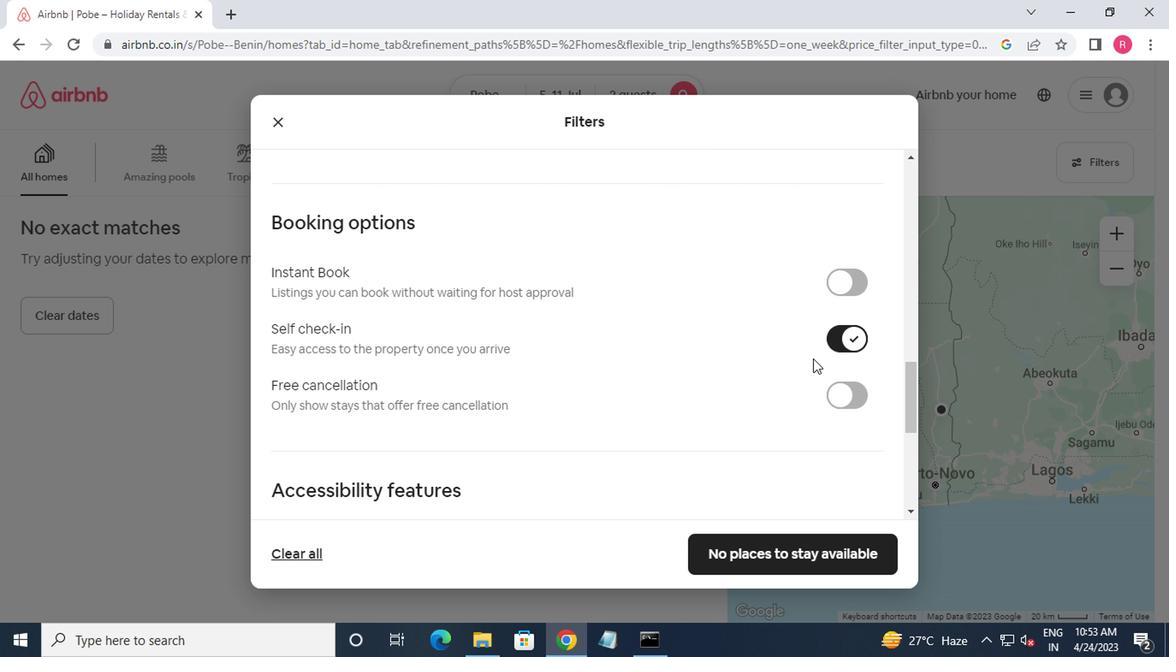 
Action: Mouse scrolled (730, 371) with delta (0, -1)
Screenshot: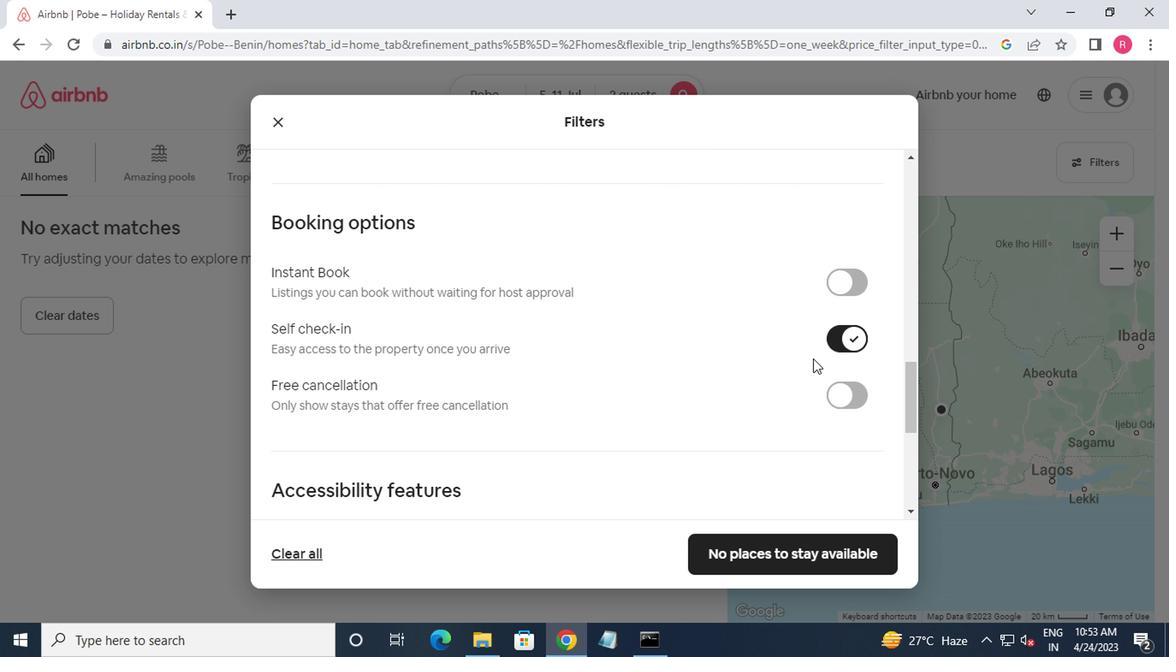 
Action: Mouse moved to (431, 411)
Screenshot: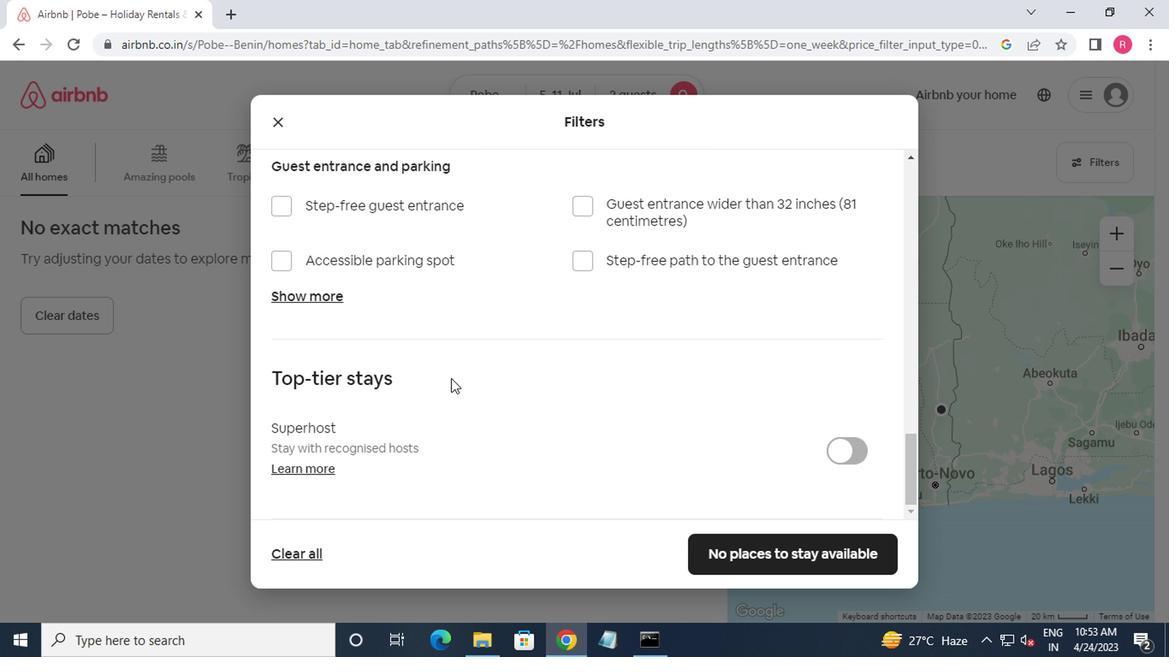 
Action: Mouse scrolled (431, 410) with delta (0, 0)
Screenshot: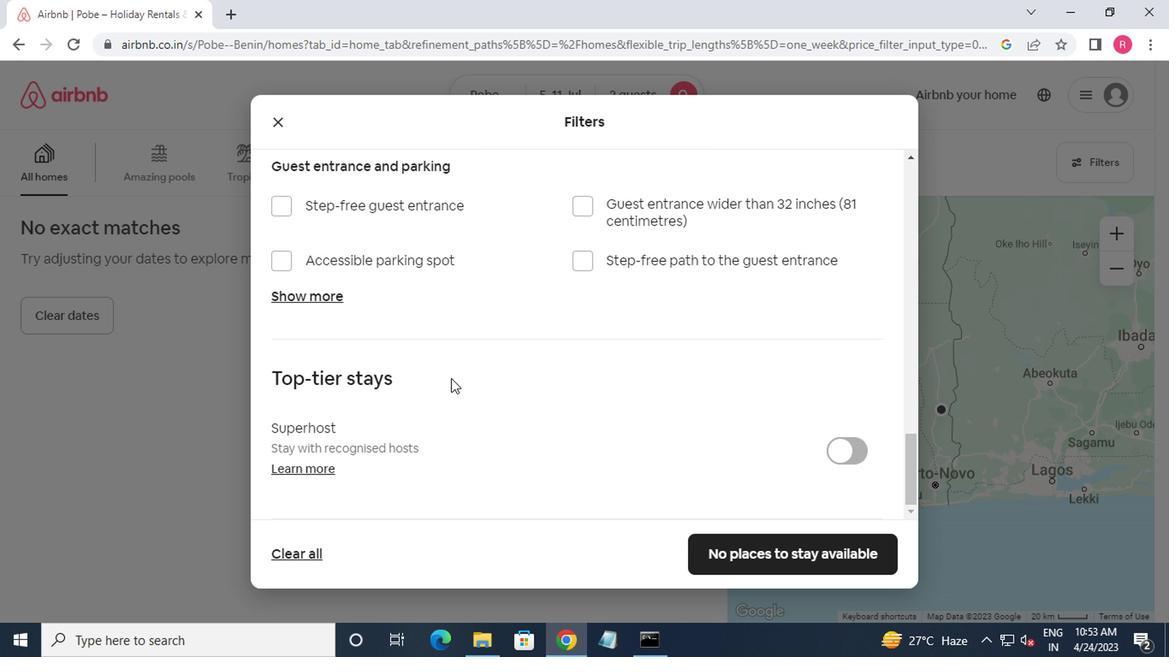 
Action: Mouse scrolled (431, 410) with delta (0, 0)
Screenshot: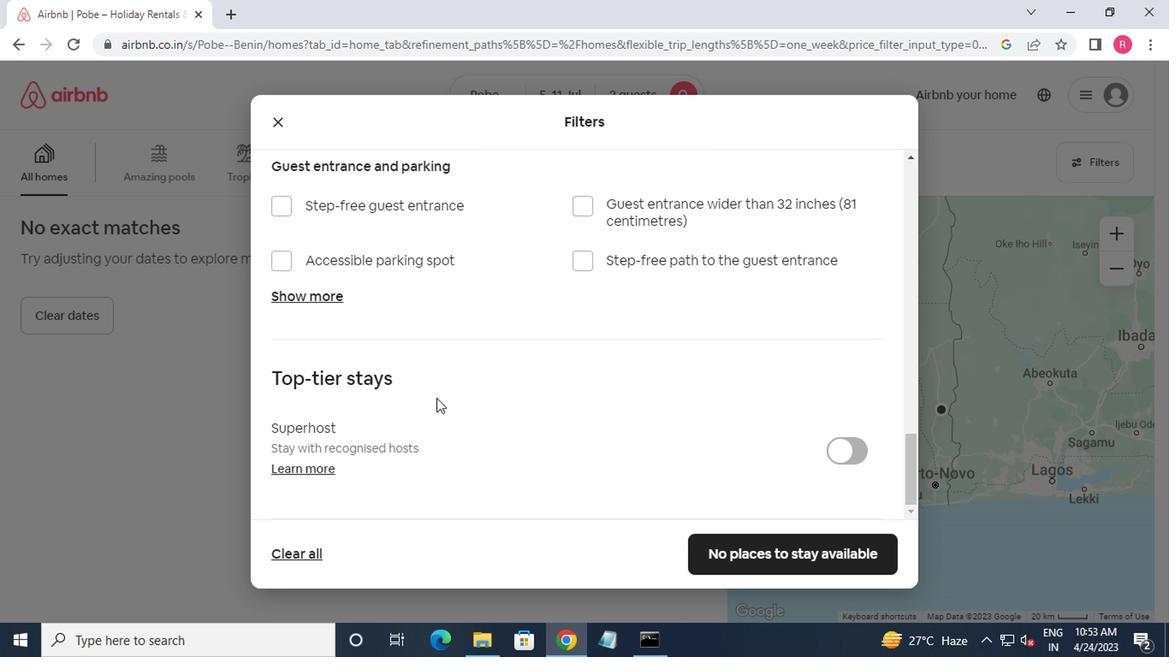 
Action: Mouse scrolled (431, 410) with delta (0, 0)
Screenshot: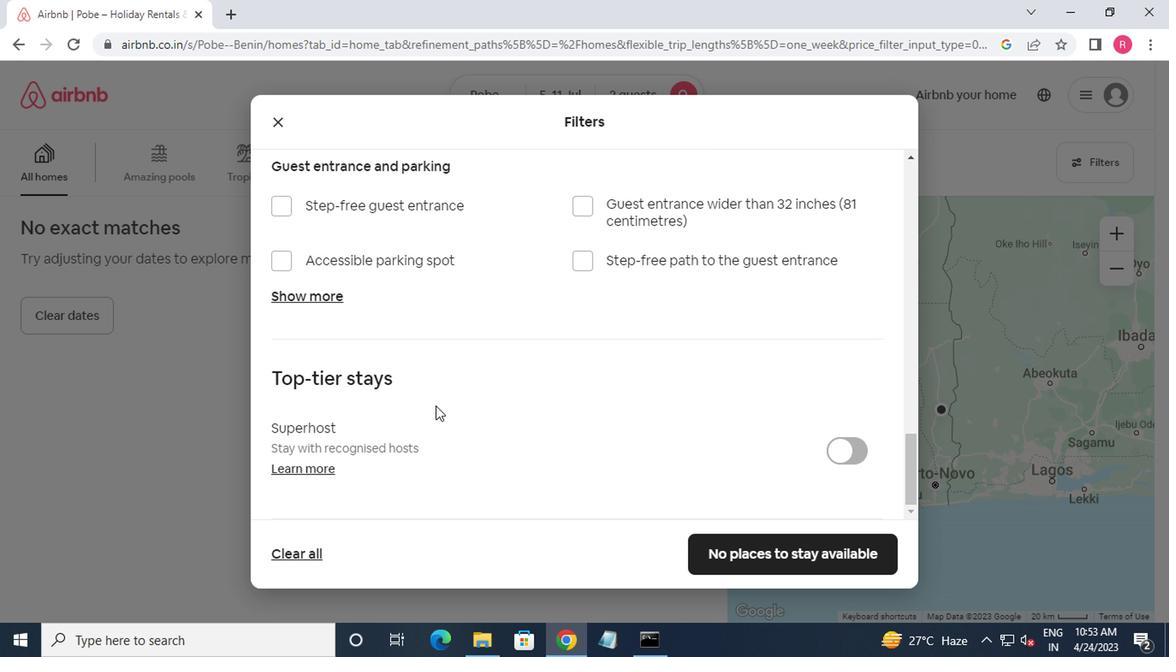 
Action: Mouse moved to (779, 552)
Screenshot: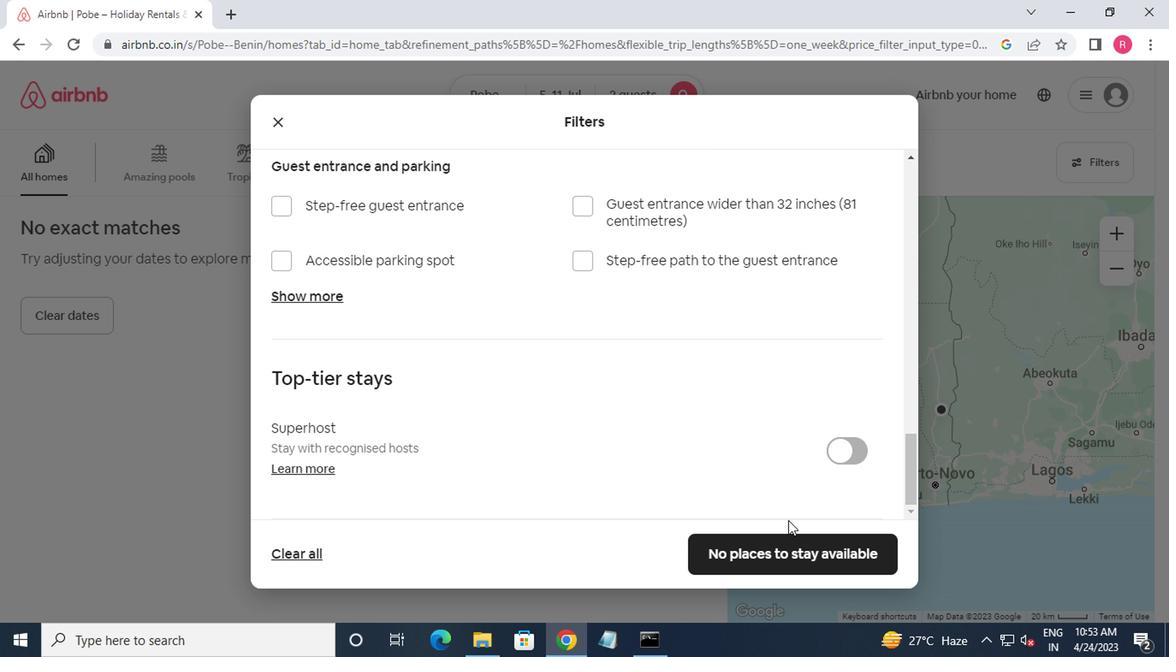 
Action: Mouse pressed left at (779, 552)
Screenshot: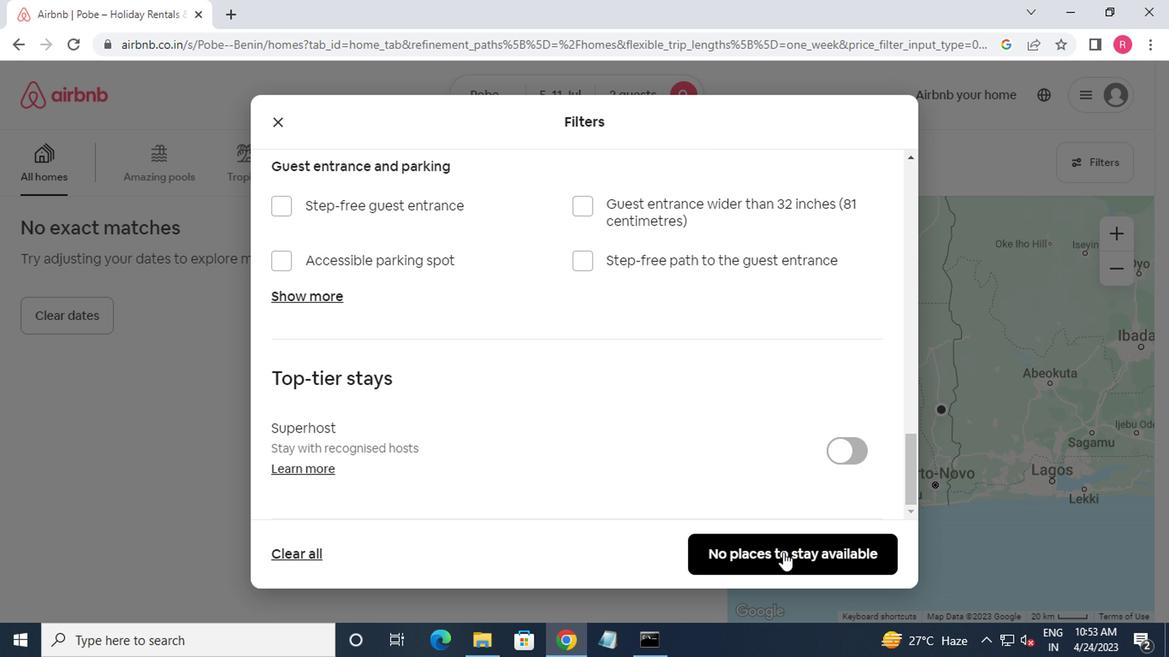 
Action: Mouse moved to (780, 551)
Screenshot: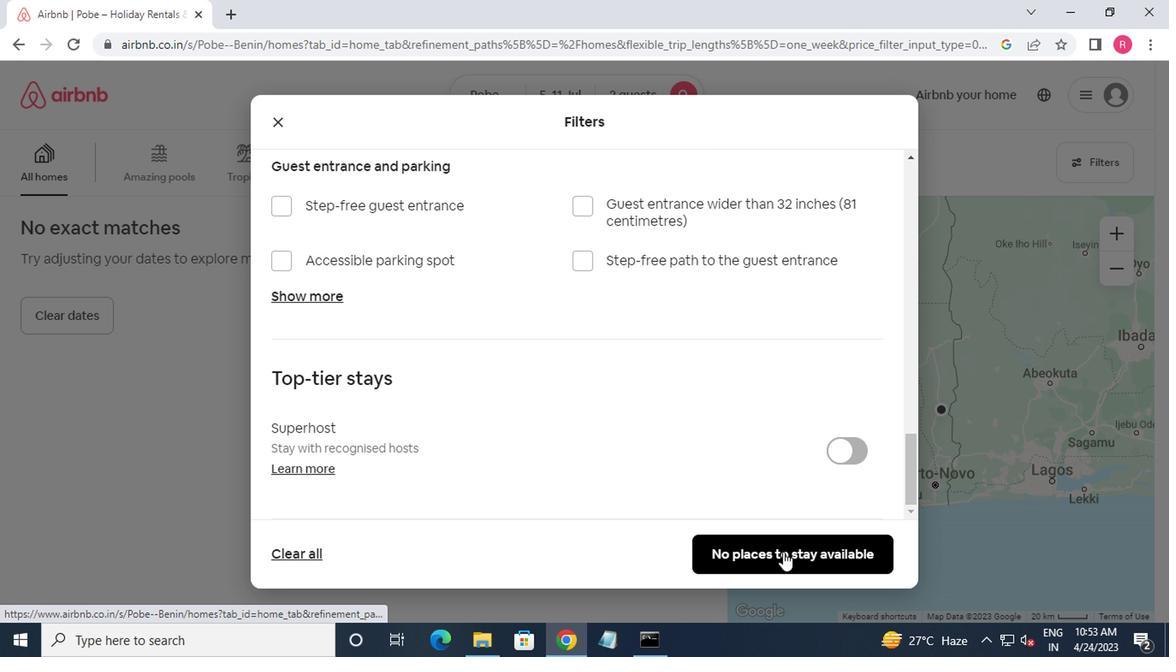 
